 Task: Look for space in Charleroi, Belgium from 12th  August, 2023 to 15th August, 2023 for 3 adults in price range Rs.12000 to Rs.16000. Place can be entire place with 2 bedrooms having 3 beds and 1 bathroom. Property type can be flat. Amenities needed are: heating, . Booking option can be shelf check-in. Required host language is English.
Action: Key pressed <Key.shift>
Screenshot: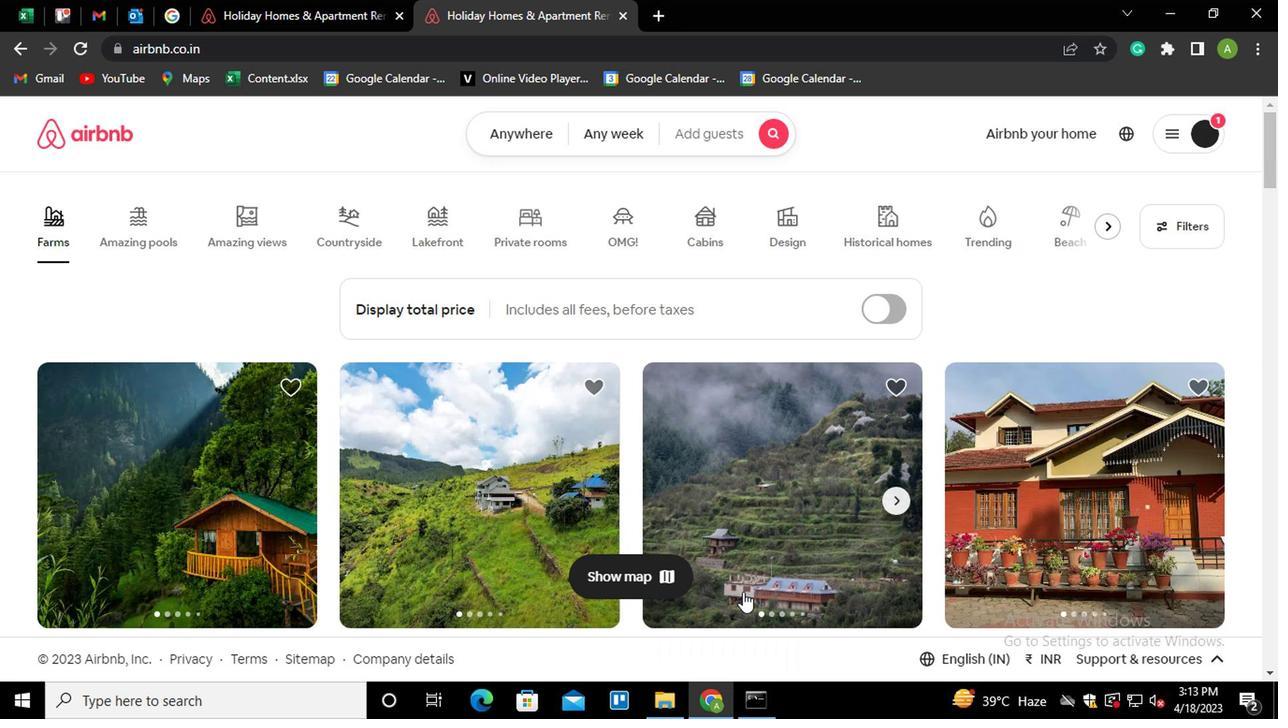 
Action: Mouse moved to (505, 122)
Screenshot: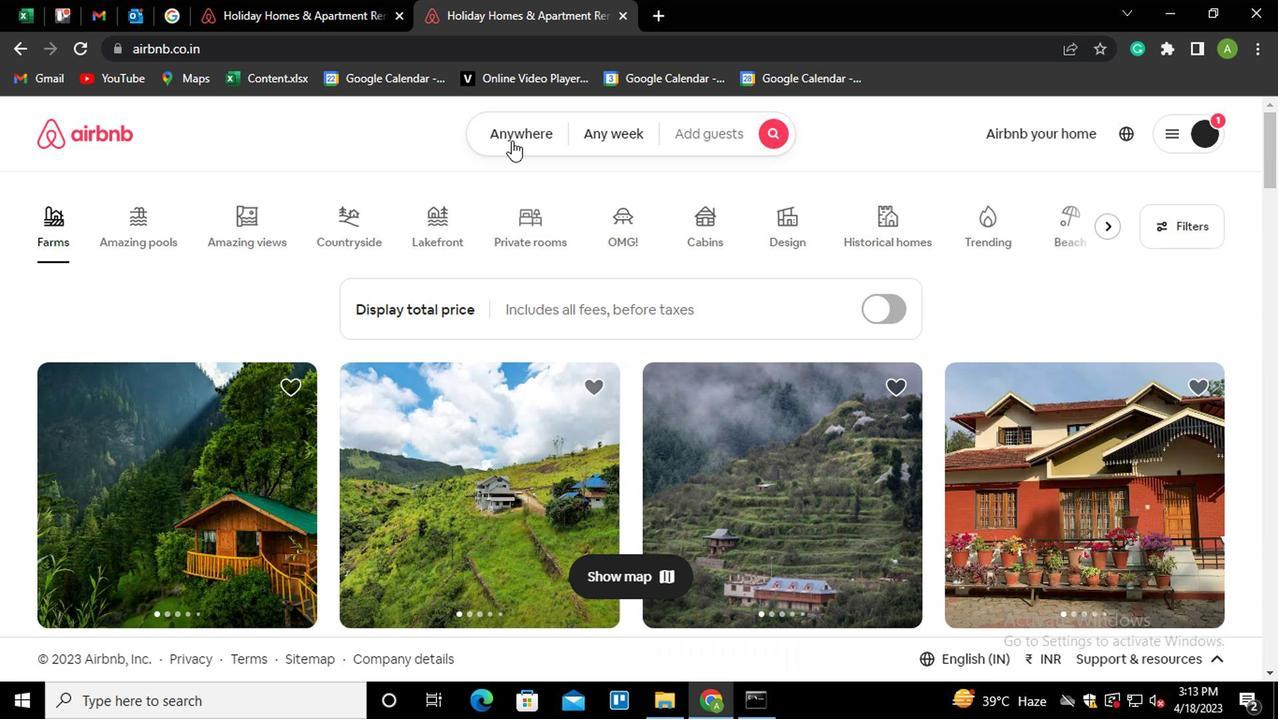 
Action: Mouse pressed left at (505, 122)
Screenshot: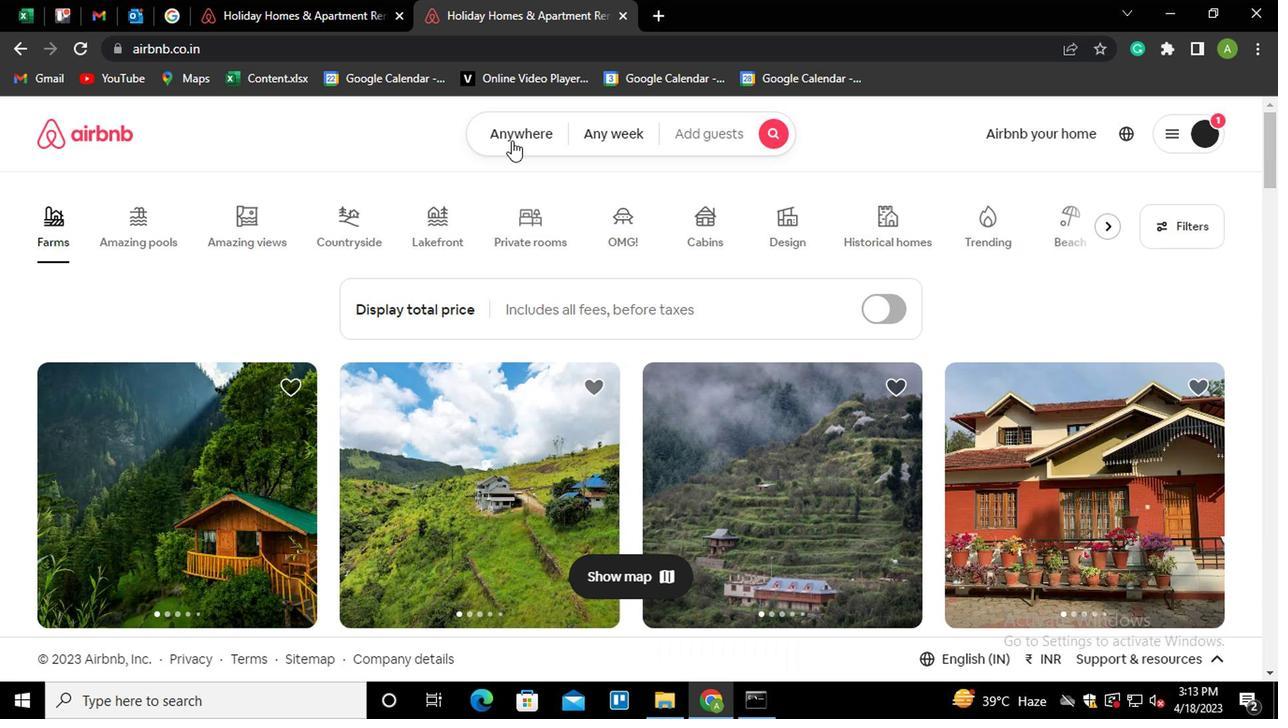 
Action: Mouse moved to (351, 209)
Screenshot: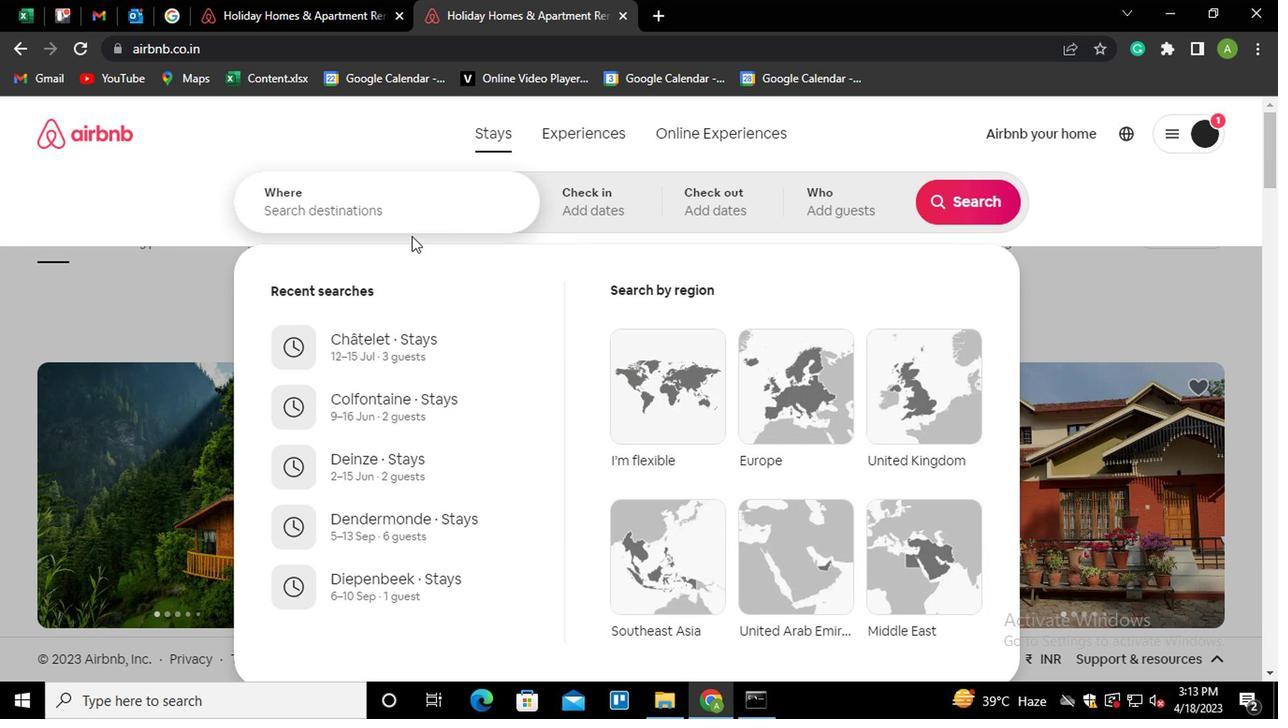 
Action: Mouse pressed left at (351, 209)
Screenshot: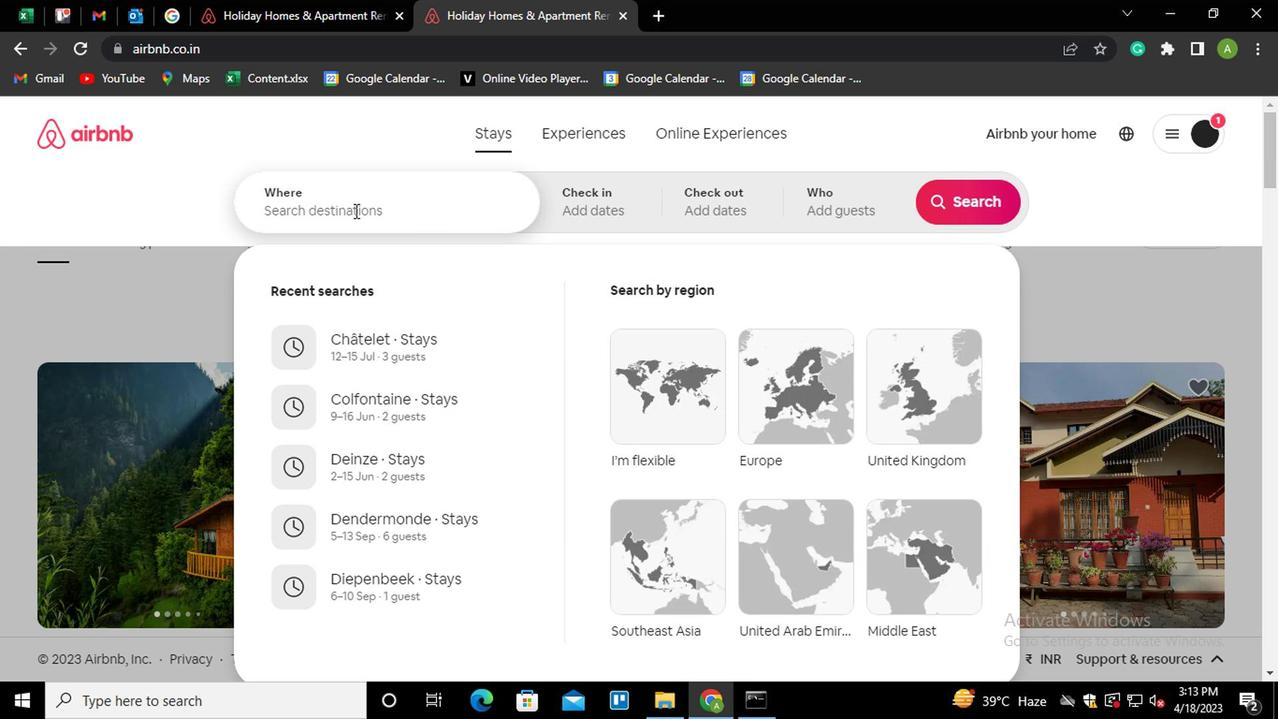 
Action: Key pressed <Key.shift>CH<Key.backspace>HARLEROI,<Key.space><Key.shift_r>BE<Key.down><Key.enter>
Screenshot: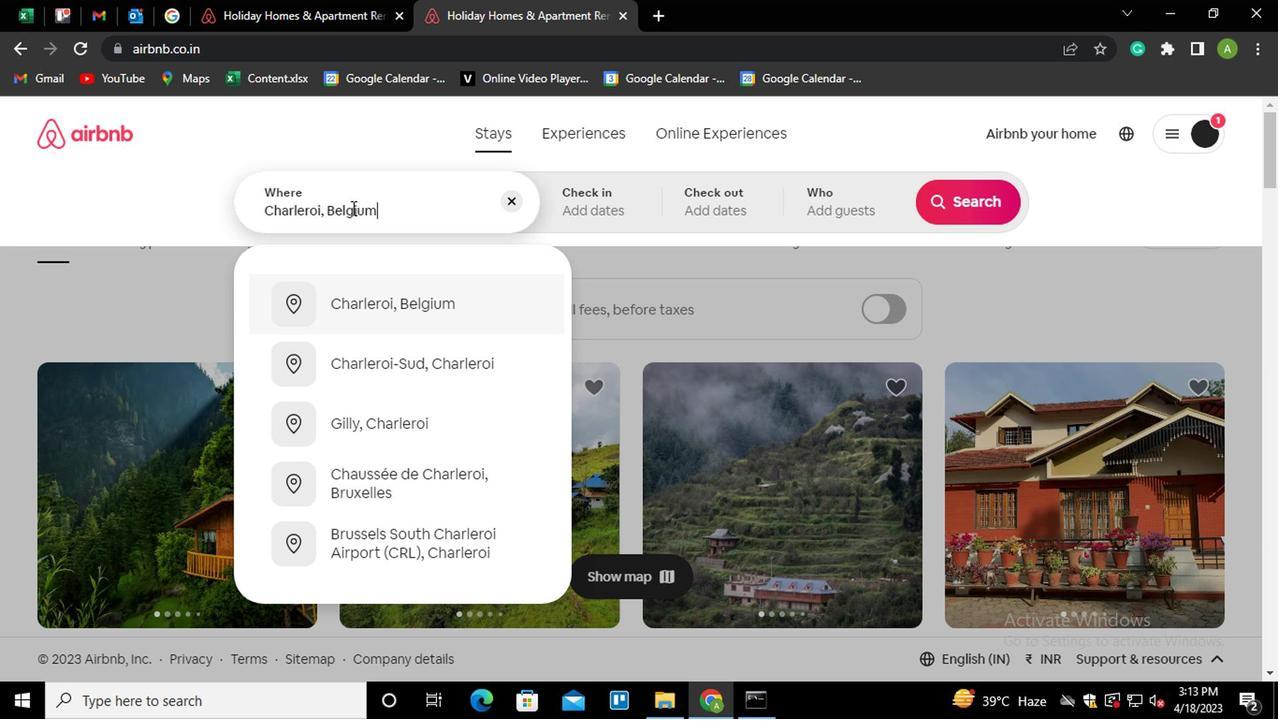 
Action: Mouse moved to (948, 350)
Screenshot: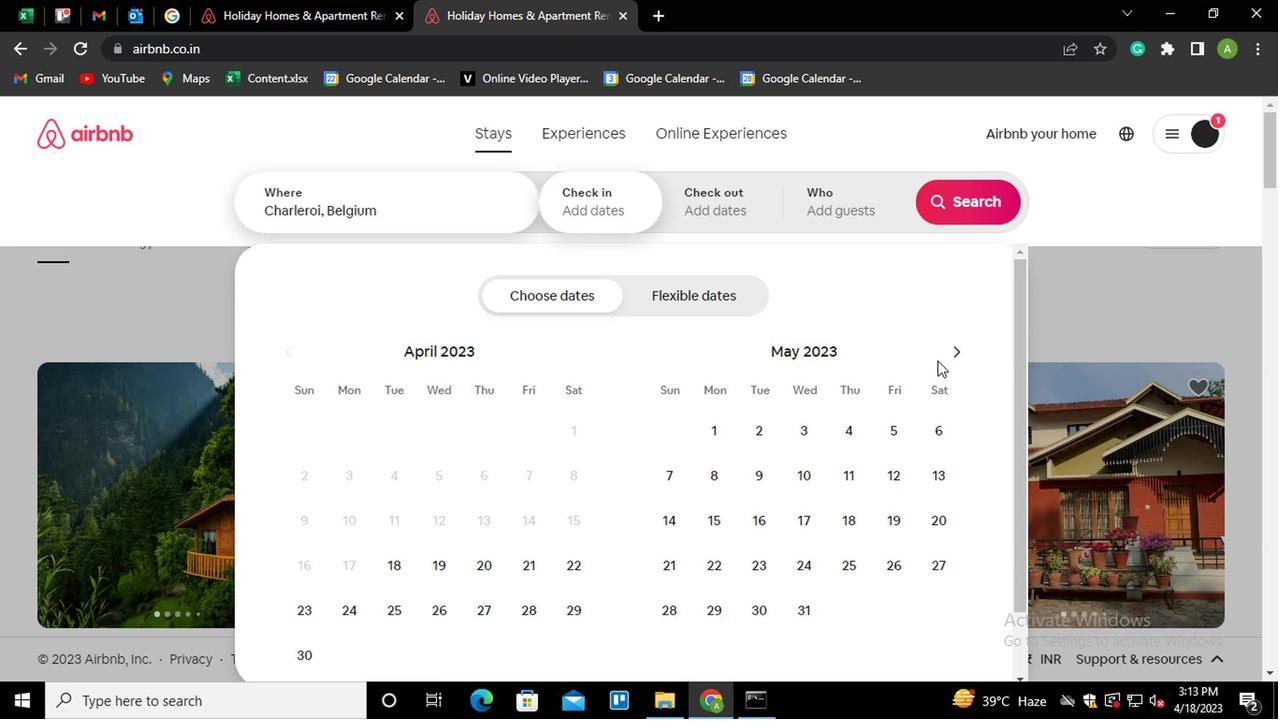 
Action: Mouse pressed left at (948, 350)
Screenshot: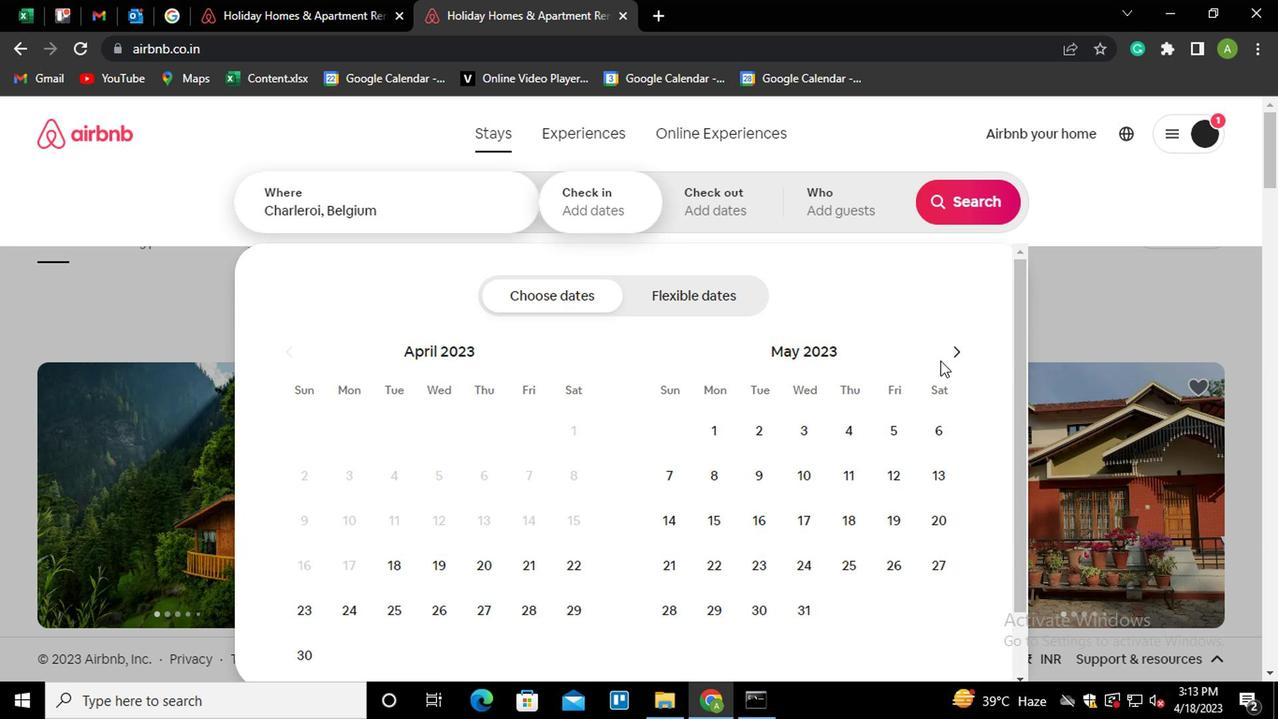 
Action: Mouse pressed left at (948, 350)
Screenshot: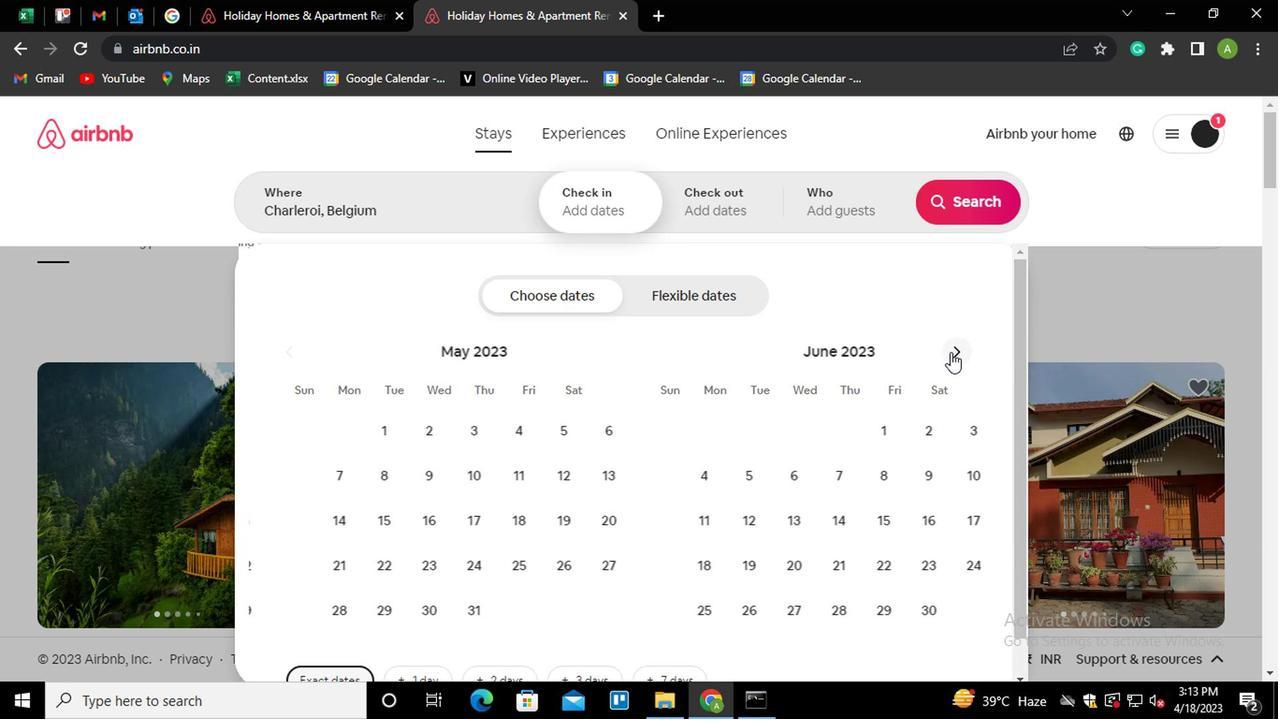 
Action: Mouse pressed left at (948, 350)
Screenshot: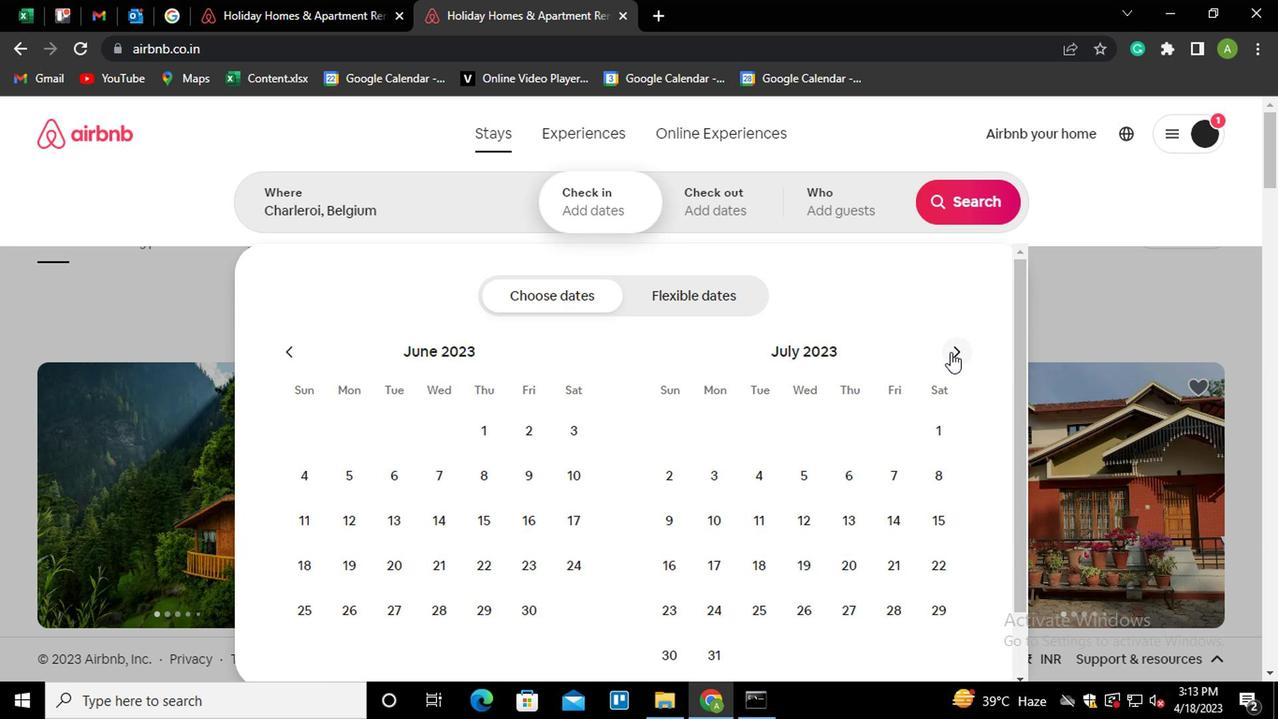 
Action: Mouse moved to (919, 470)
Screenshot: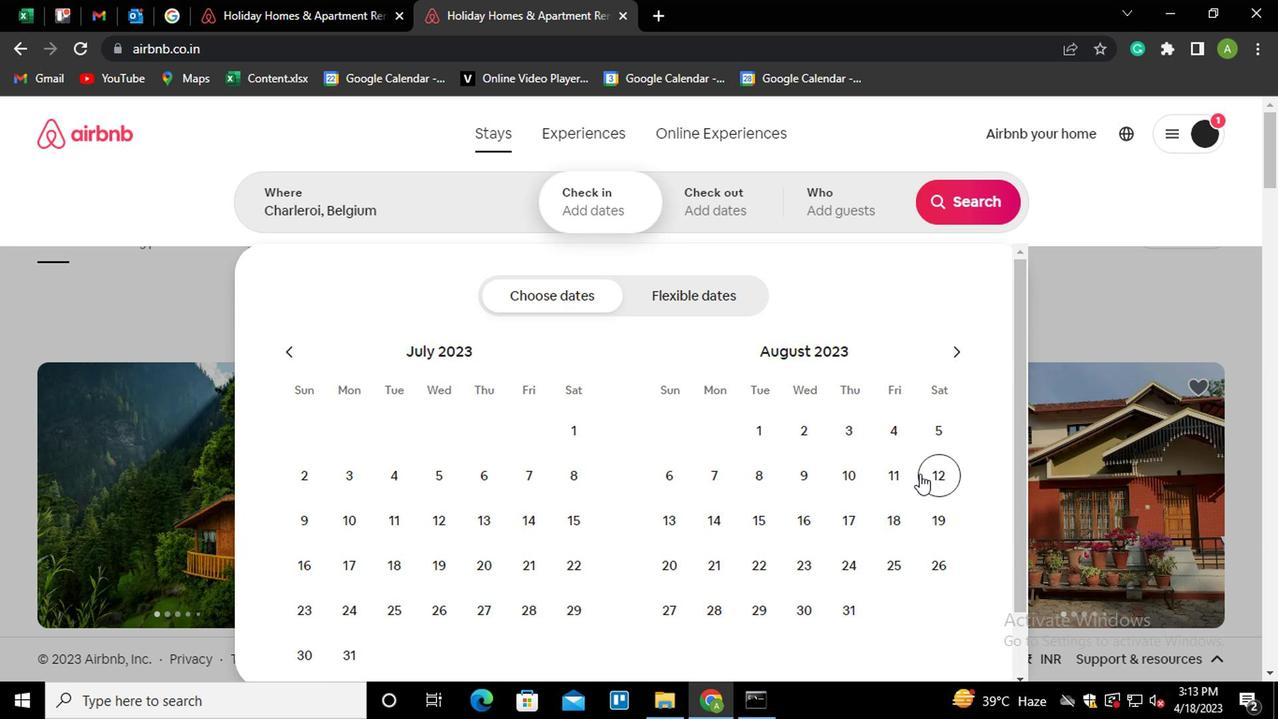 
Action: Mouse pressed left at (919, 470)
Screenshot: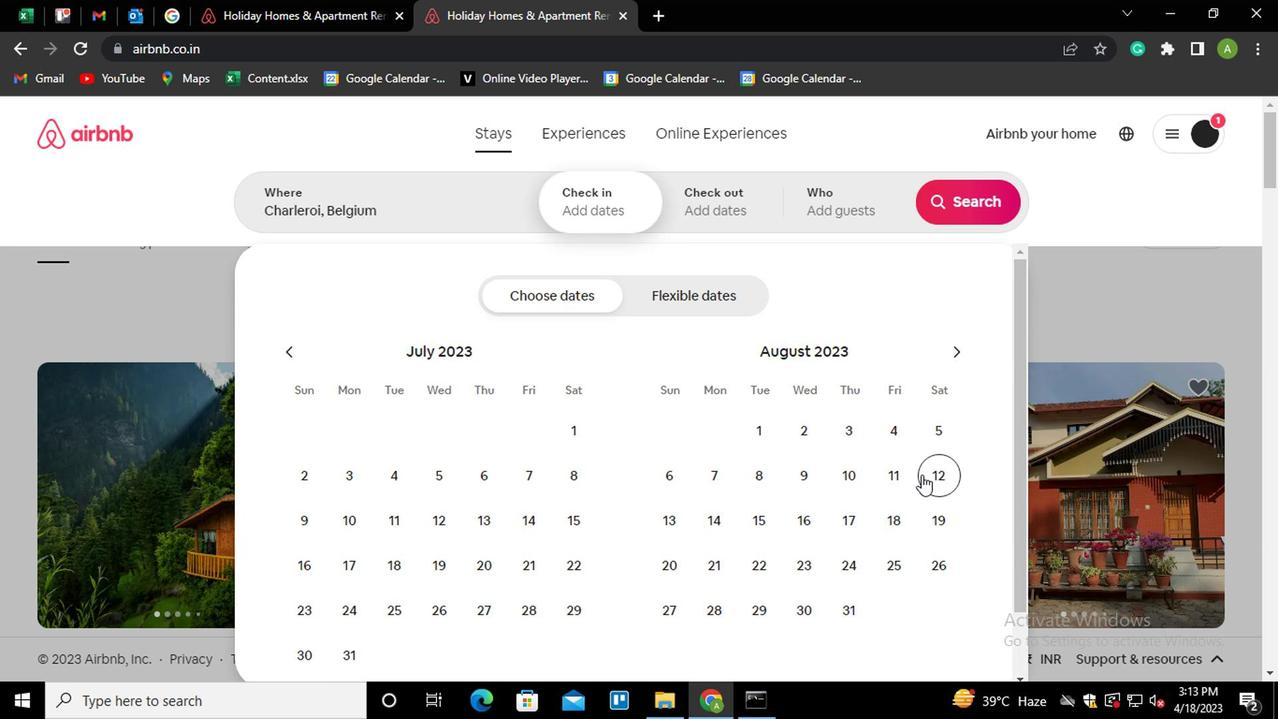 
Action: Mouse moved to (748, 512)
Screenshot: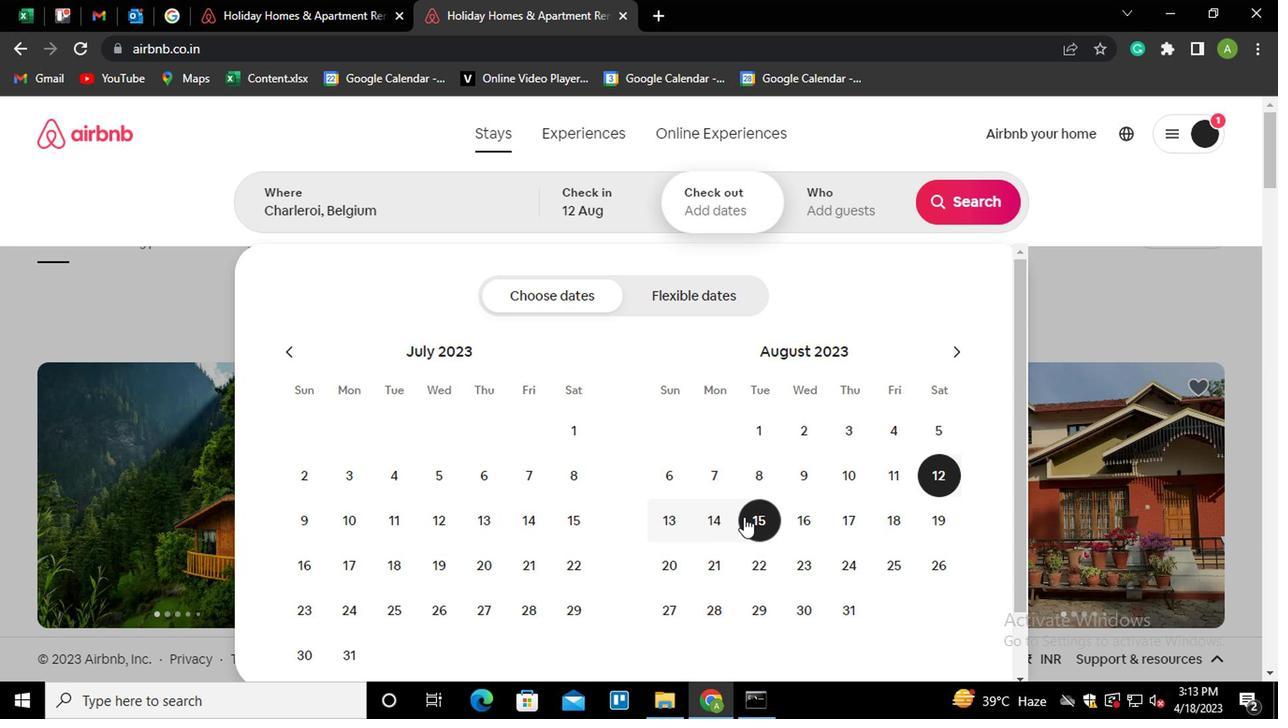 
Action: Mouse pressed left at (748, 512)
Screenshot: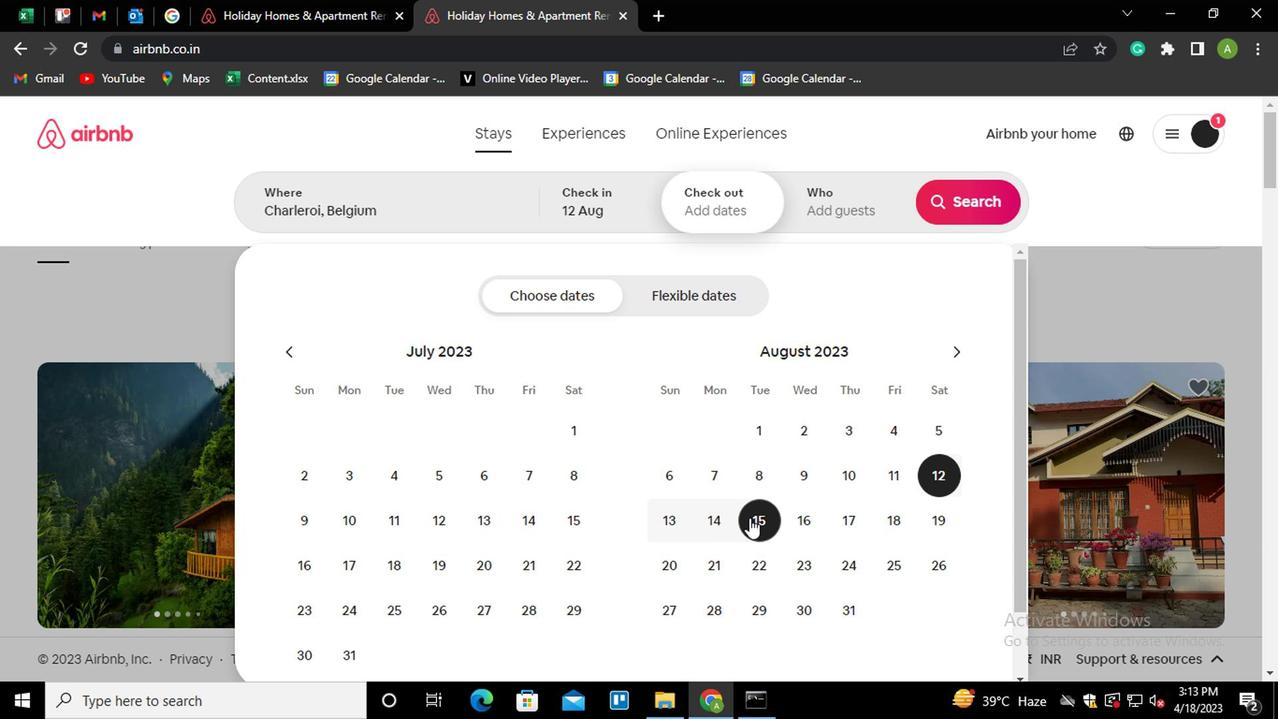 
Action: Mouse moved to (814, 209)
Screenshot: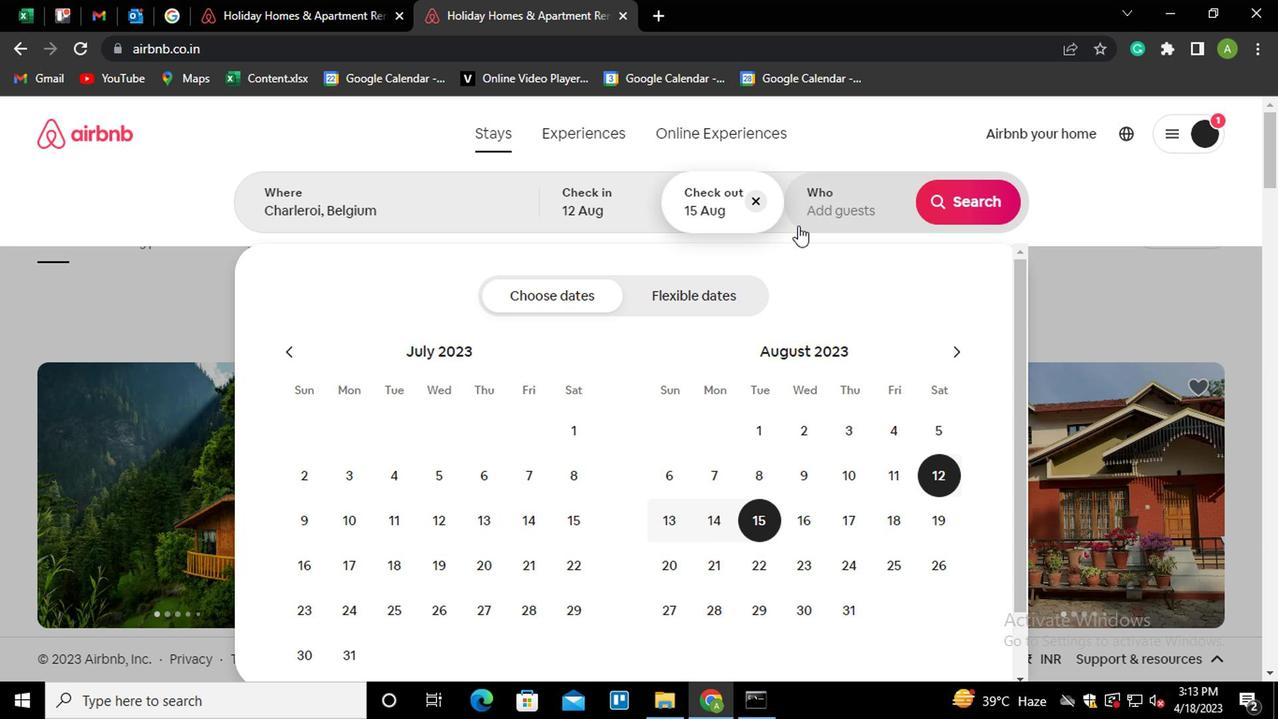 
Action: Mouse pressed left at (814, 209)
Screenshot: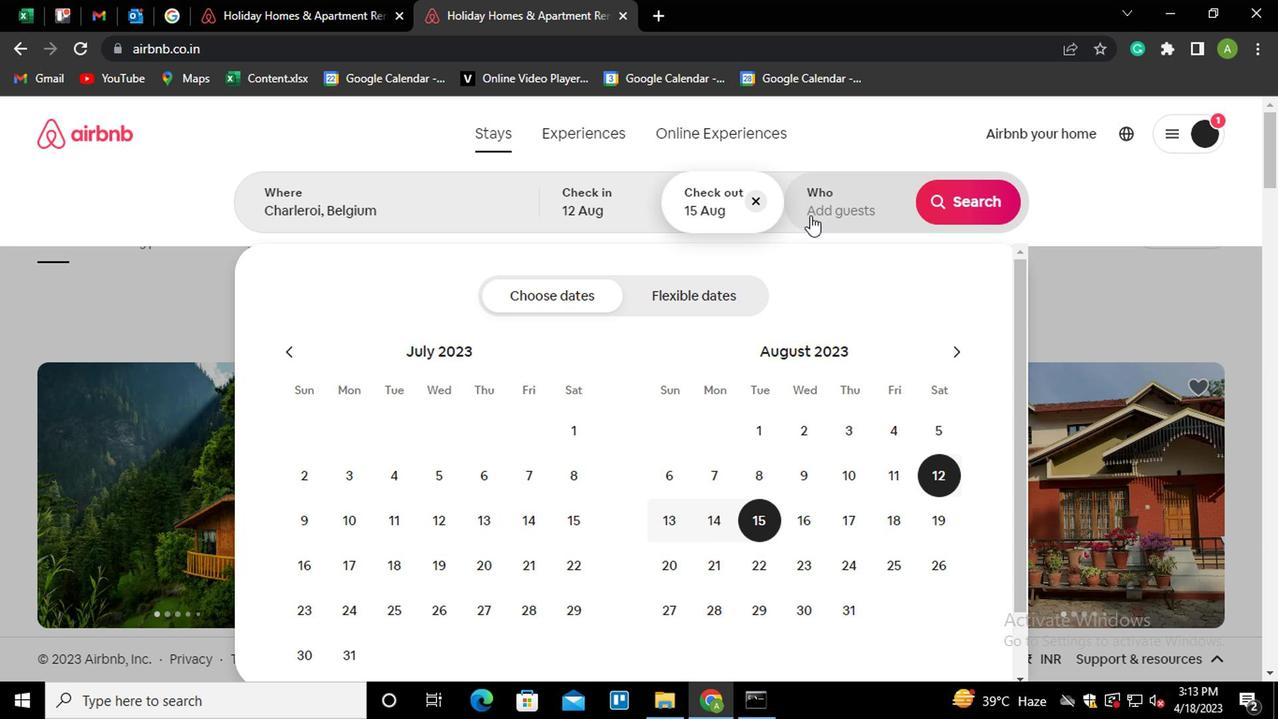 
Action: Mouse moved to (954, 304)
Screenshot: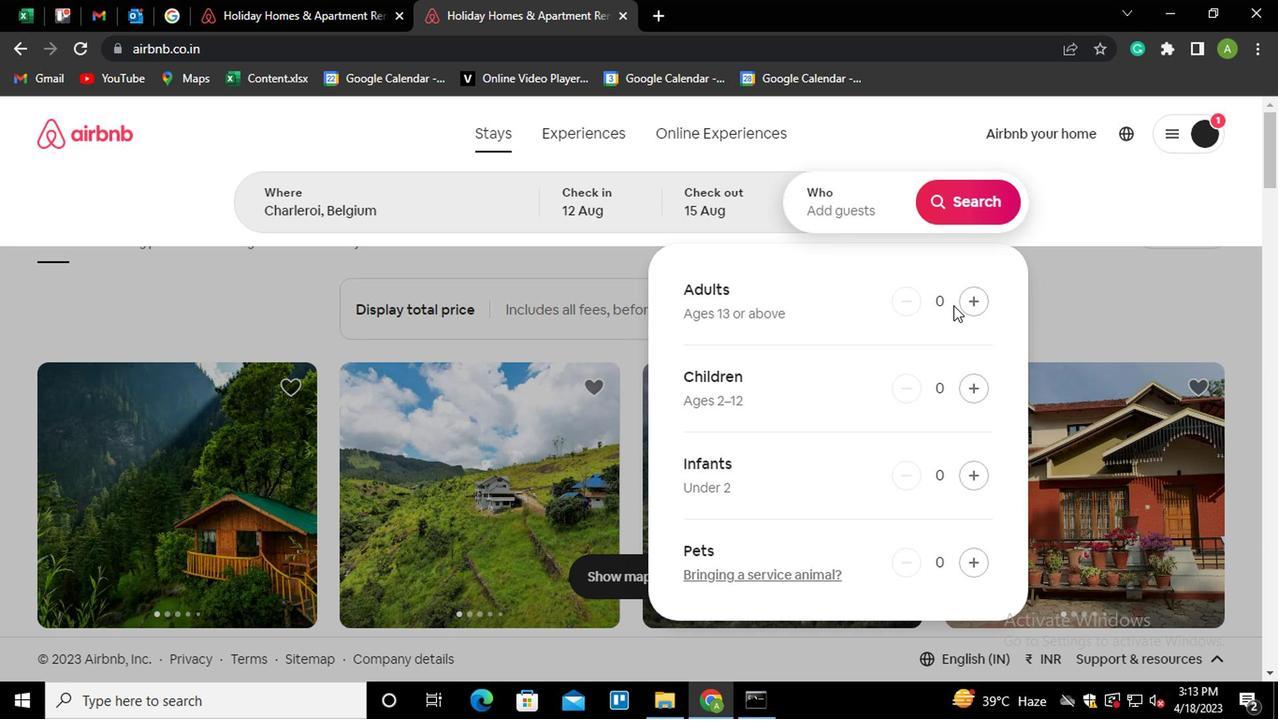 
Action: Mouse pressed left at (954, 304)
Screenshot: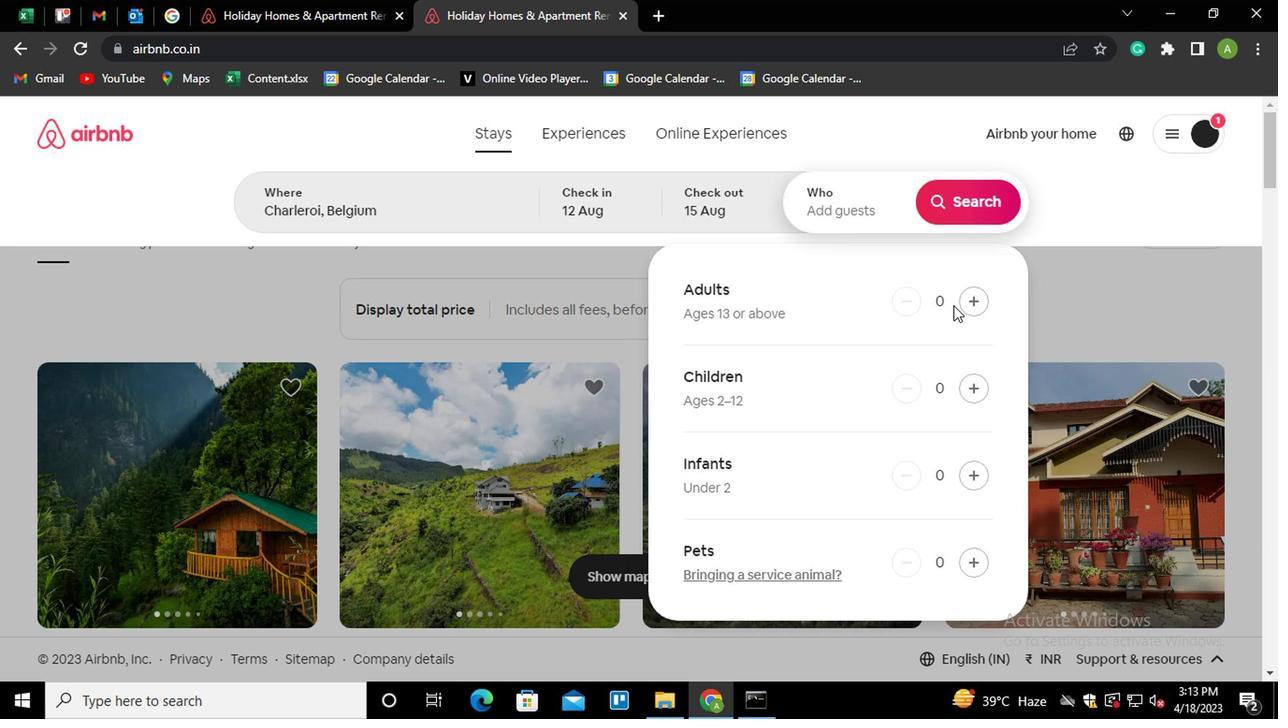 
Action: Mouse moved to (960, 304)
Screenshot: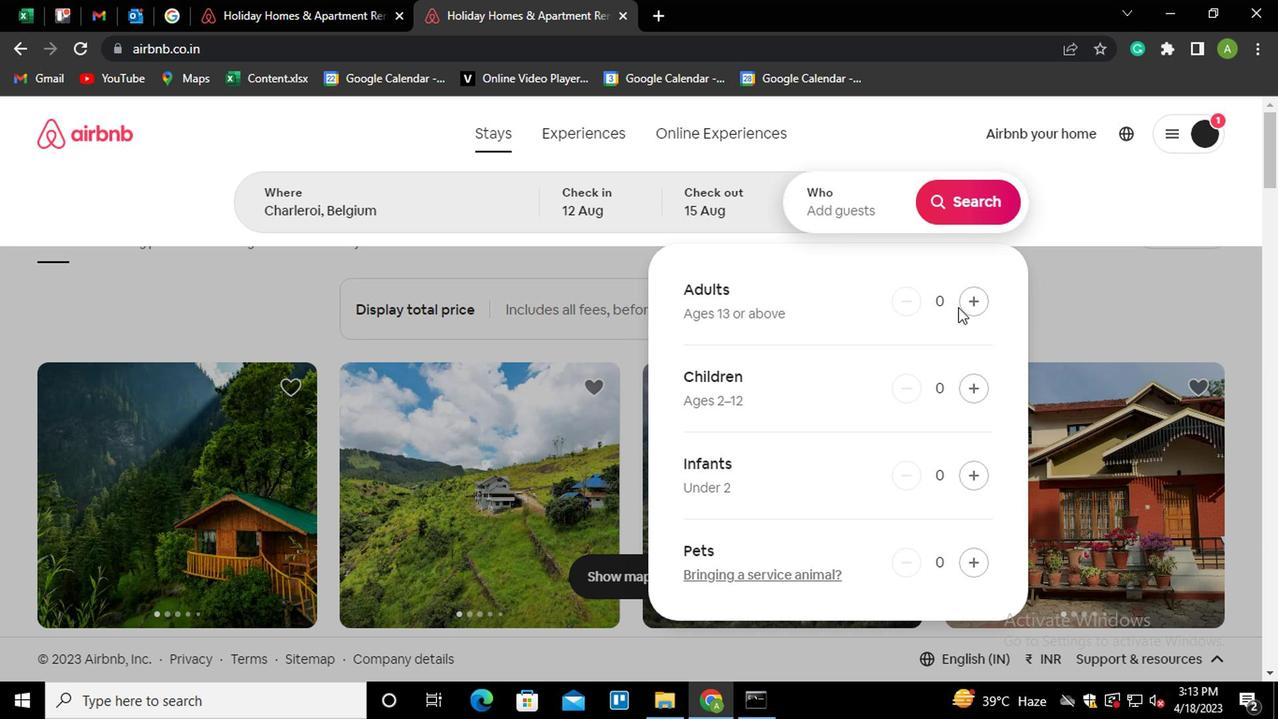 
Action: Mouse pressed left at (960, 304)
Screenshot: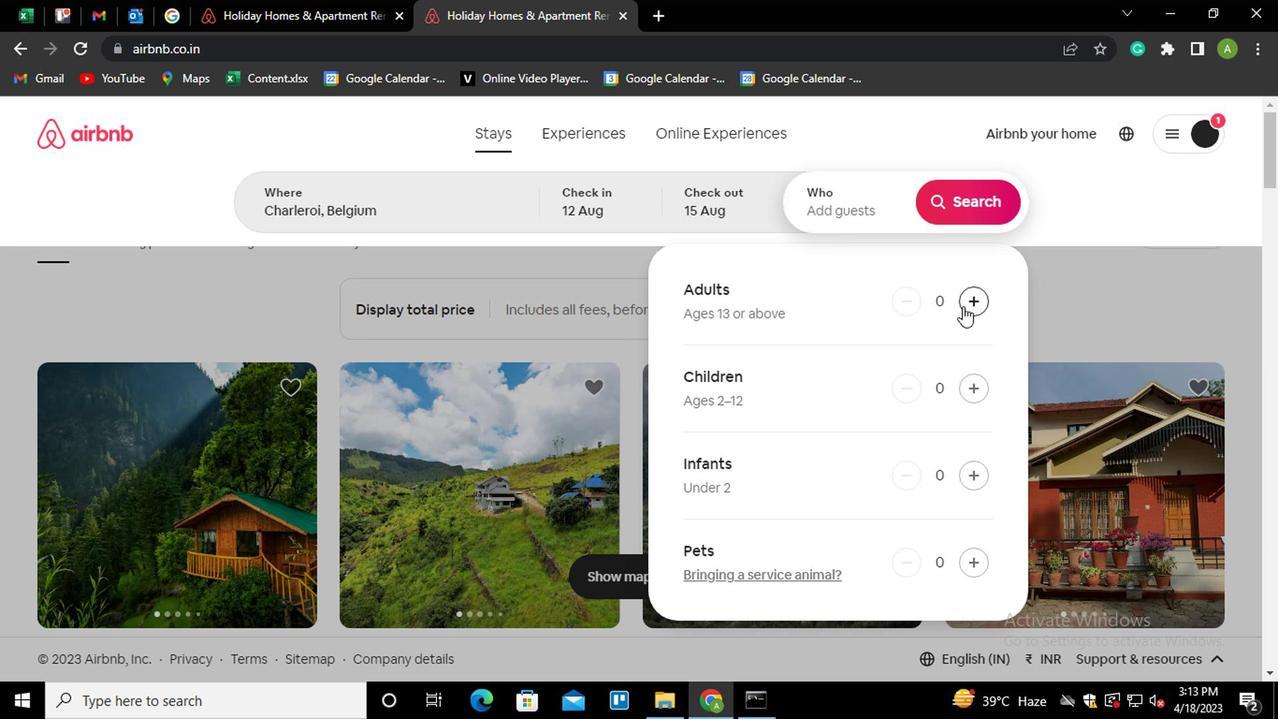 
Action: Mouse pressed left at (960, 304)
Screenshot: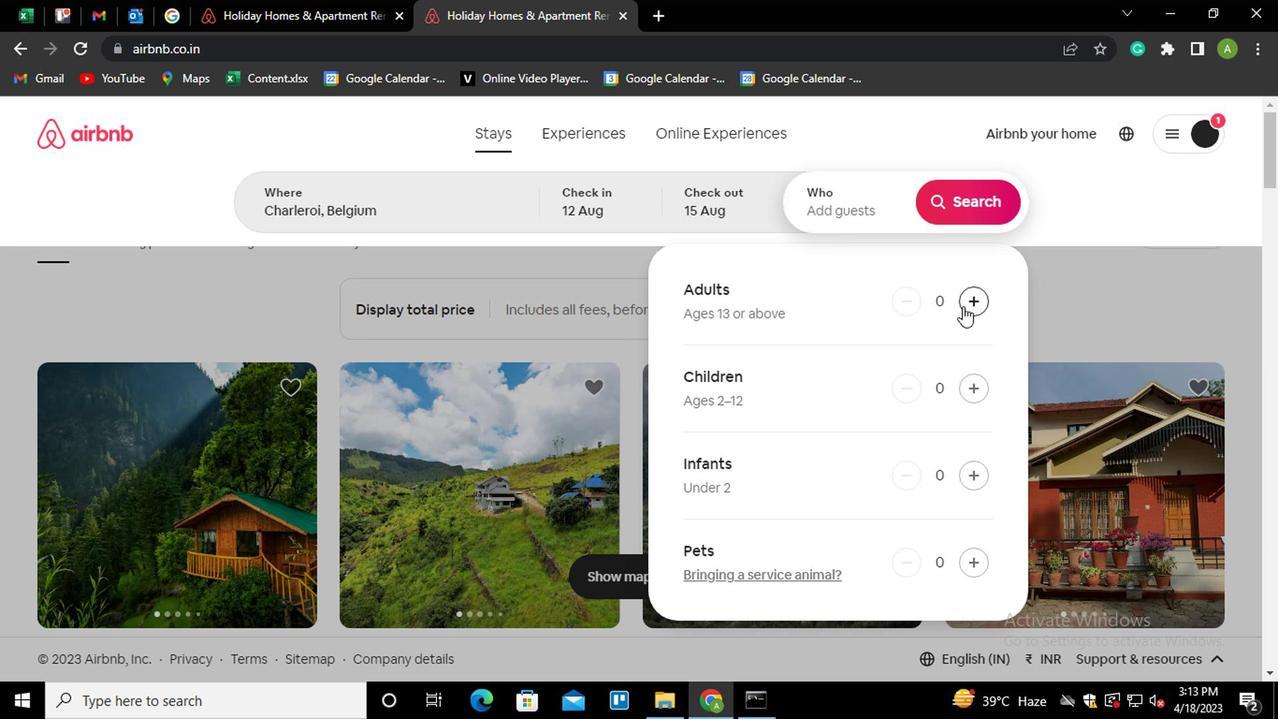 
Action: Mouse pressed left at (960, 304)
Screenshot: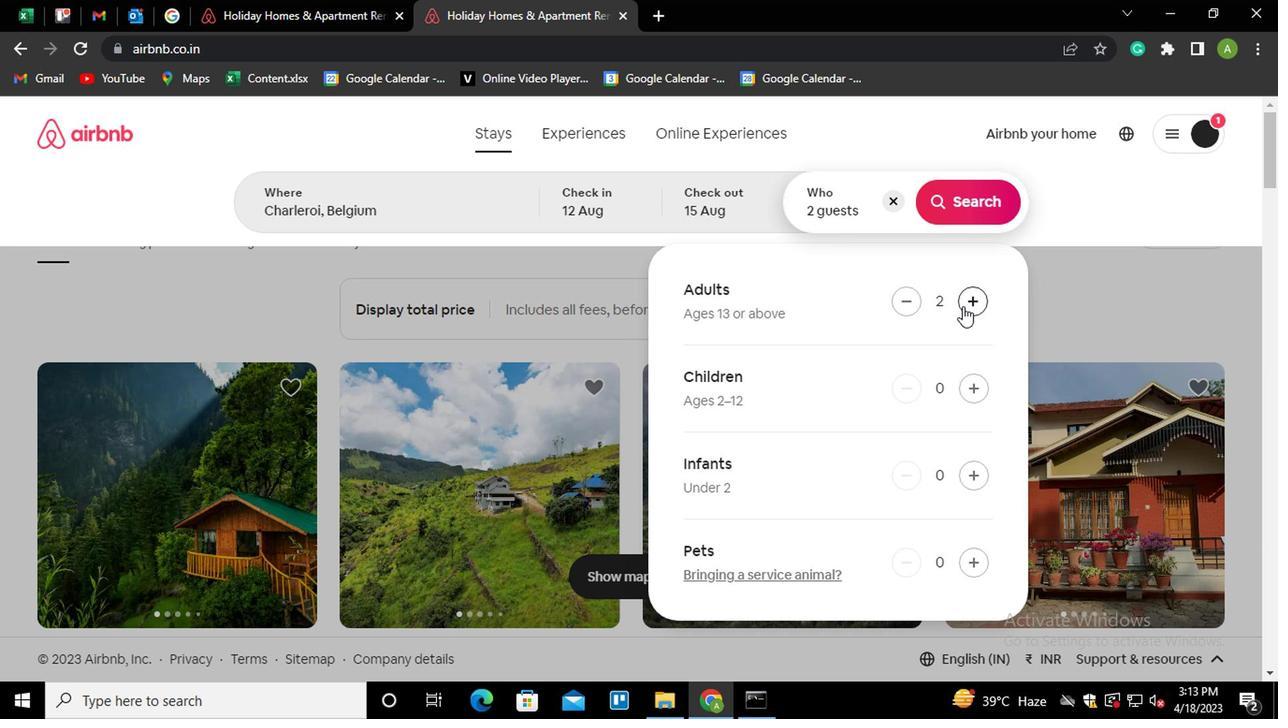 
Action: Mouse moved to (960, 191)
Screenshot: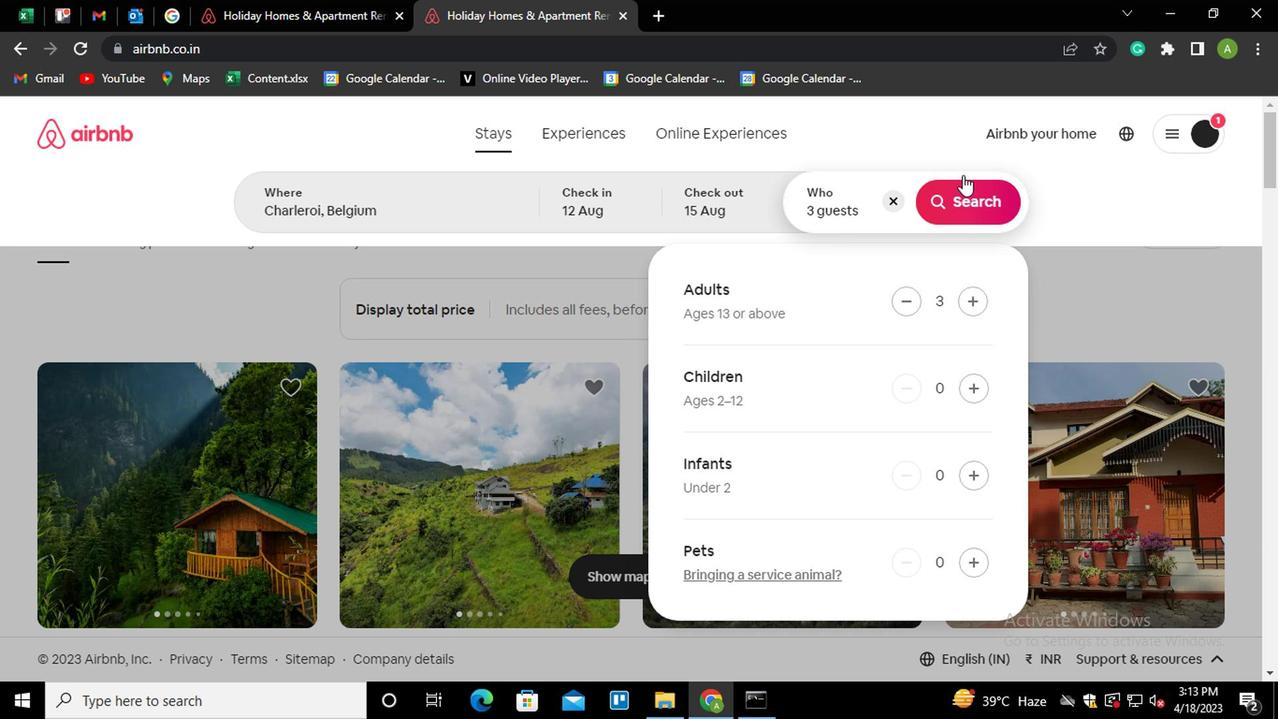 
Action: Mouse pressed left at (960, 191)
Screenshot: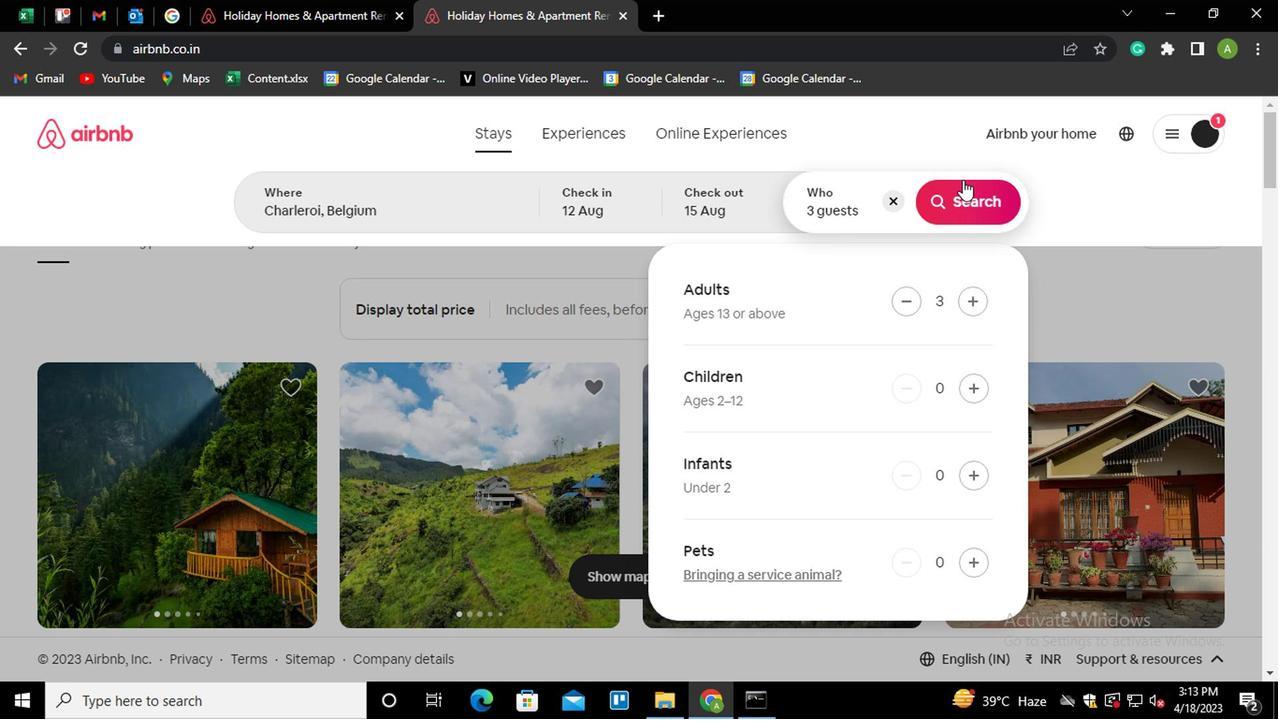 
Action: Mouse moved to (1195, 212)
Screenshot: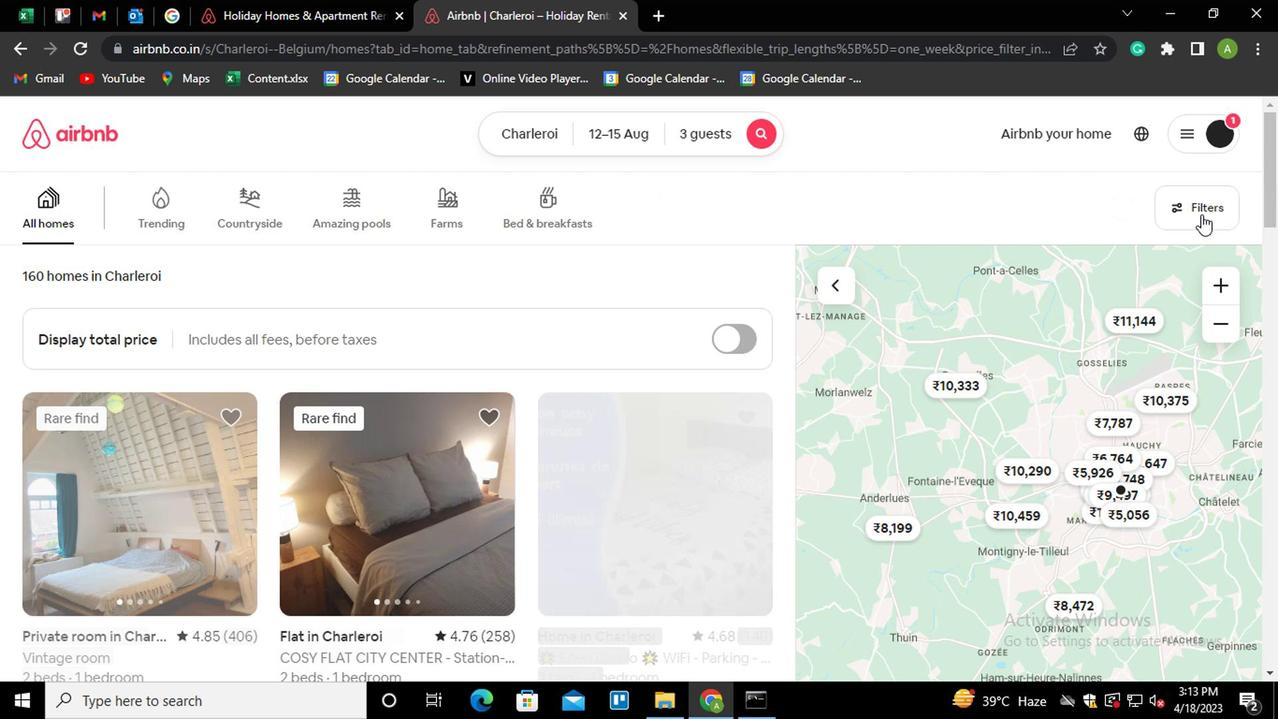 
Action: Mouse pressed left at (1195, 212)
Screenshot: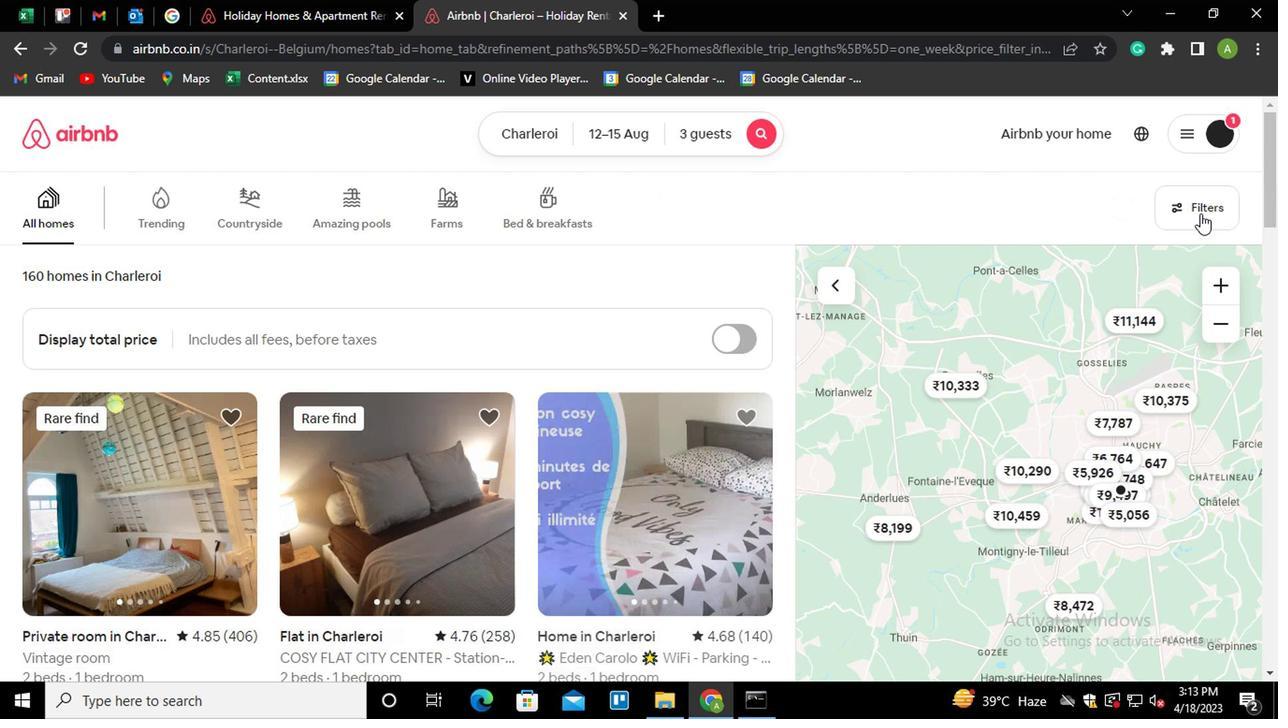
Action: Mouse moved to (465, 452)
Screenshot: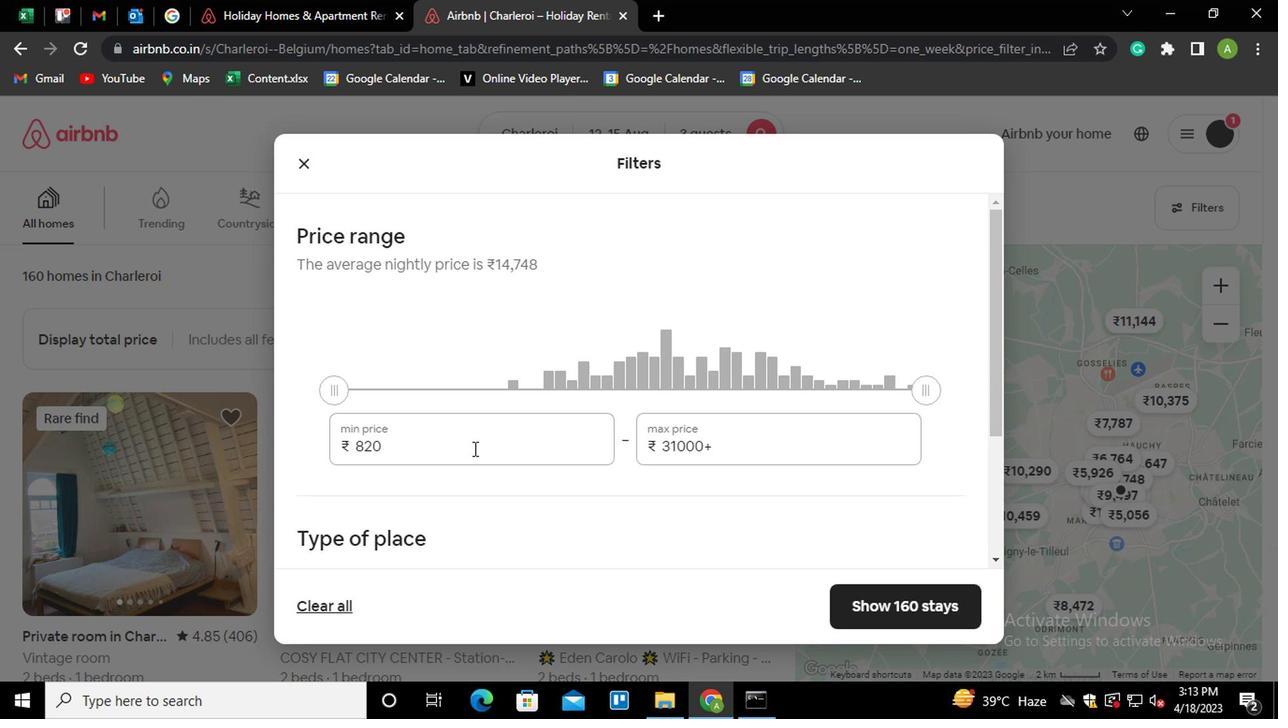 
Action: Mouse pressed left at (465, 452)
Screenshot: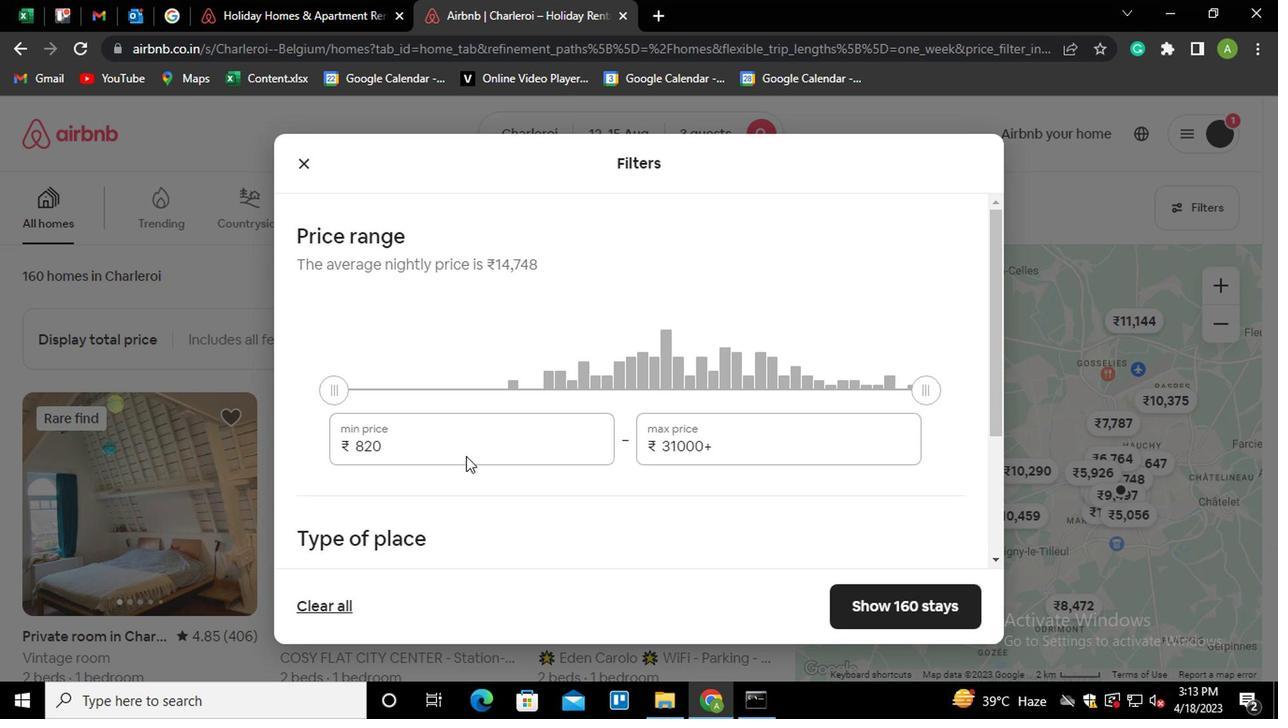 
Action: Mouse moved to (482, 440)
Screenshot: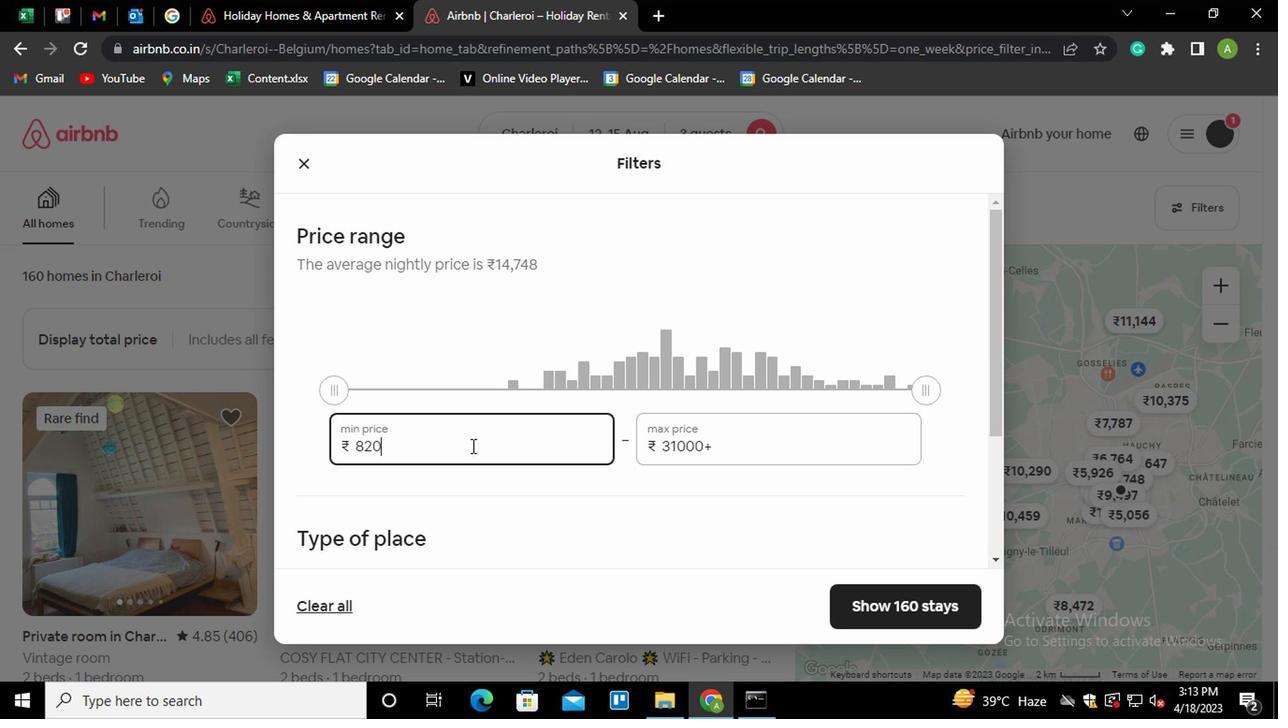 
Action: Key pressed <Key.shift_r><Key.home>12000
Screenshot: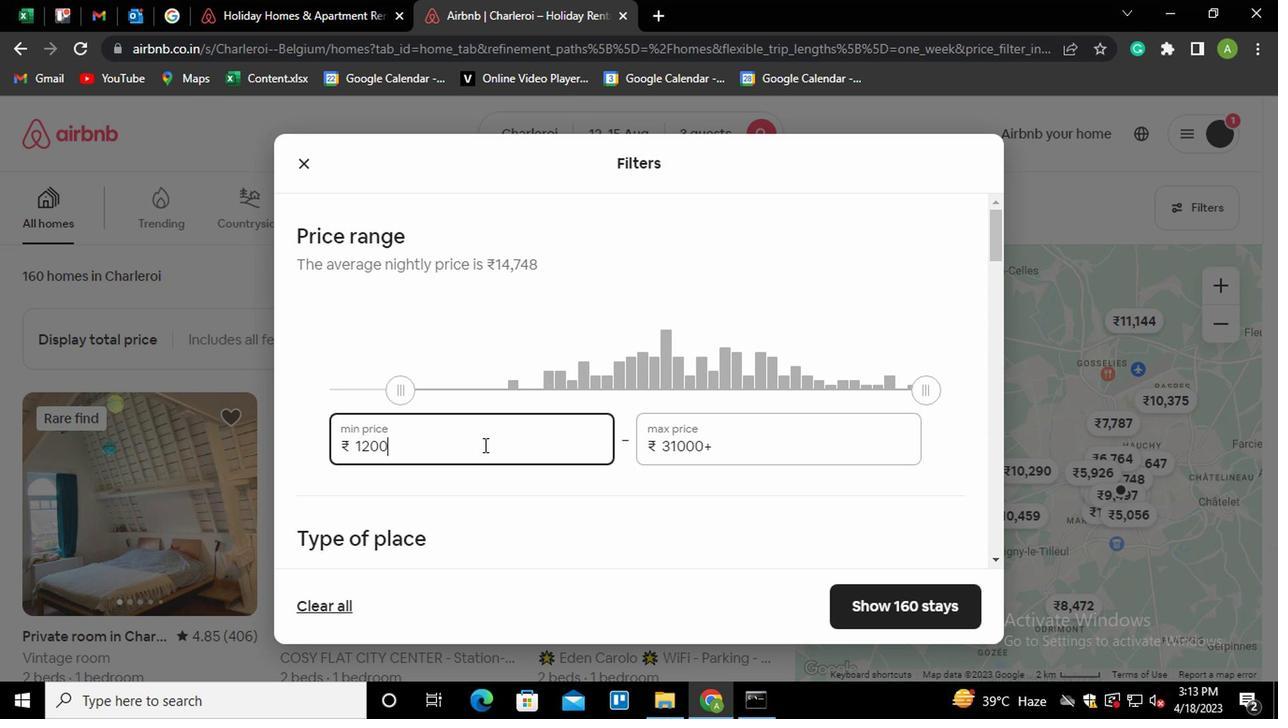 
Action: Mouse moved to (767, 437)
Screenshot: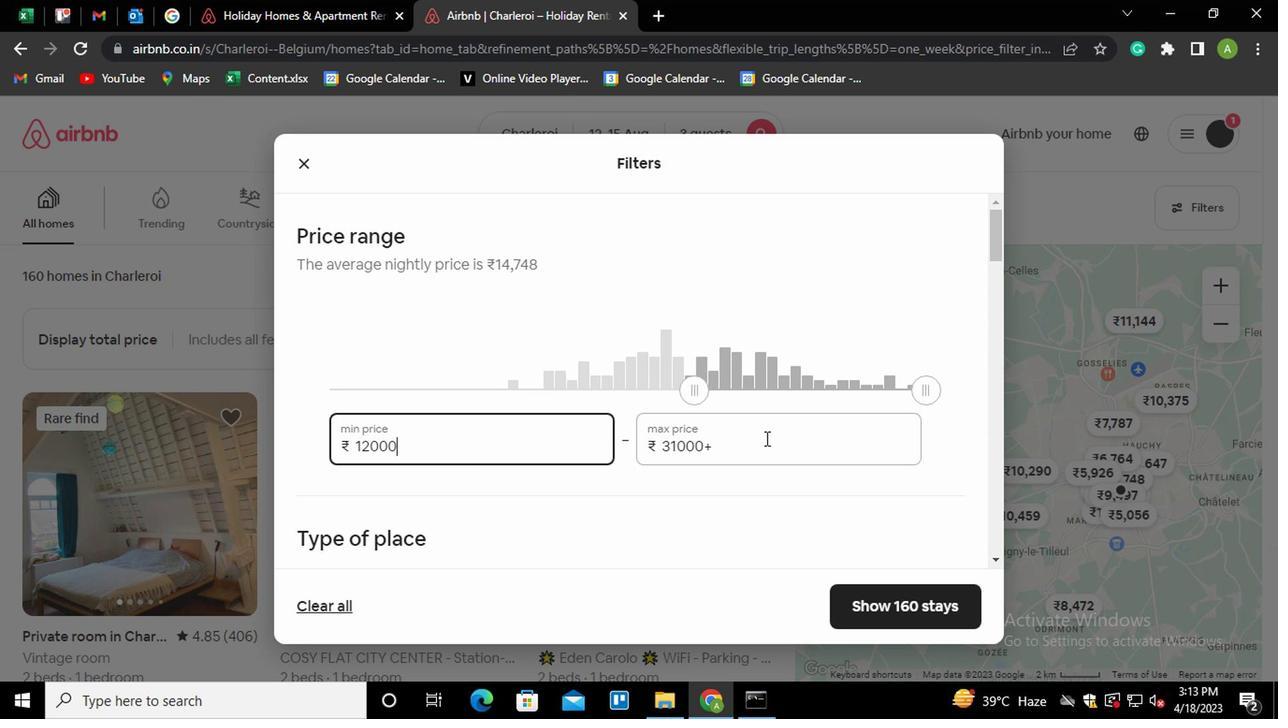 
Action: Mouse pressed left at (767, 437)
Screenshot: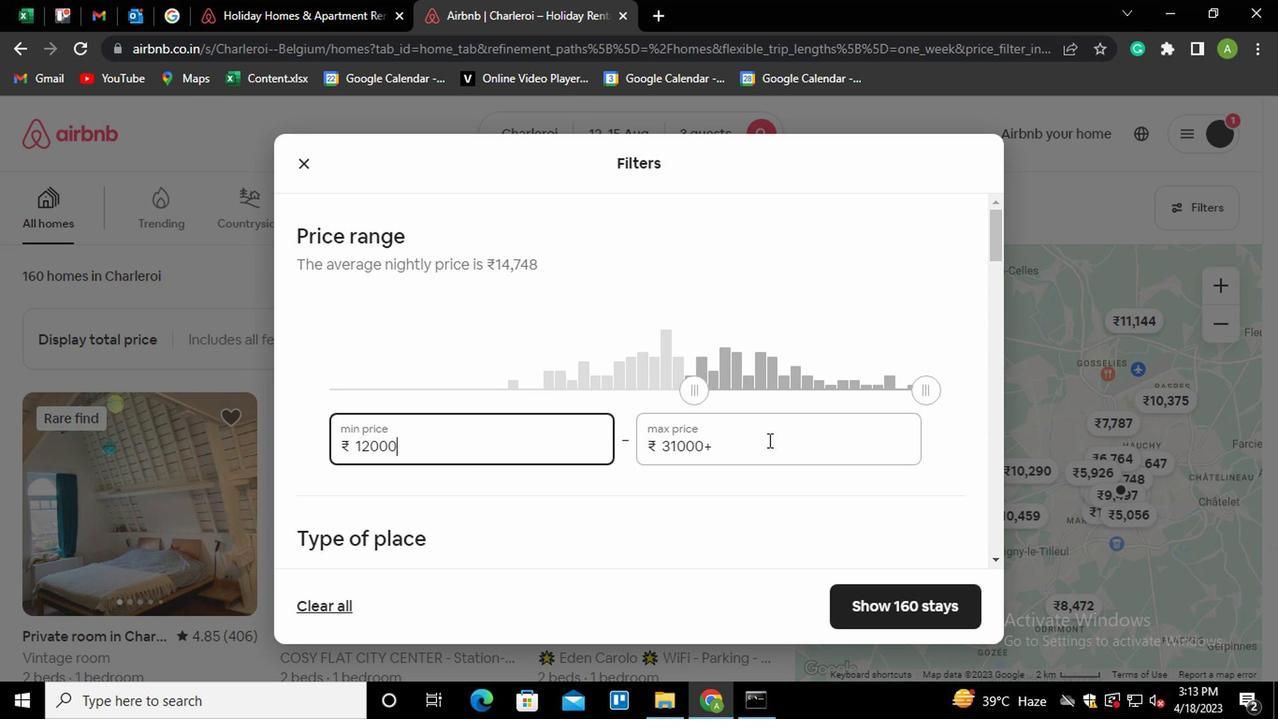 
Action: Key pressed <Key.shift_r><Key.home>16000
Screenshot: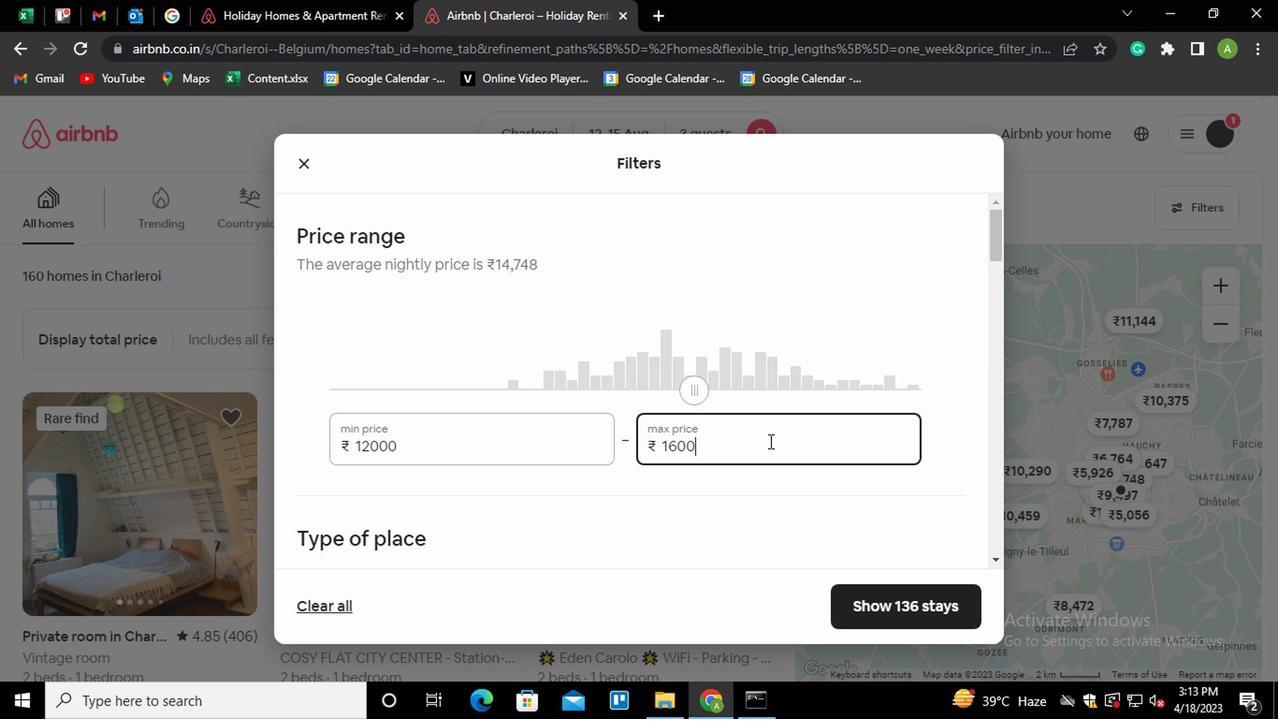 
Action: Mouse moved to (795, 438)
Screenshot: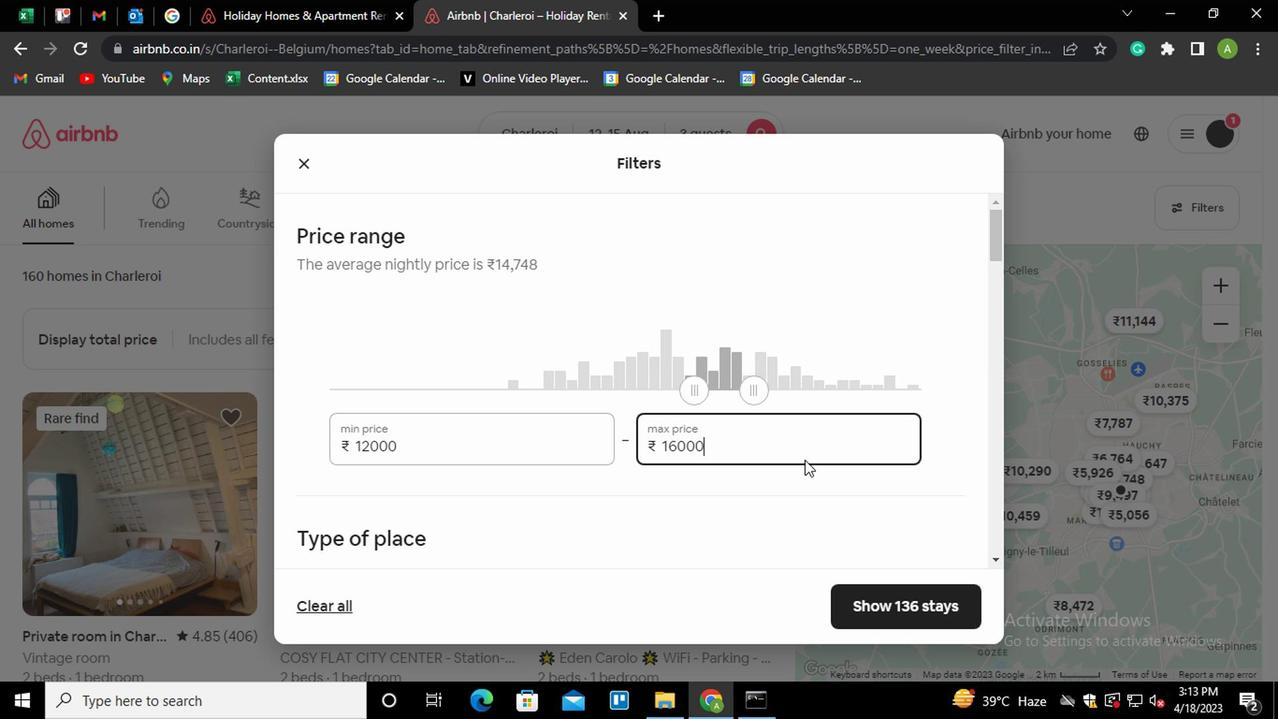 
Action: Mouse scrolled (795, 438) with delta (0, 0)
Screenshot: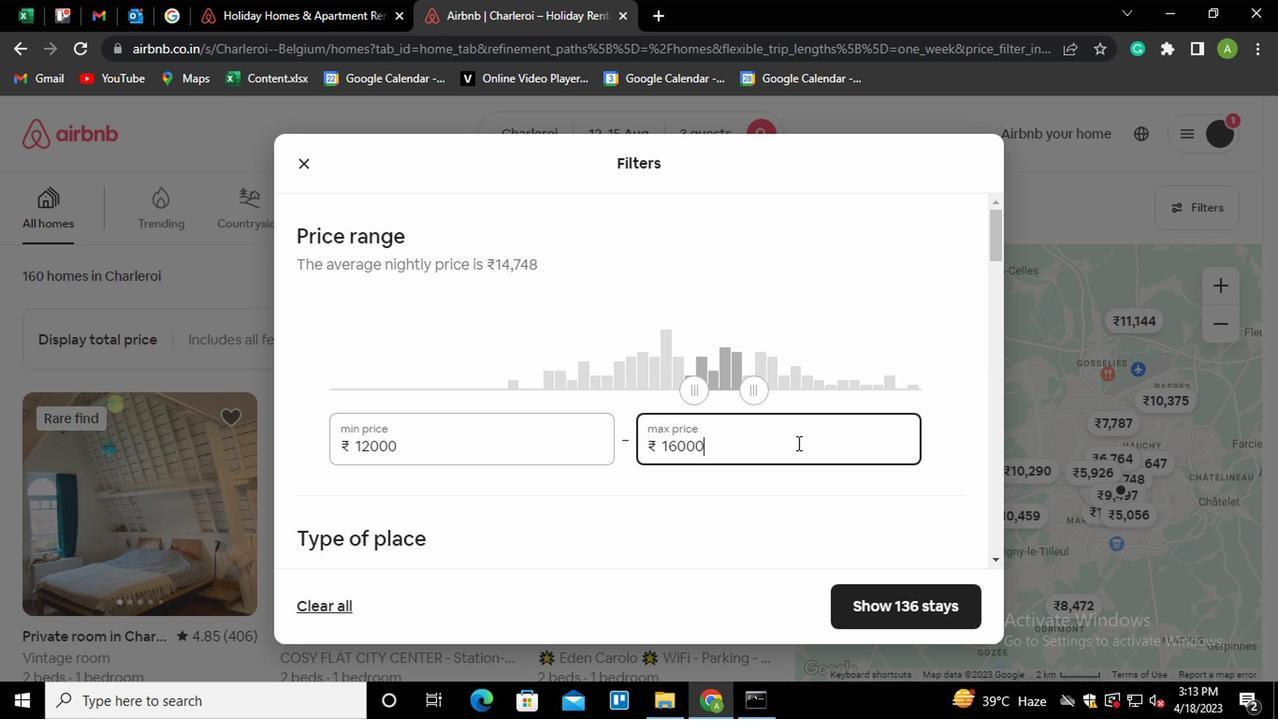 
Action: Mouse scrolled (795, 438) with delta (0, 0)
Screenshot: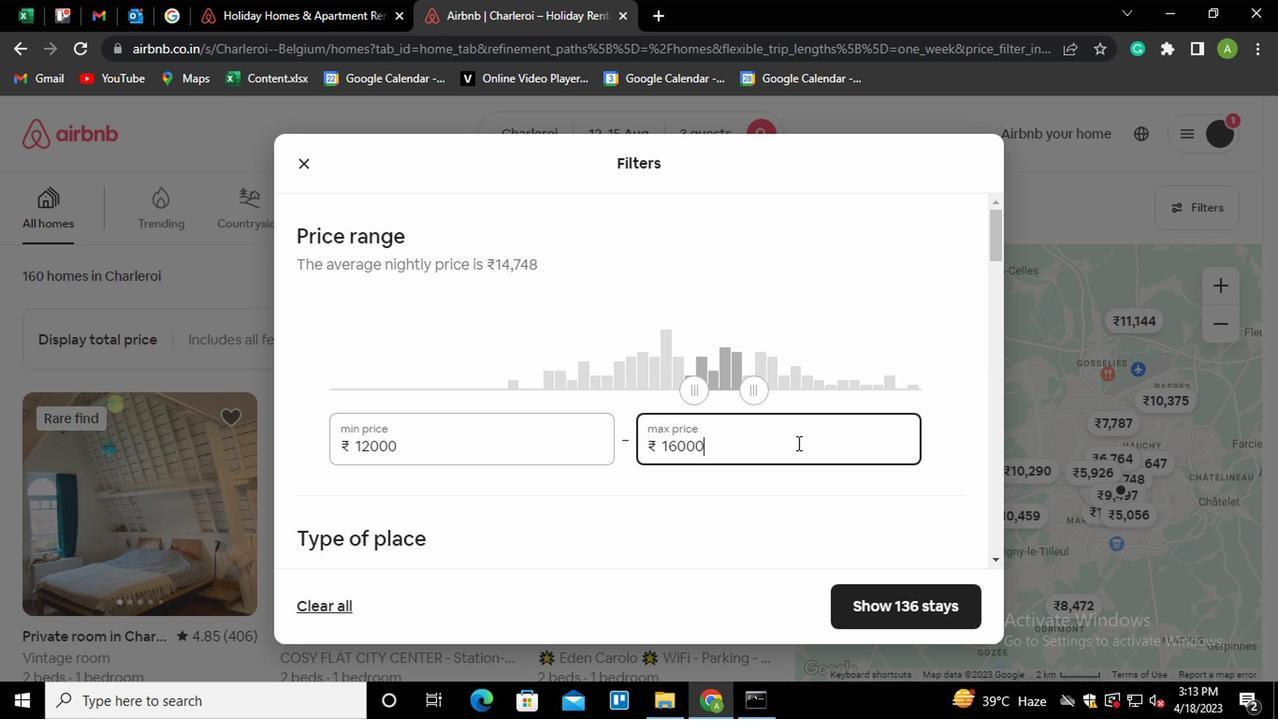
Action: Mouse moved to (312, 408)
Screenshot: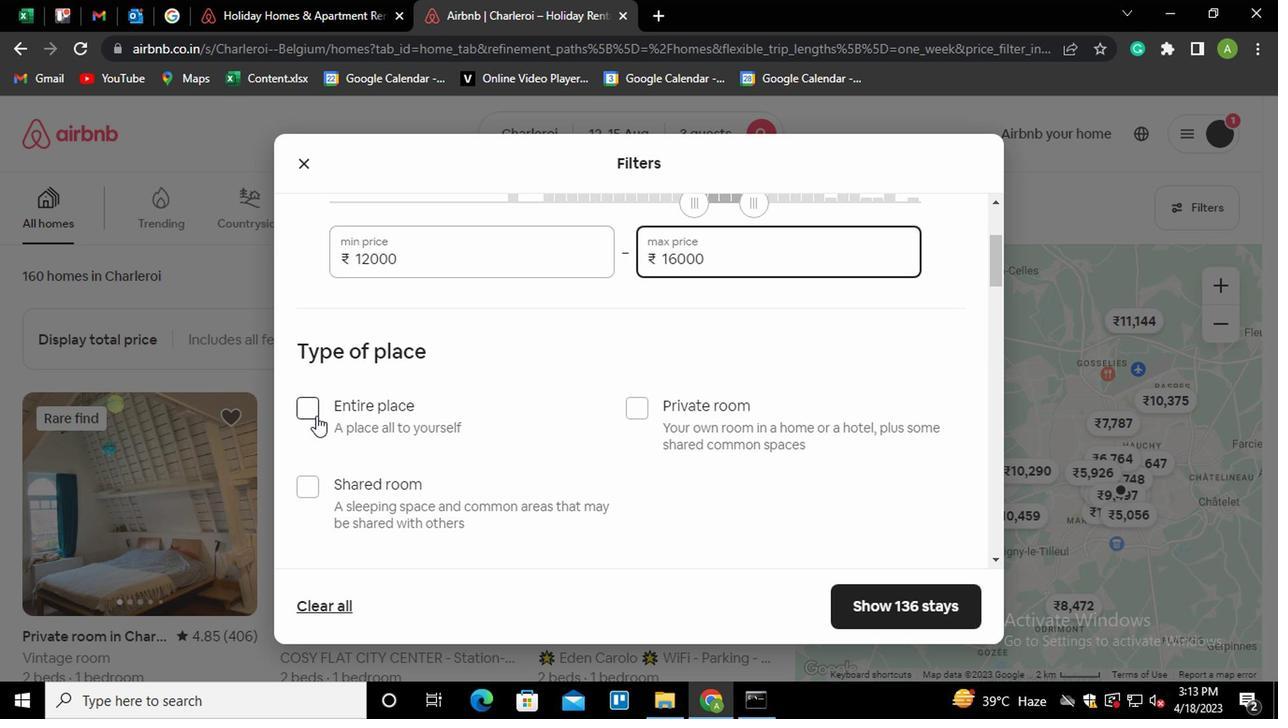 
Action: Mouse pressed left at (312, 408)
Screenshot: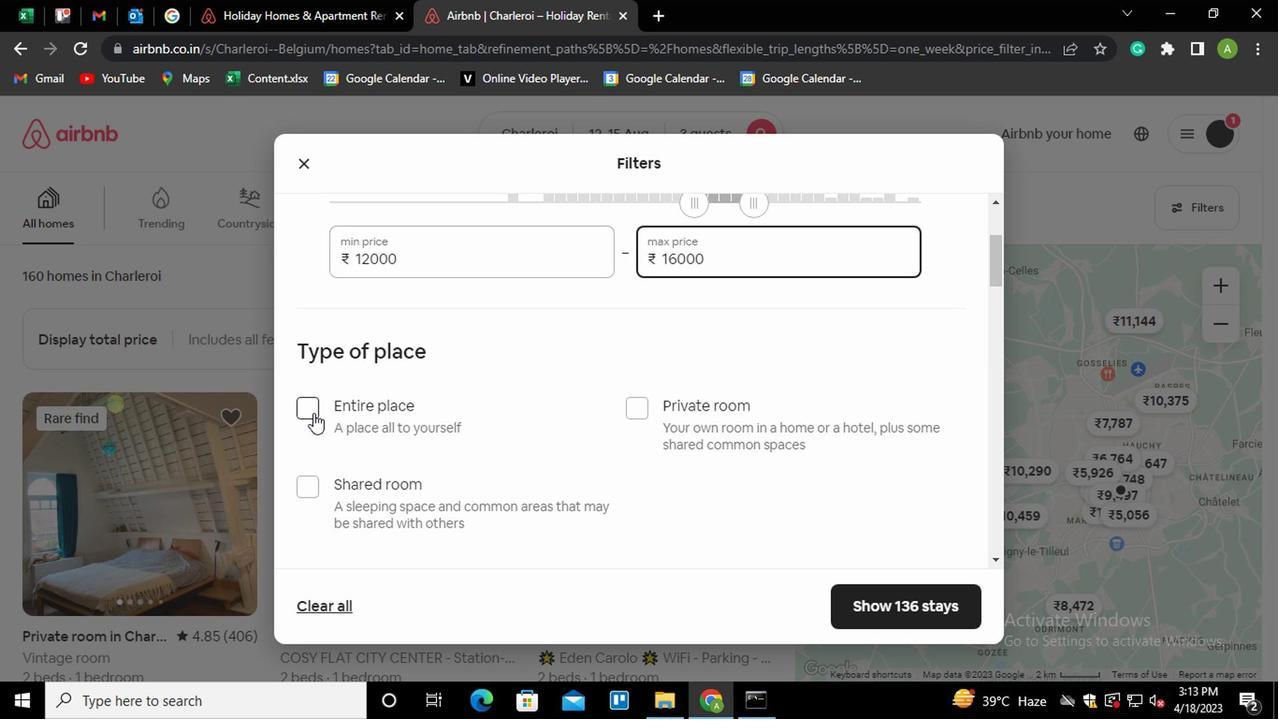 
Action: Mouse moved to (444, 394)
Screenshot: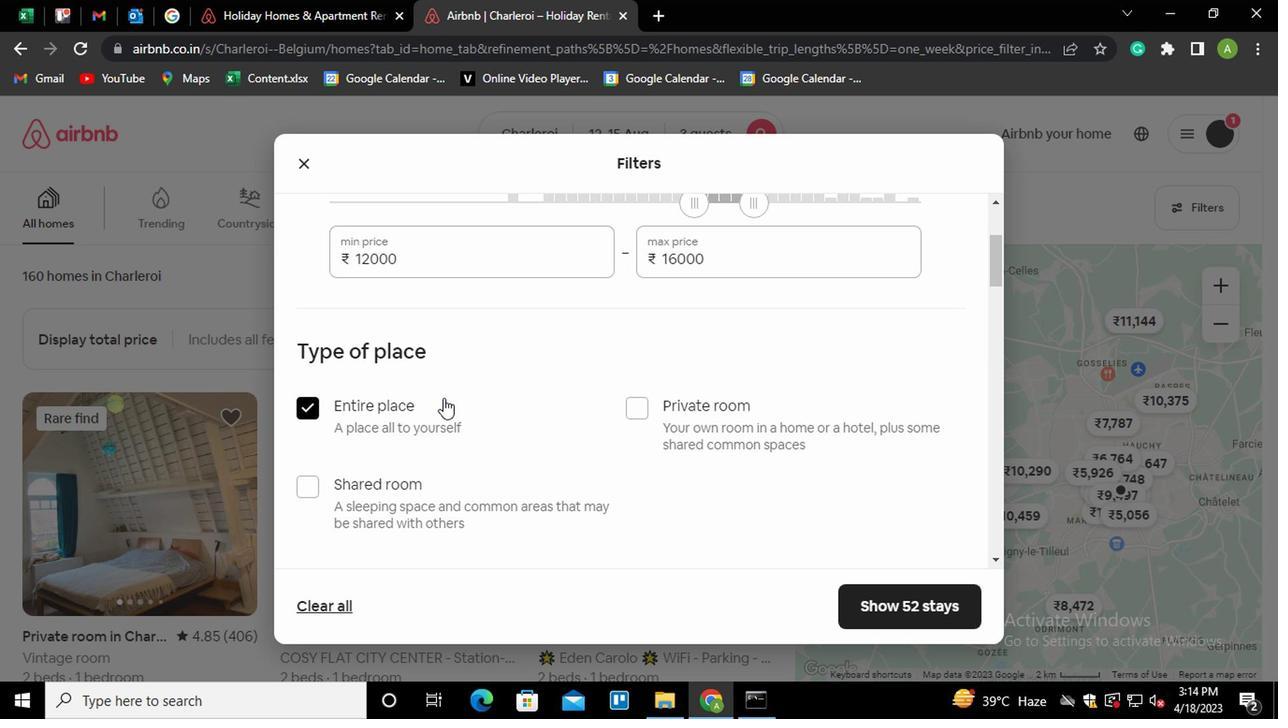 
Action: Mouse scrolled (444, 394) with delta (0, 0)
Screenshot: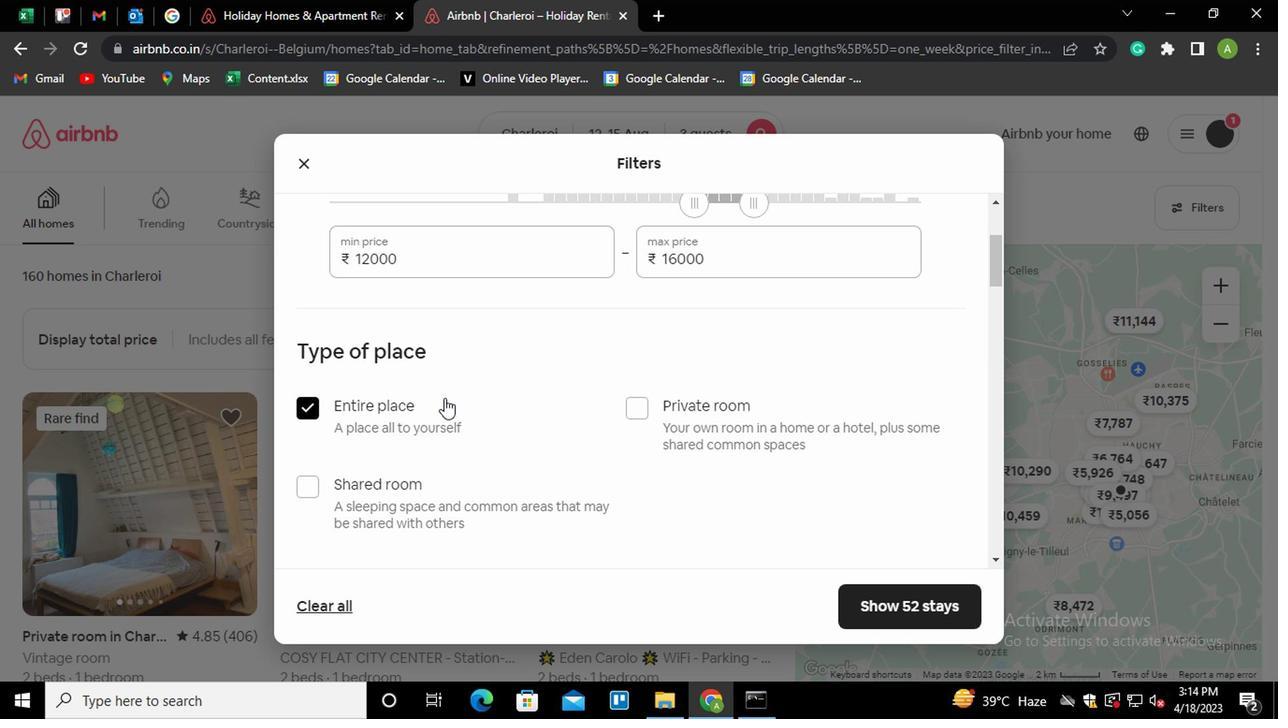 
Action: Mouse scrolled (444, 394) with delta (0, 0)
Screenshot: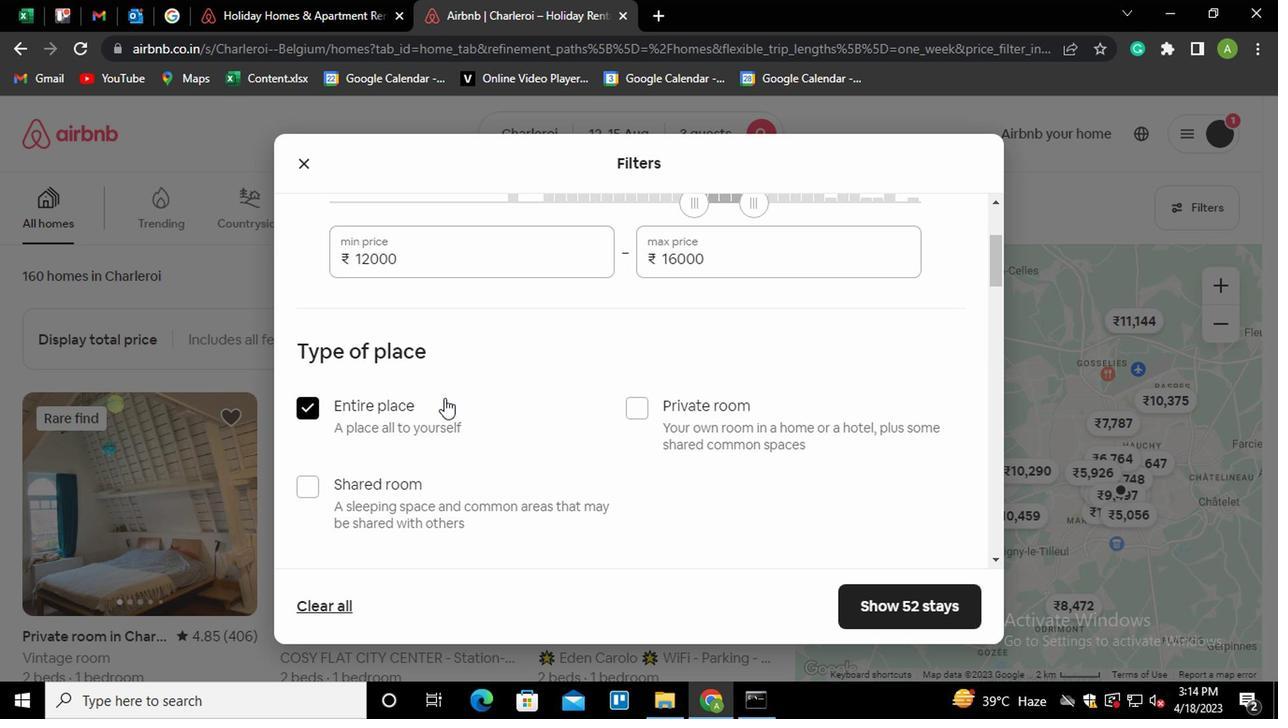 
Action: Mouse moved to (444, 394)
Screenshot: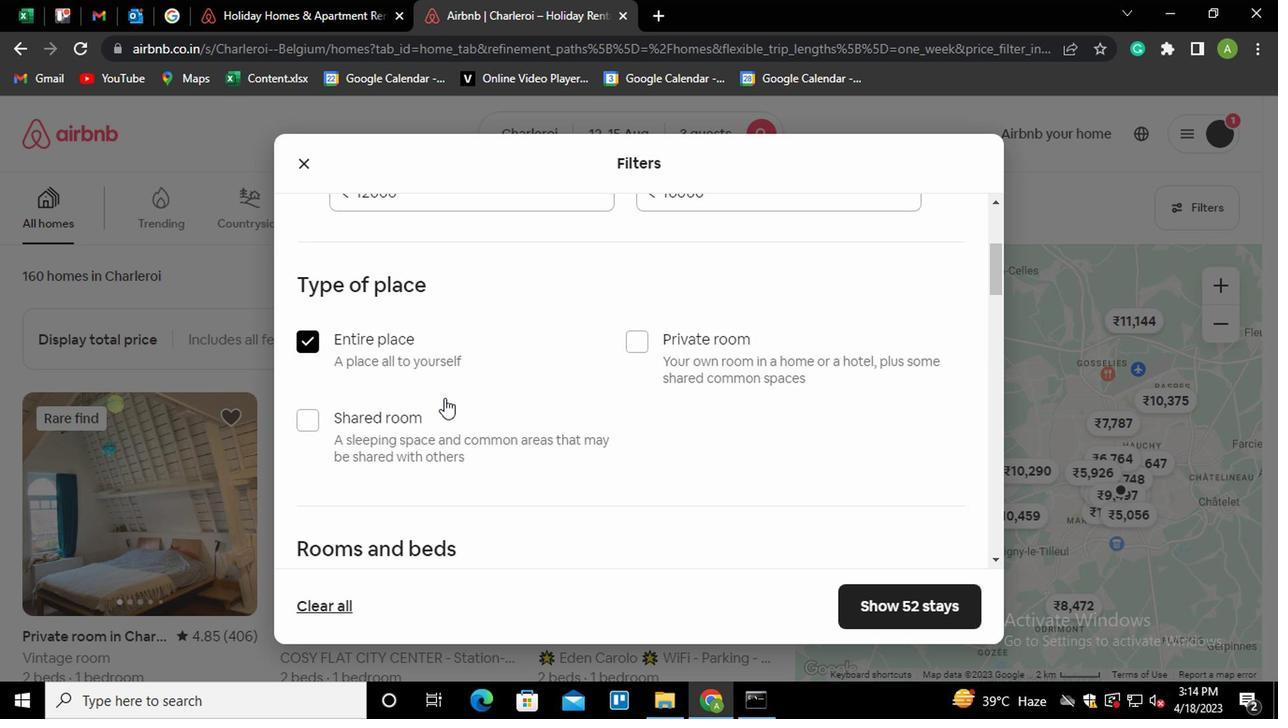 
Action: Mouse scrolled (444, 394) with delta (0, 0)
Screenshot: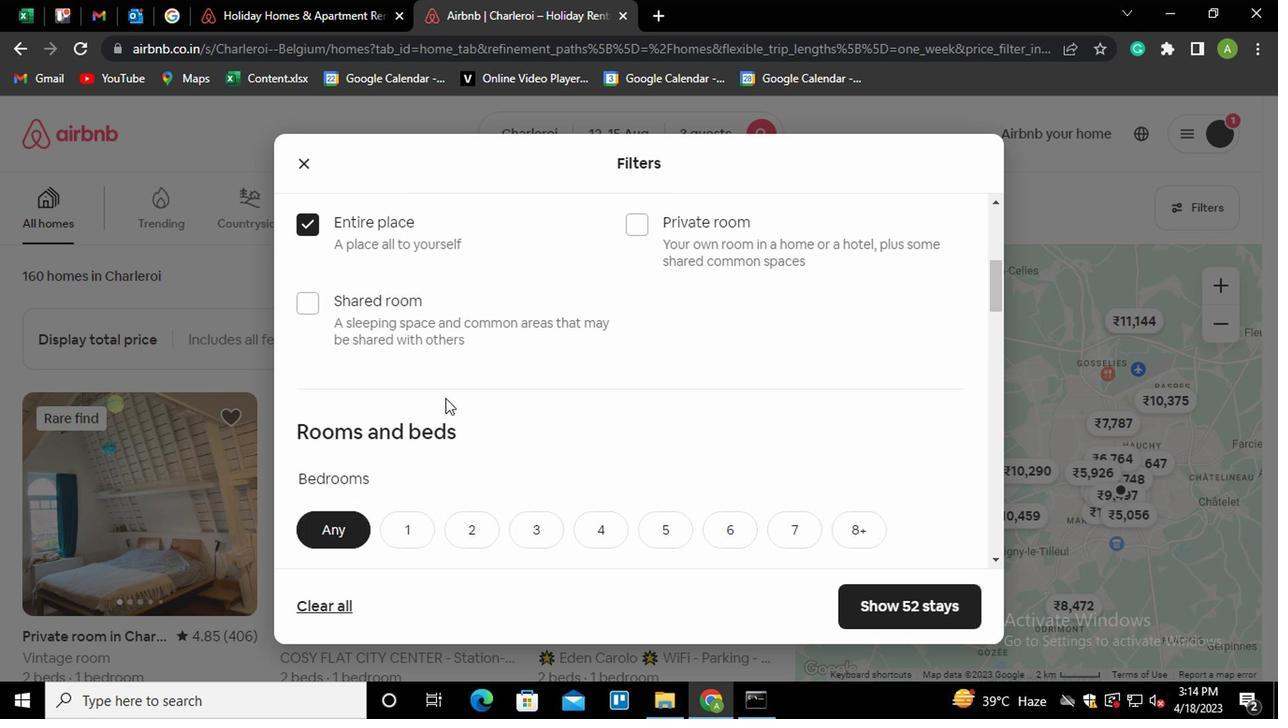 
Action: Mouse moved to (463, 414)
Screenshot: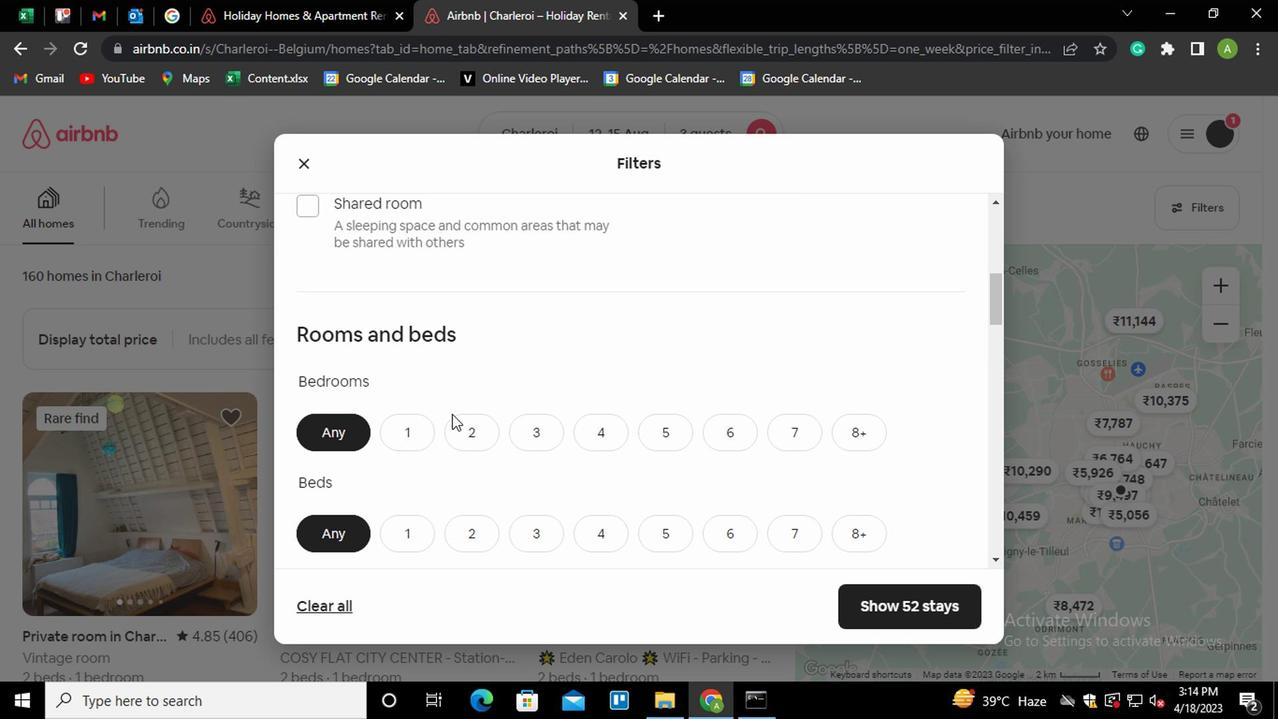 
Action: Mouse pressed left at (463, 414)
Screenshot: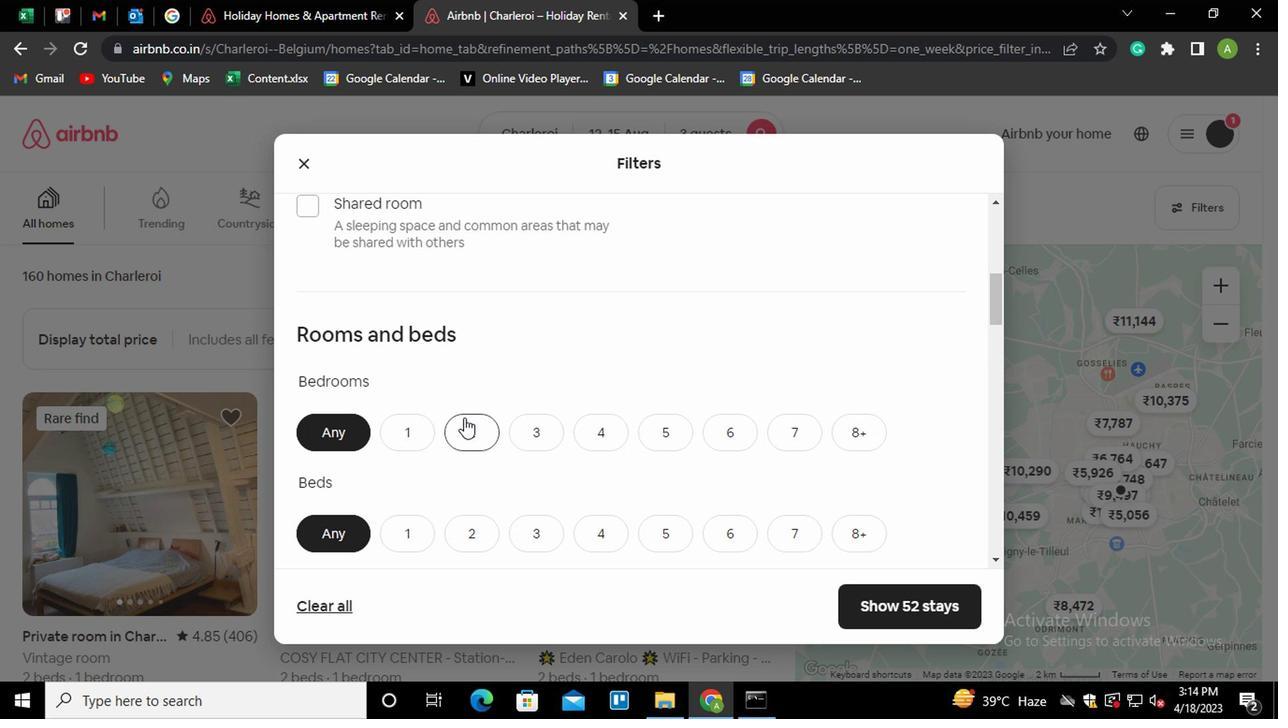
Action: Mouse moved to (549, 325)
Screenshot: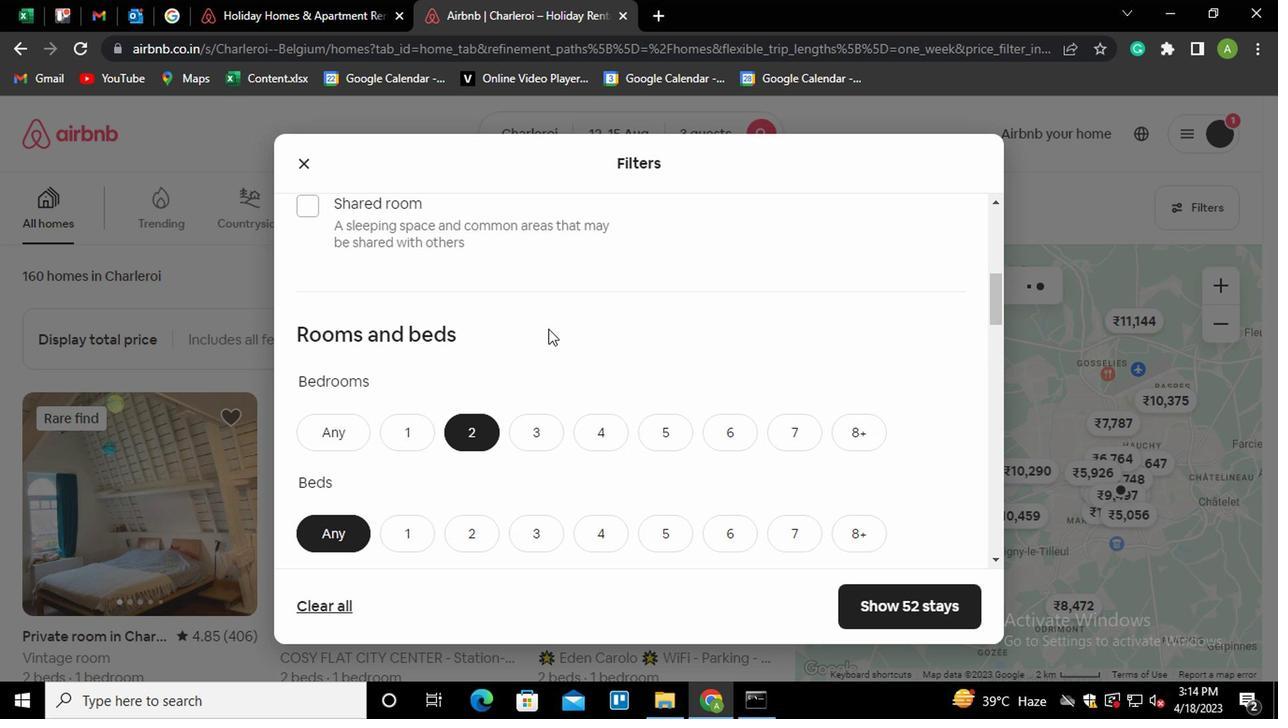 
Action: Mouse scrolled (549, 324) with delta (0, -1)
Screenshot: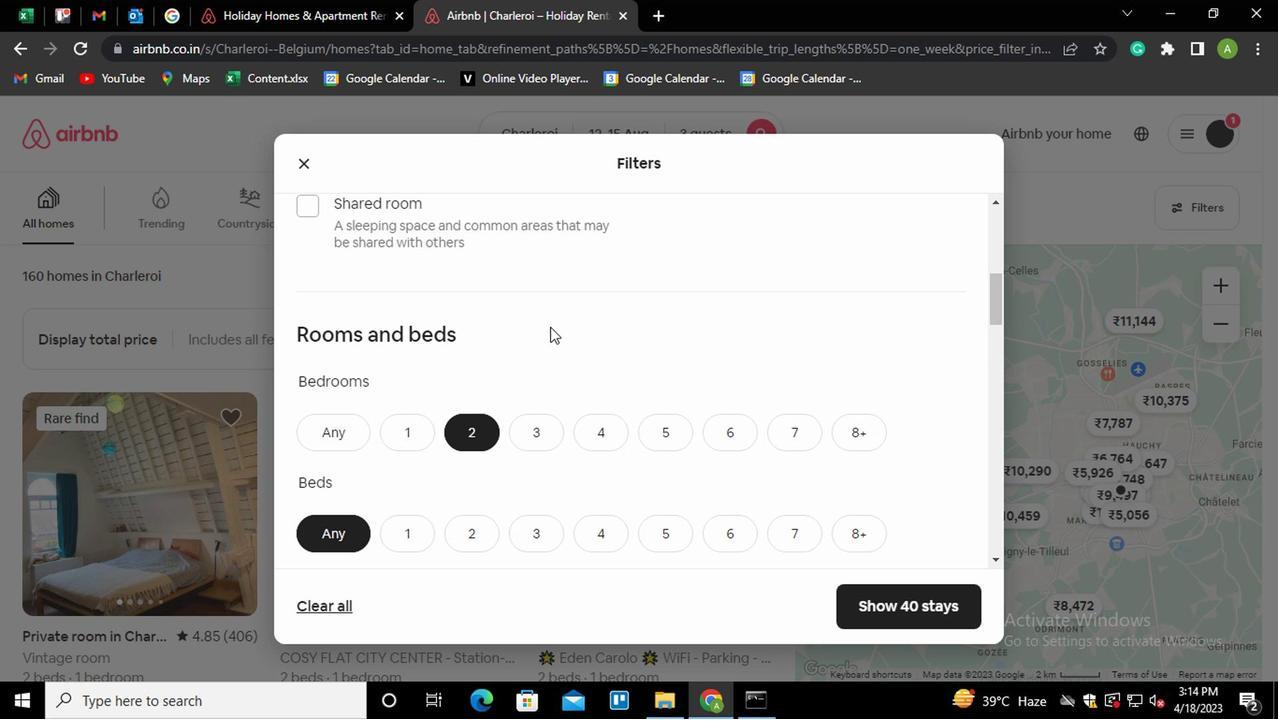 
Action: Mouse moved to (541, 420)
Screenshot: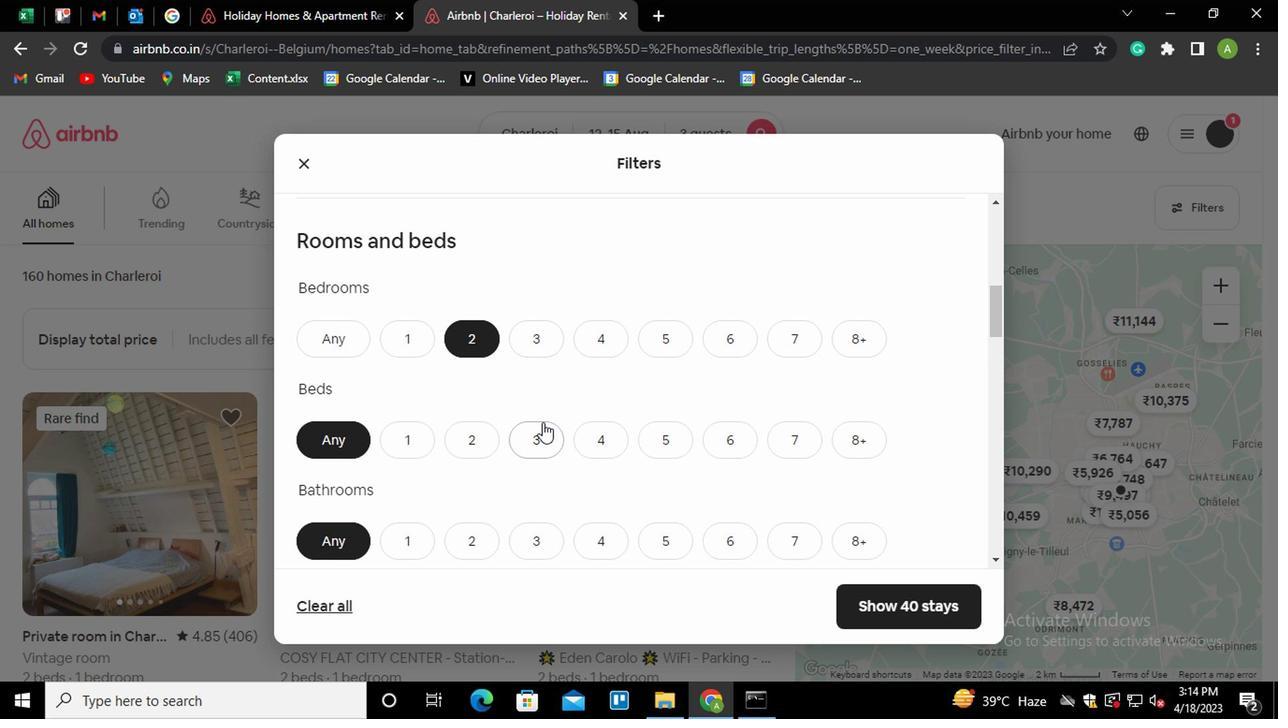 
Action: Mouse pressed left at (541, 420)
Screenshot: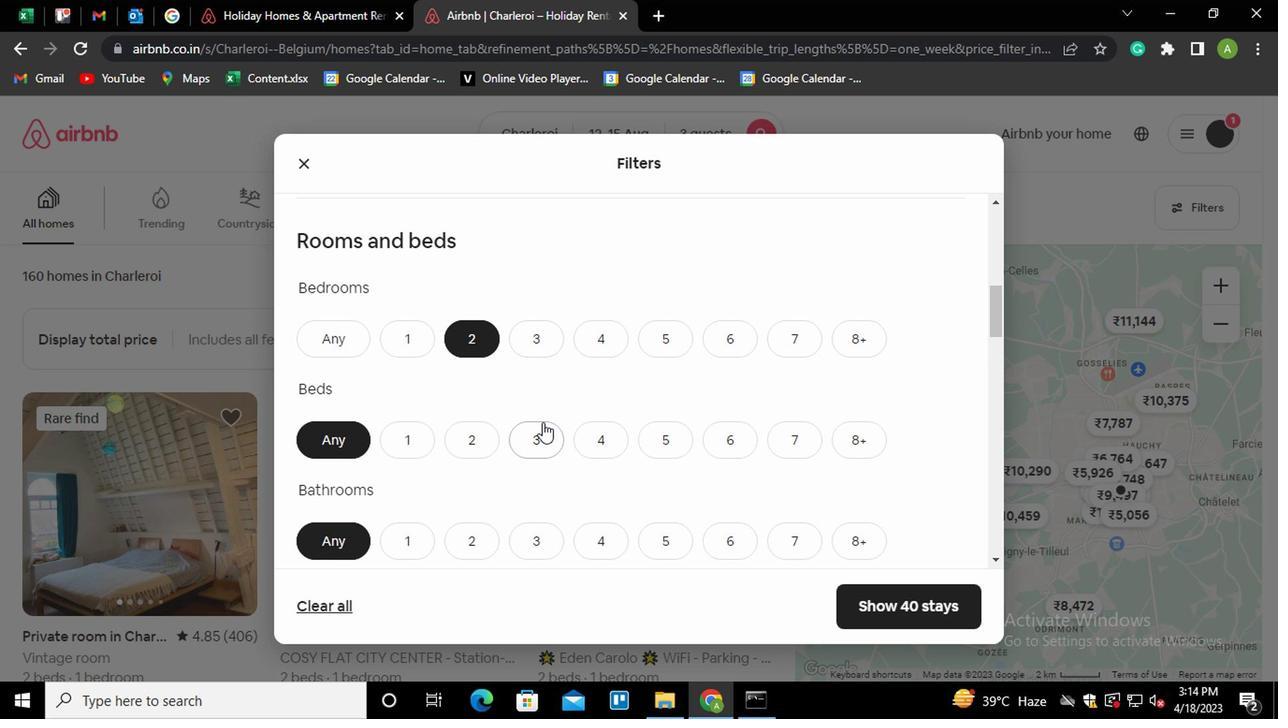 
Action: Mouse moved to (574, 365)
Screenshot: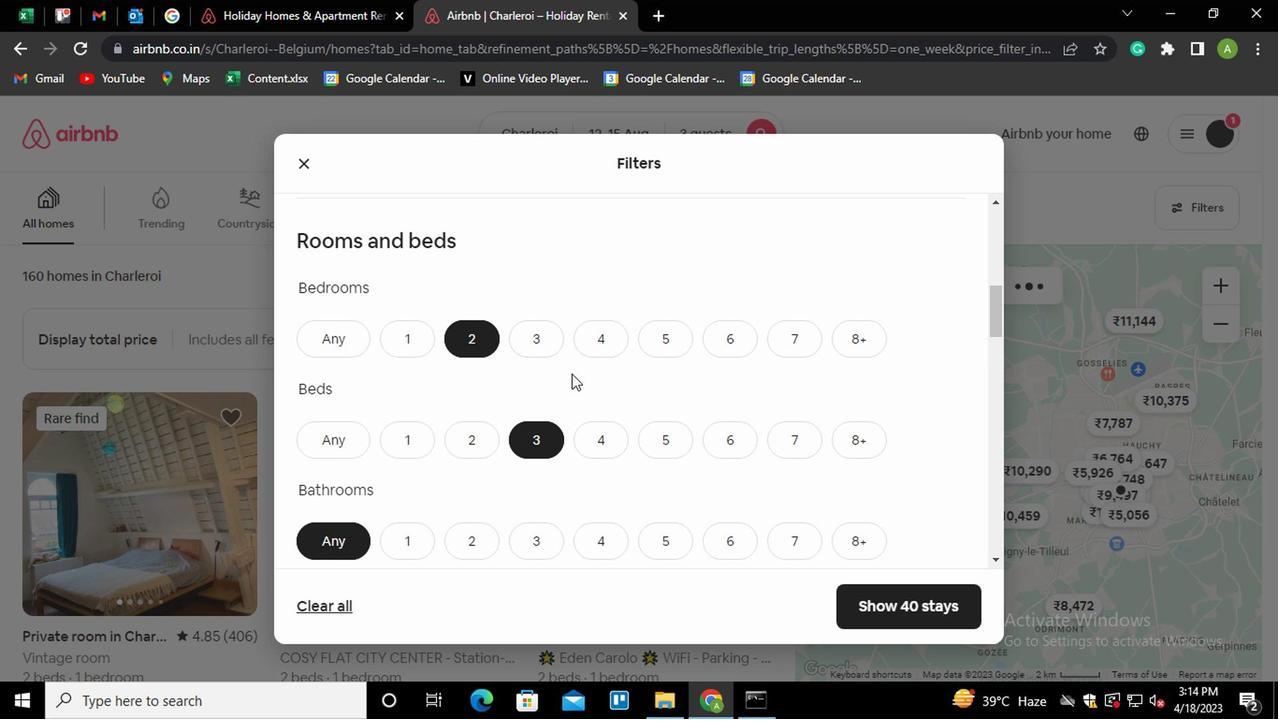 
Action: Mouse scrolled (574, 364) with delta (0, 0)
Screenshot: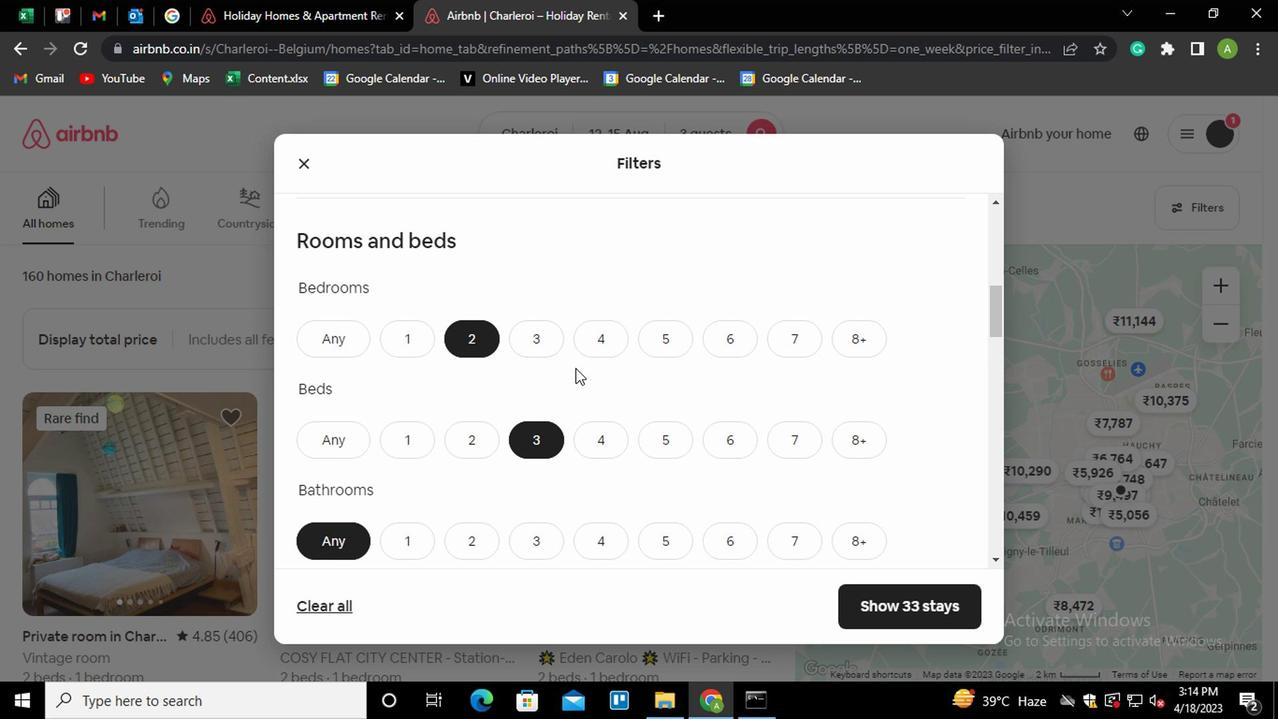
Action: Mouse scrolled (574, 364) with delta (0, 0)
Screenshot: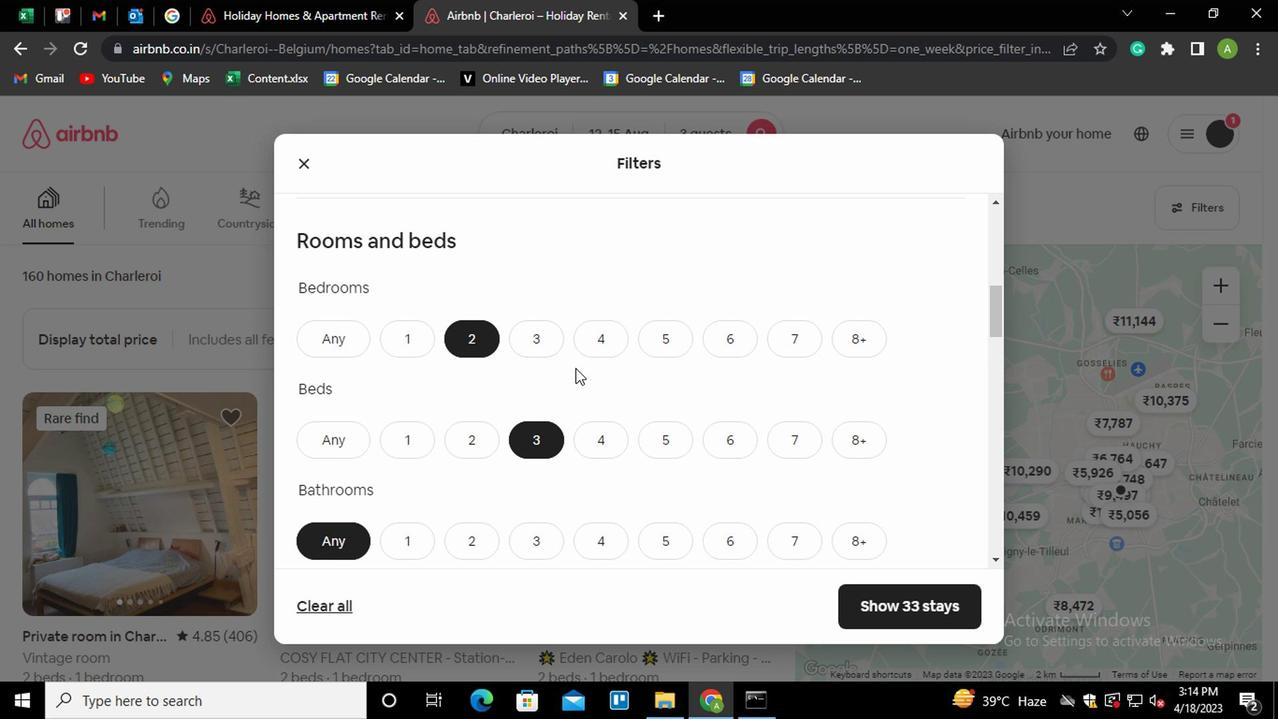
Action: Mouse scrolled (574, 364) with delta (0, 0)
Screenshot: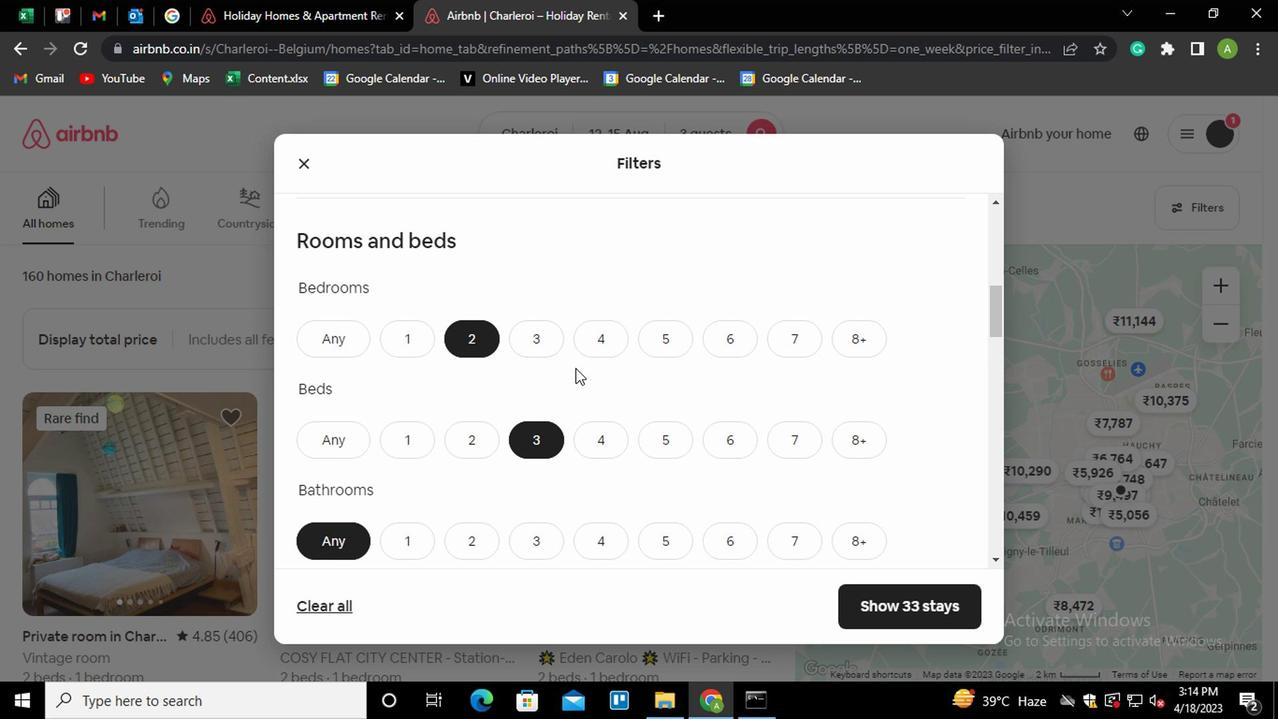 
Action: Mouse moved to (423, 265)
Screenshot: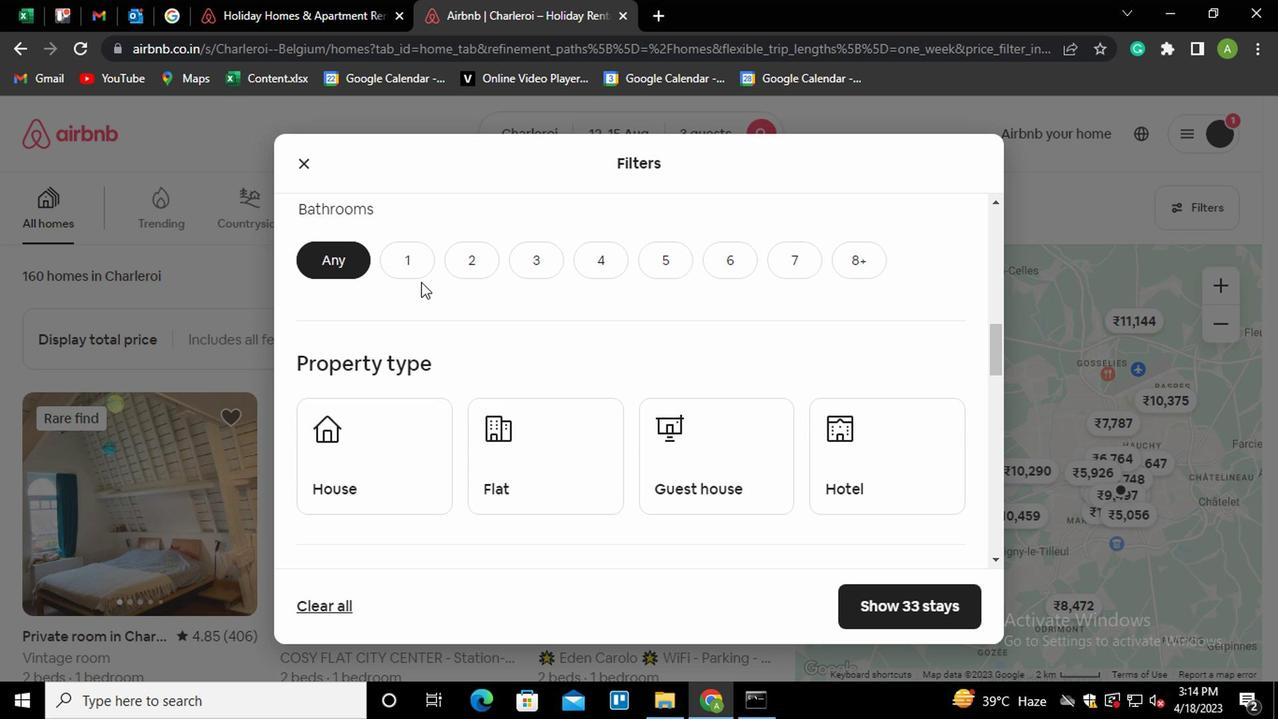 
Action: Mouse pressed left at (423, 265)
Screenshot: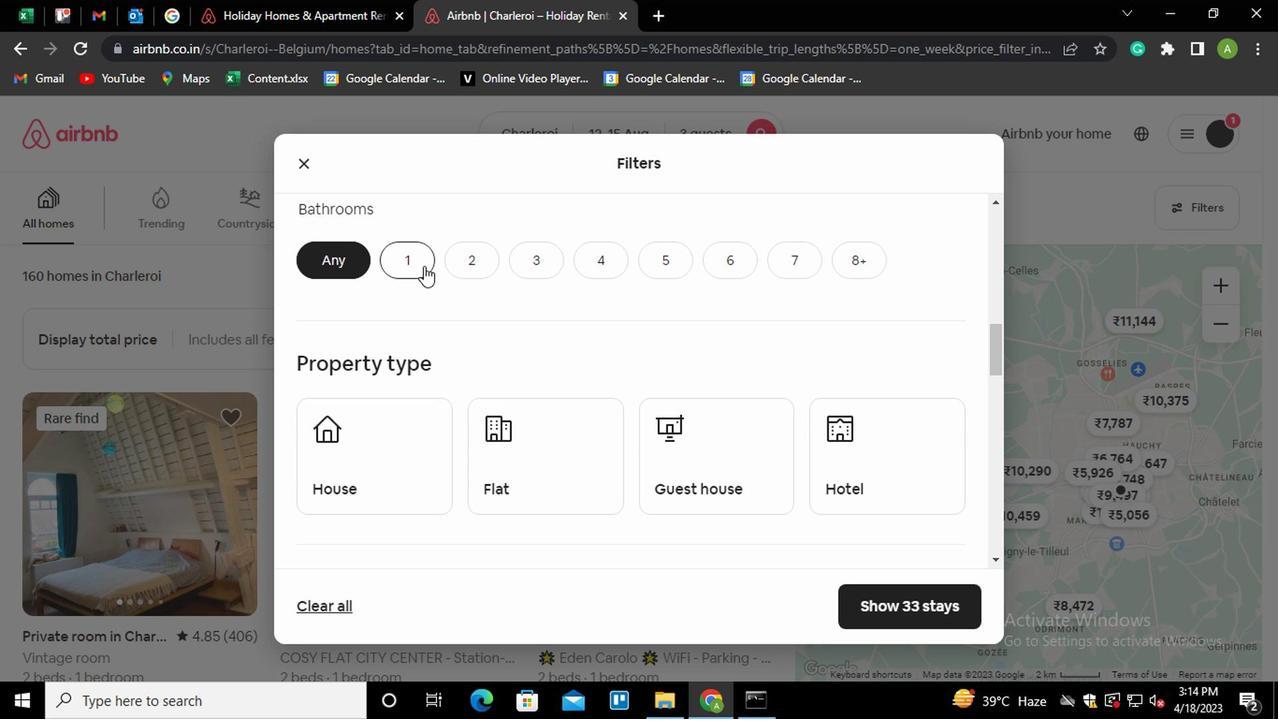 
Action: Mouse moved to (537, 465)
Screenshot: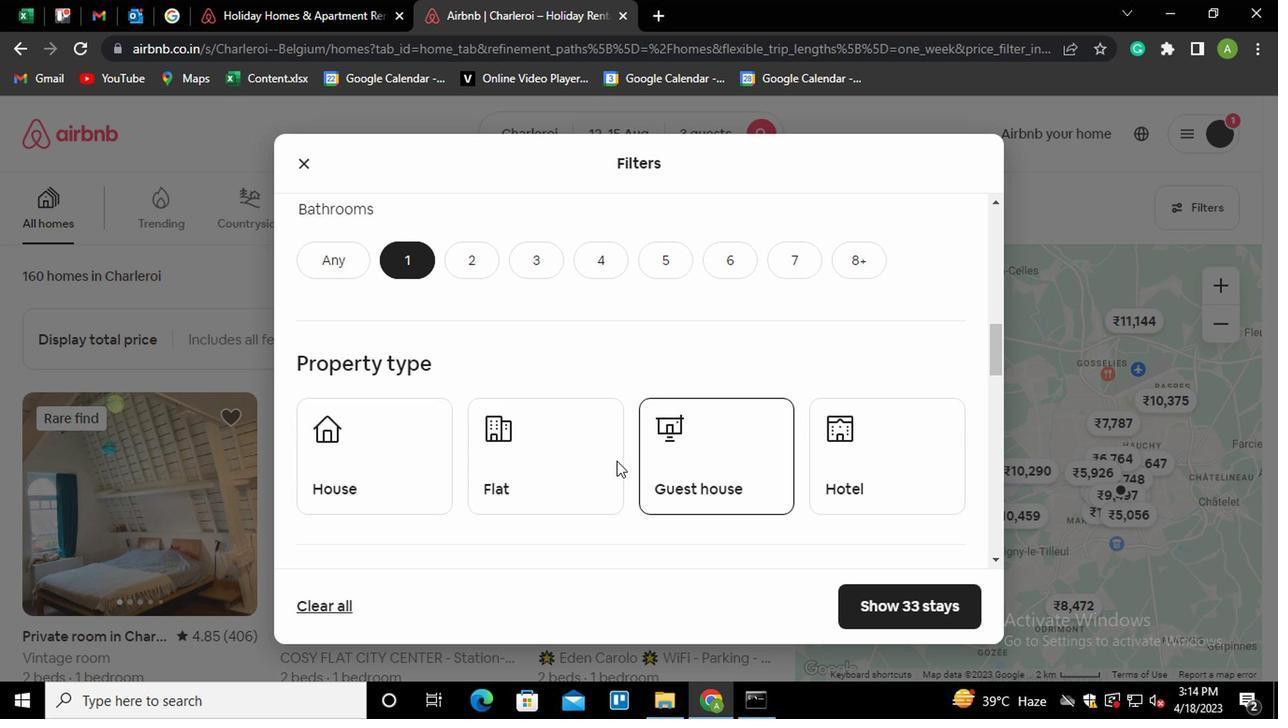 
Action: Mouse pressed left at (537, 465)
Screenshot: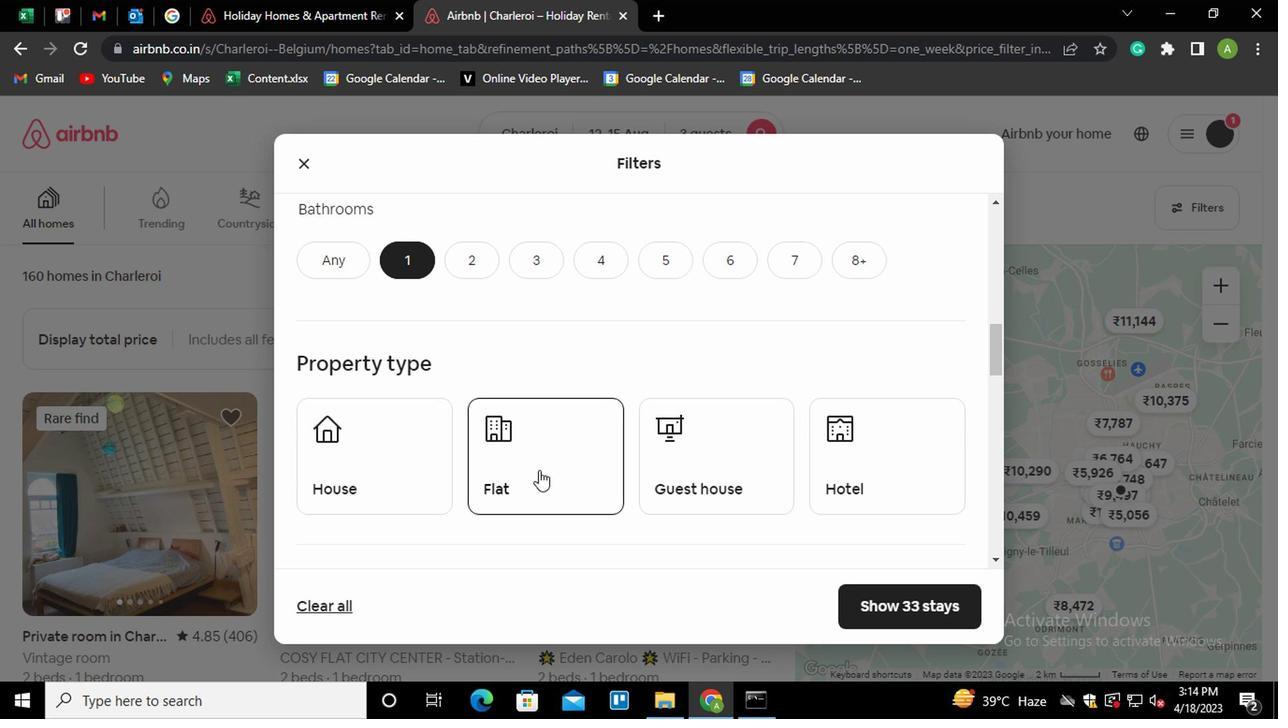 
Action: Mouse moved to (662, 356)
Screenshot: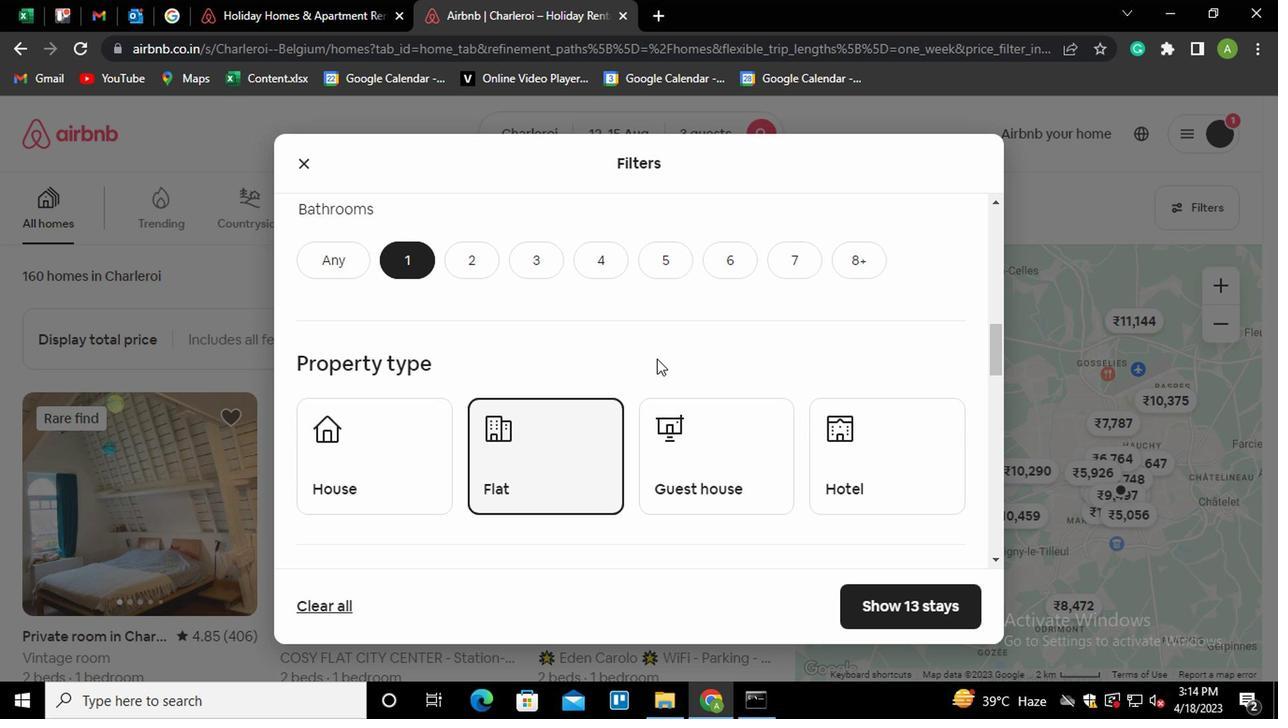 
Action: Mouse scrolled (662, 355) with delta (0, 0)
Screenshot: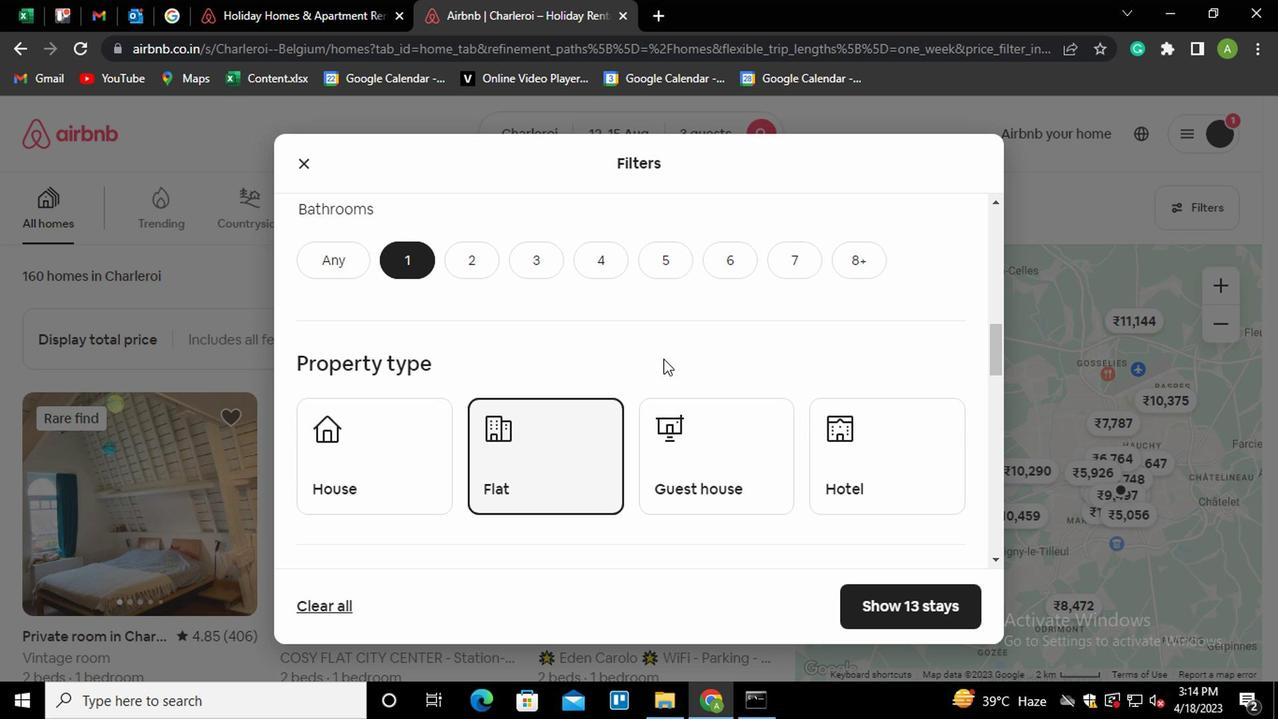 
Action: Mouse scrolled (662, 355) with delta (0, 0)
Screenshot: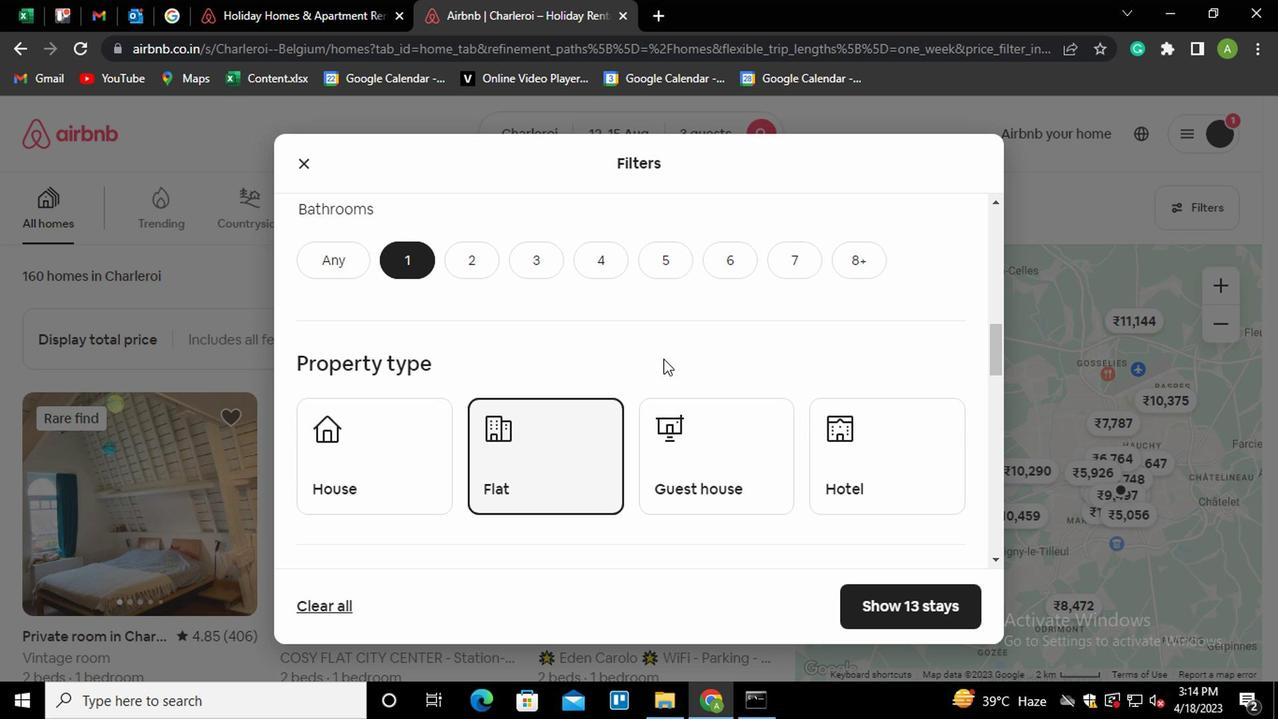 
Action: Mouse scrolled (662, 355) with delta (0, 0)
Screenshot: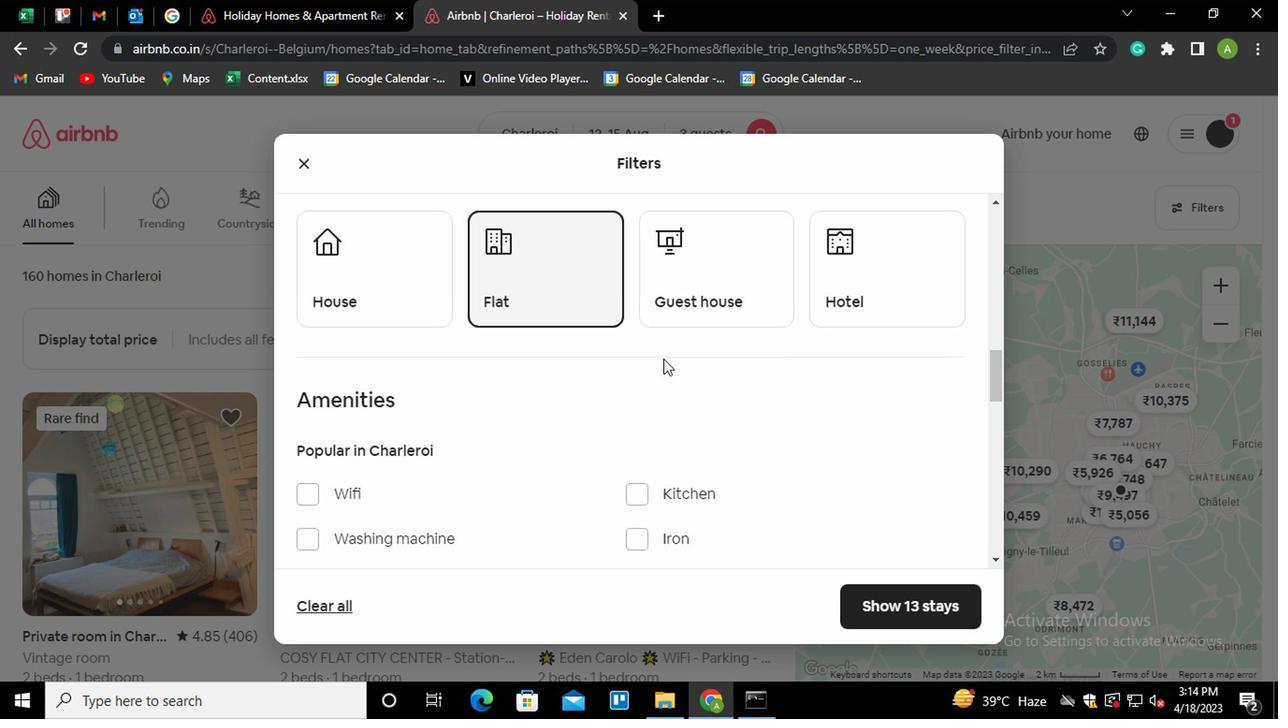
Action: Mouse scrolled (662, 355) with delta (0, 0)
Screenshot: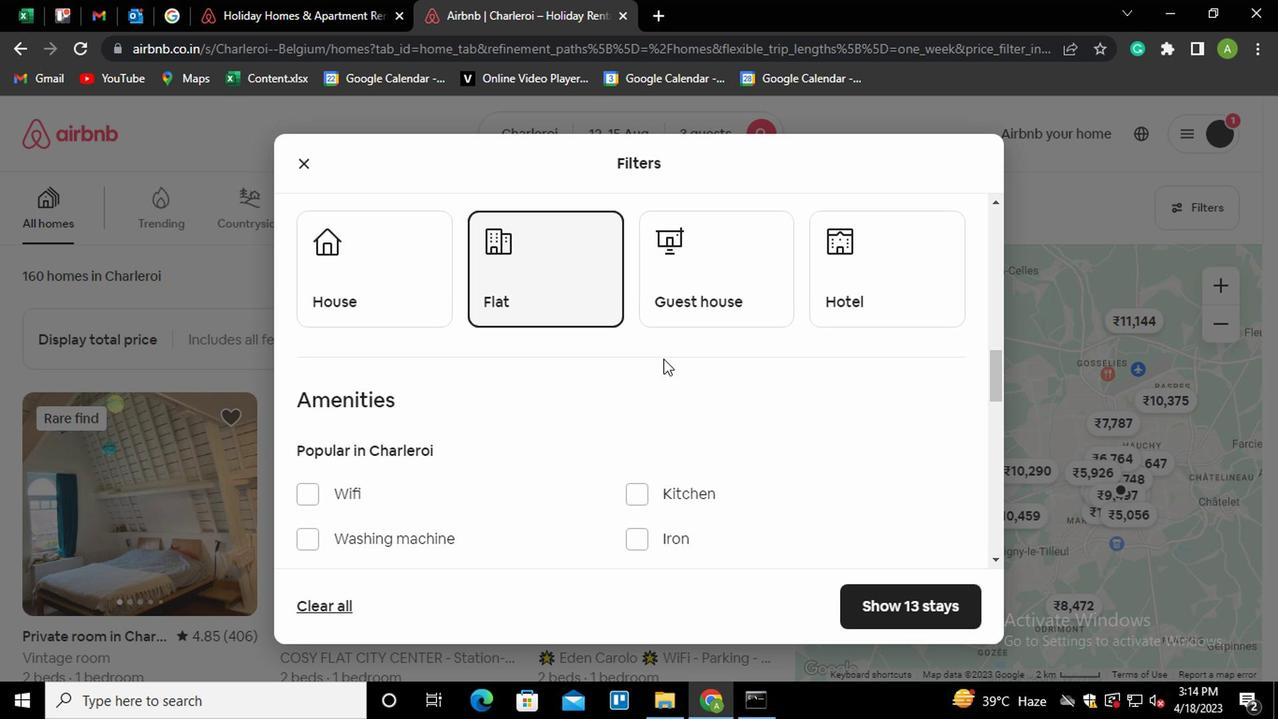 
Action: Mouse scrolled (662, 355) with delta (0, 0)
Screenshot: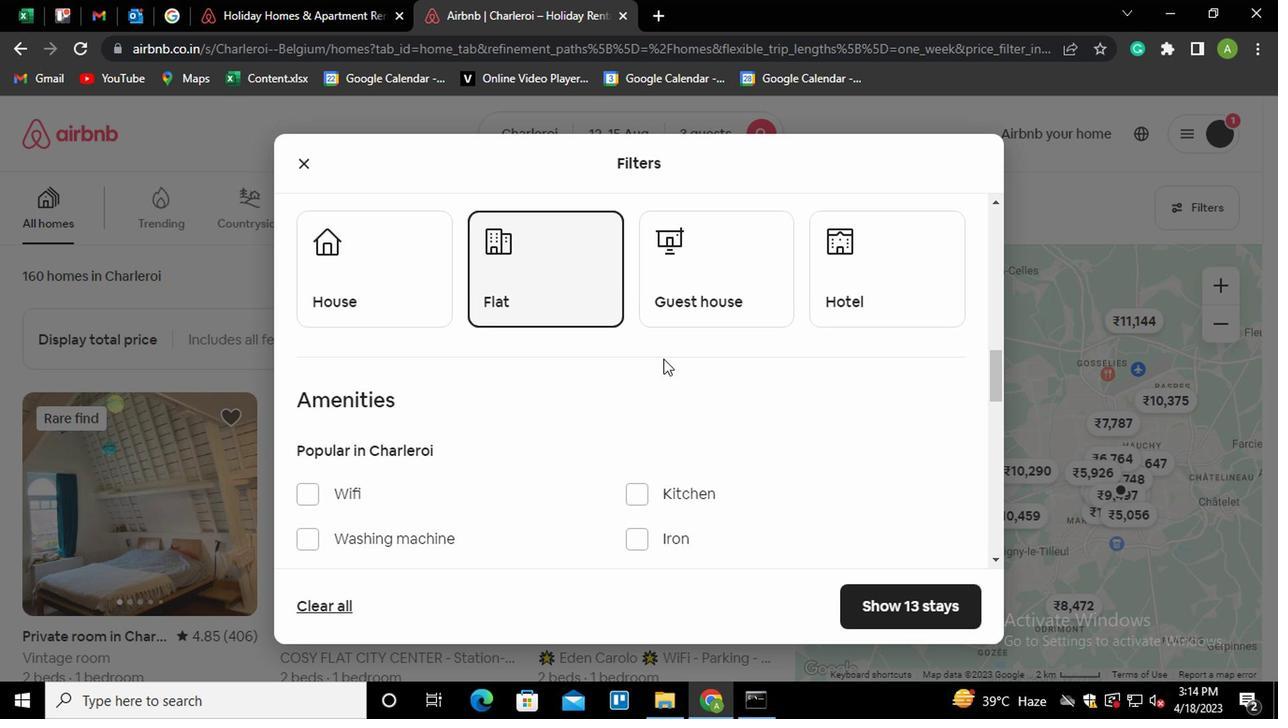 
Action: Mouse moved to (322, 341)
Screenshot: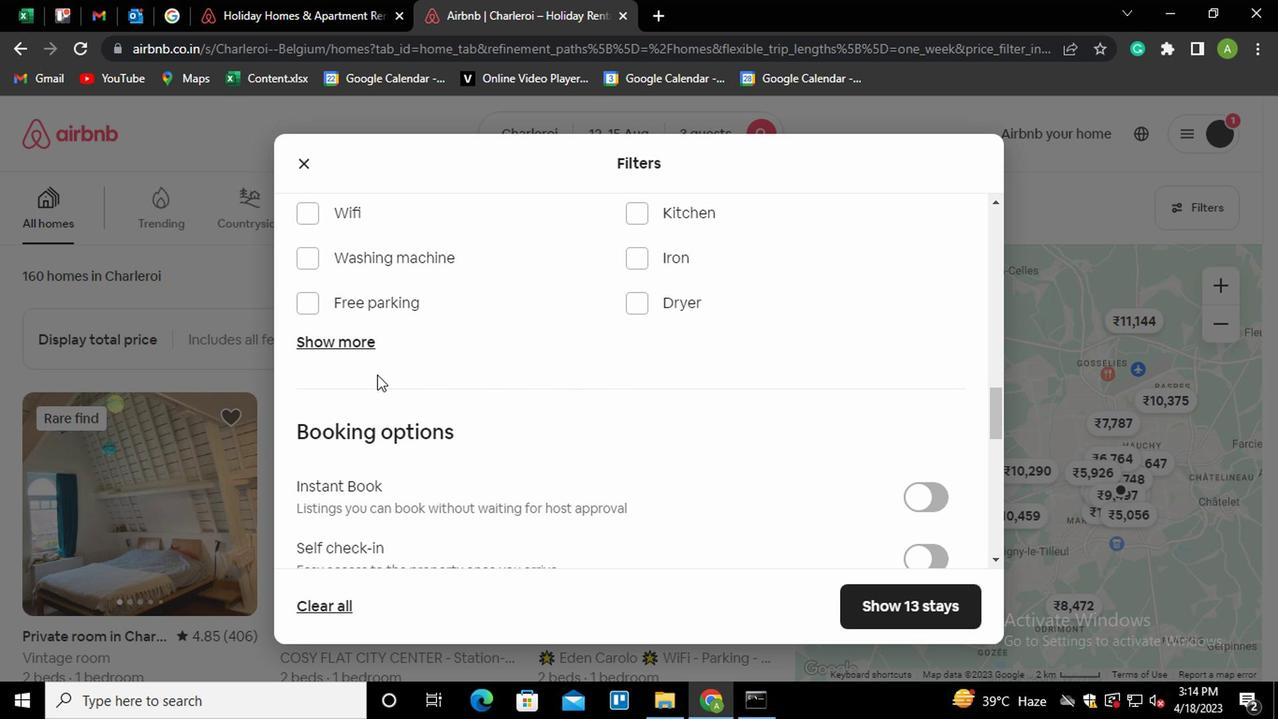 
Action: Mouse pressed left at (322, 341)
Screenshot: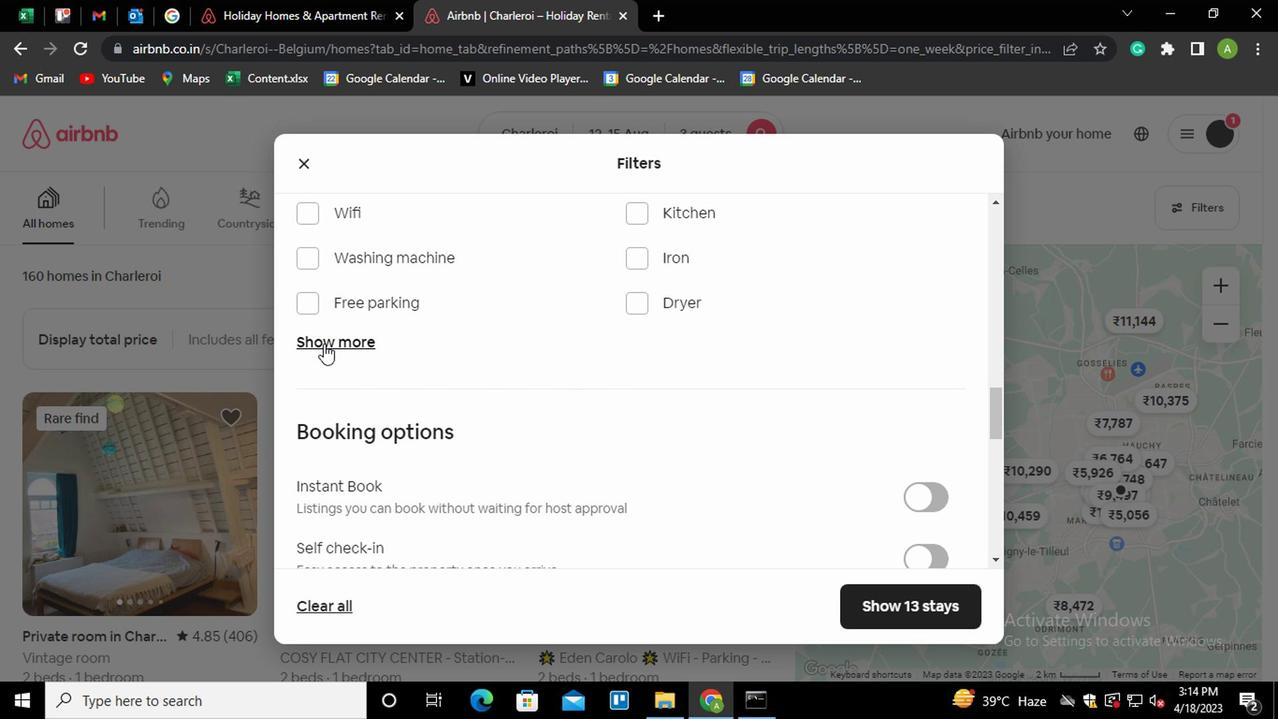
Action: Mouse moved to (648, 404)
Screenshot: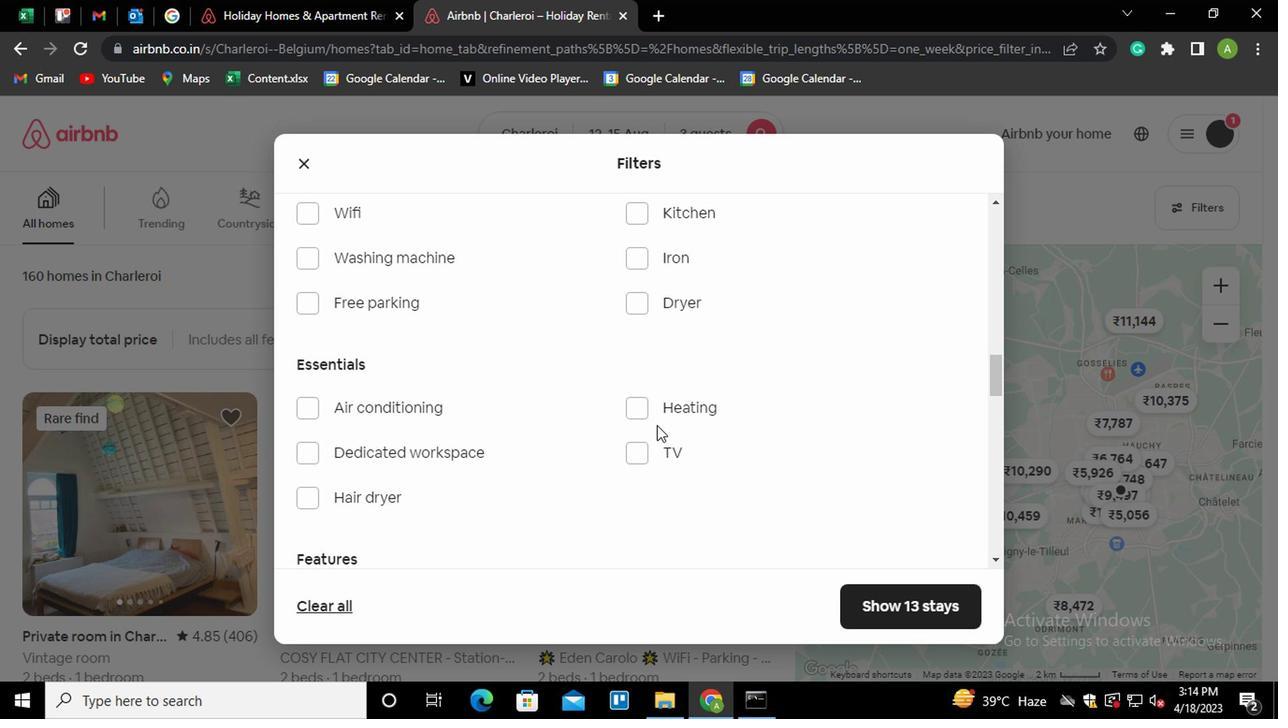 
Action: Mouse pressed left at (648, 404)
Screenshot: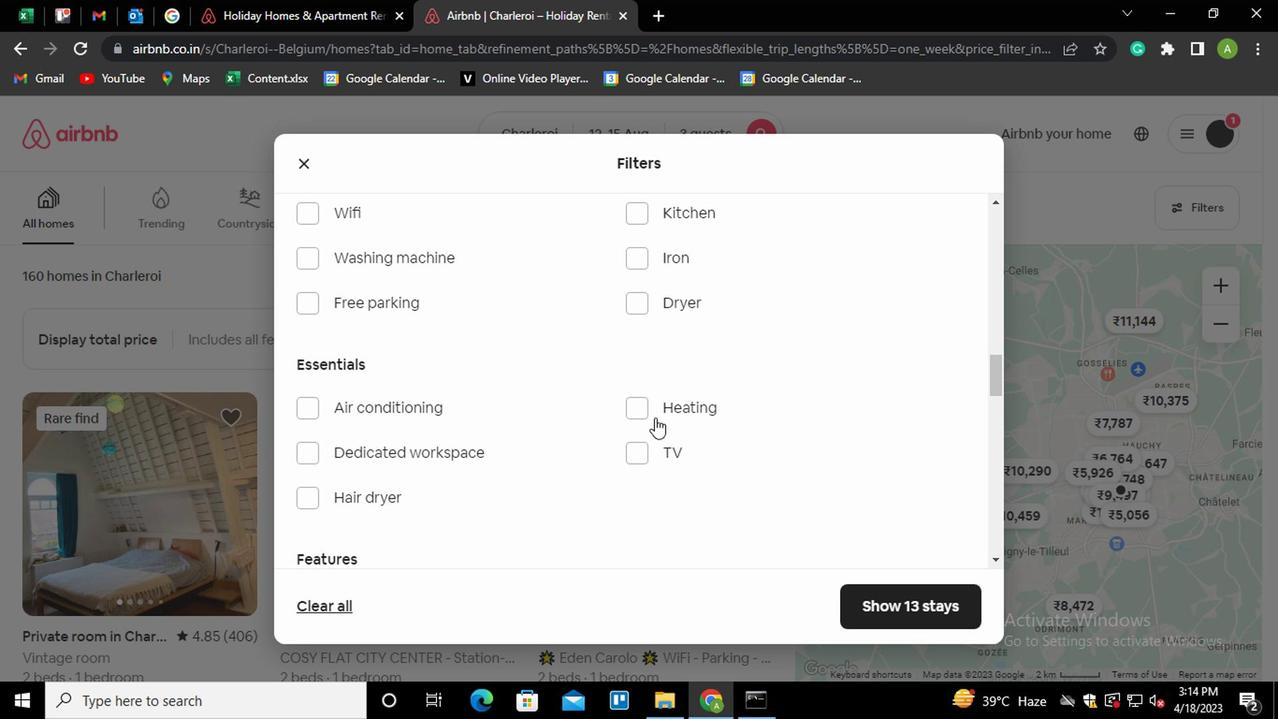 
Action: Mouse moved to (690, 367)
Screenshot: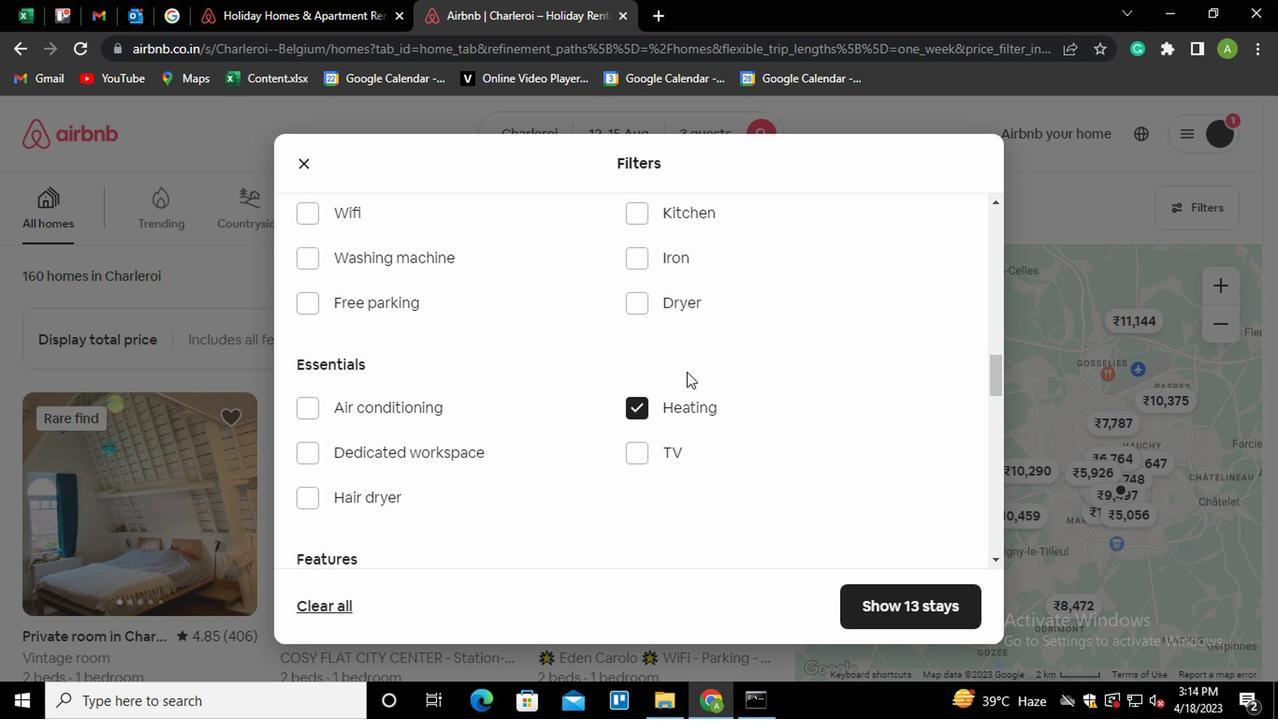 
Action: Mouse scrolled (690, 366) with delta (0, 0)
Screenshot: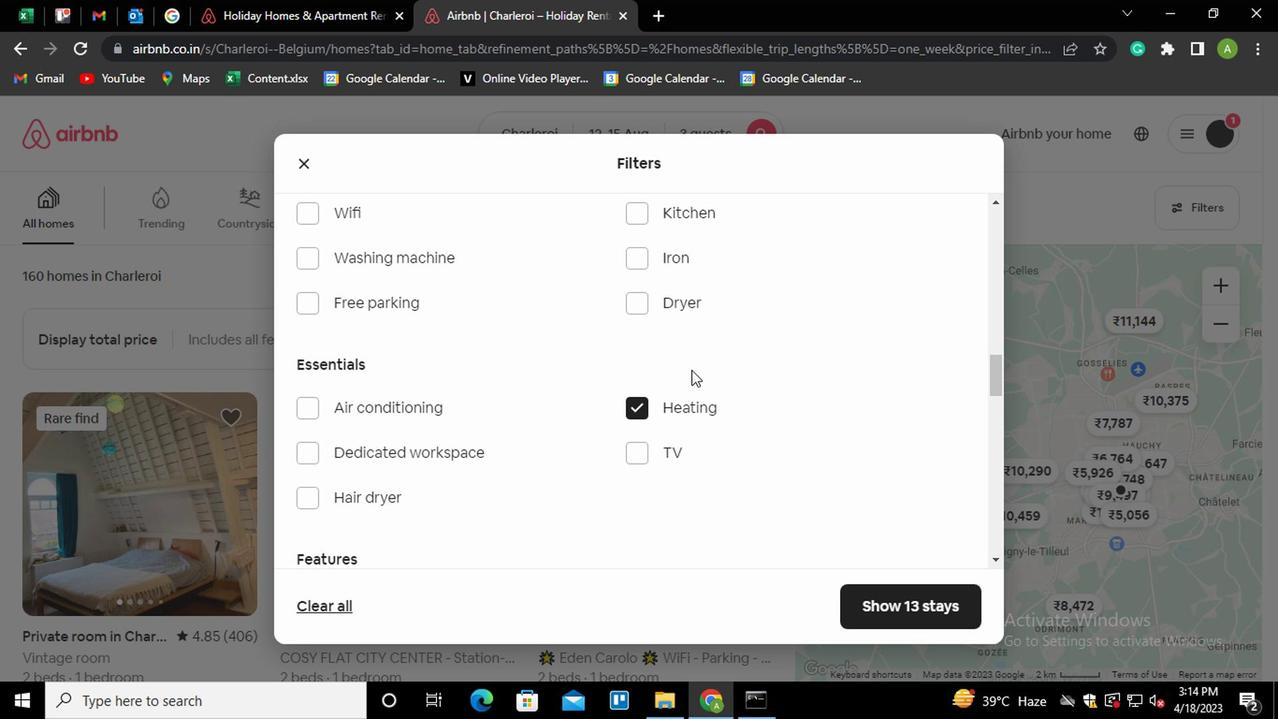 
Action: Mouse moved to (690, 365)
Screenshot: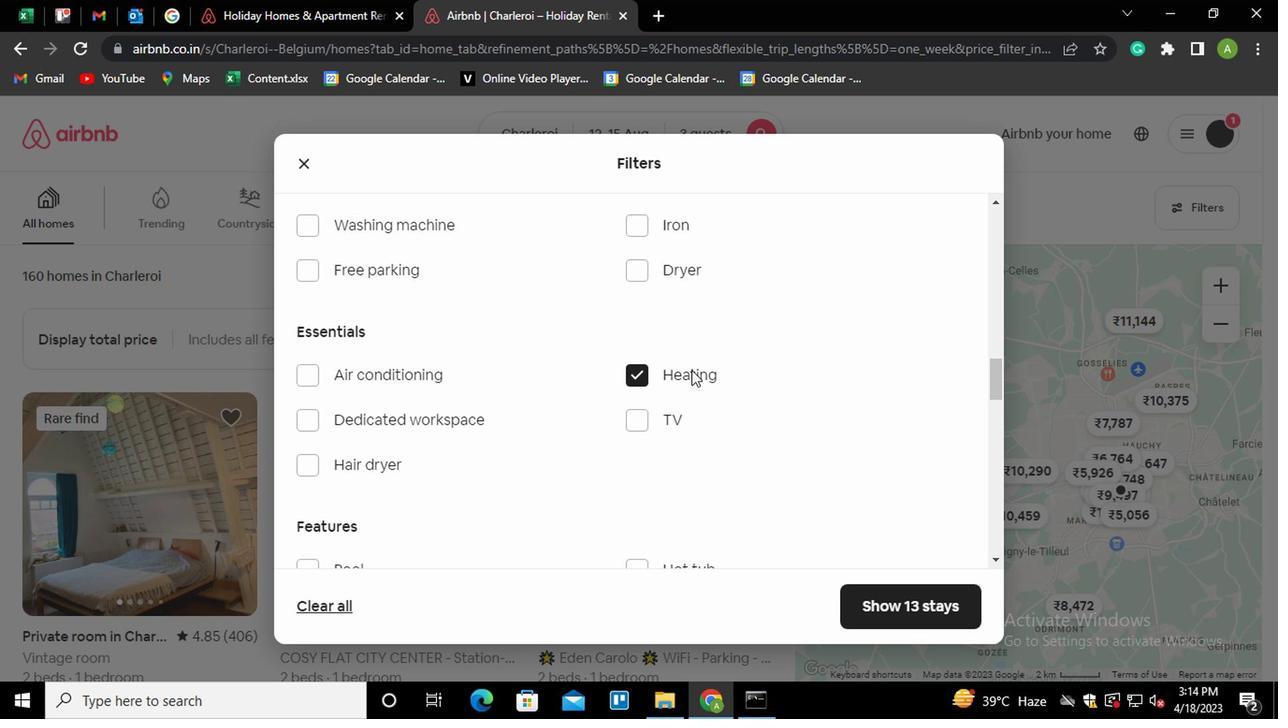 
Action: Mouse scrolled (690, 364) with delta (0, 0)
Screenshot: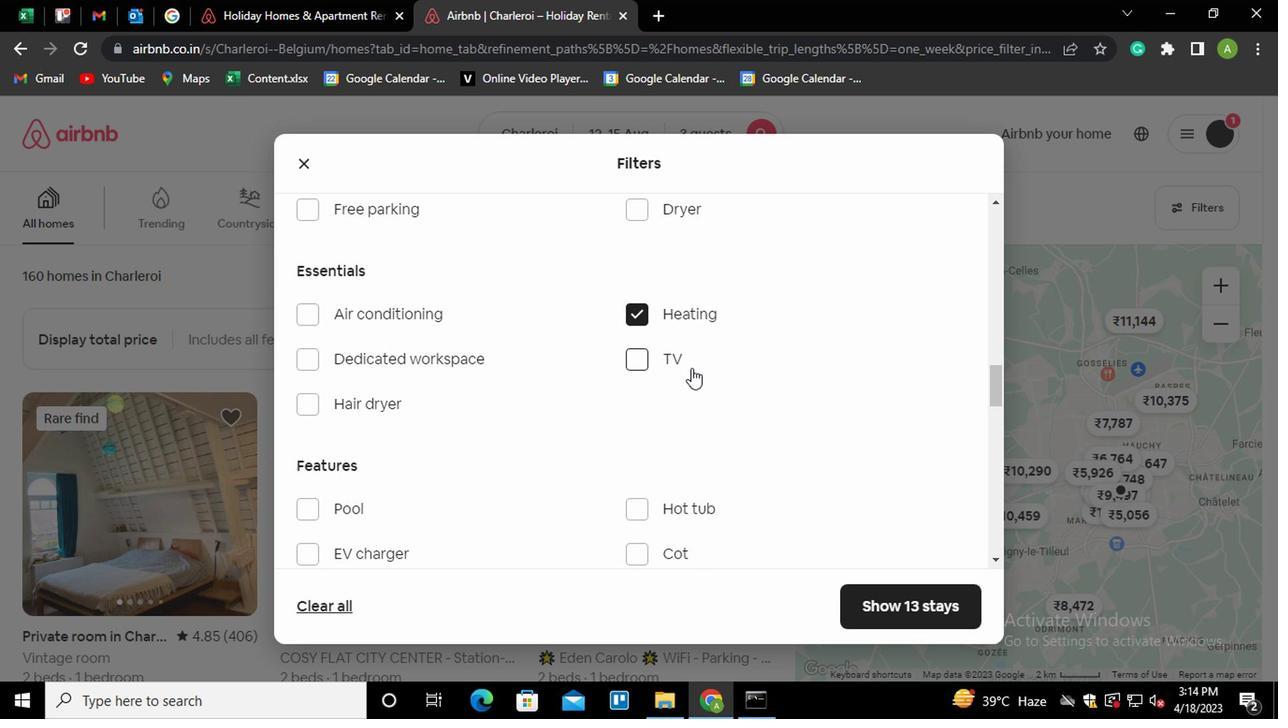 
Action: Mouse scrolled (690, 364) with delta (0, 0)
Screenshot: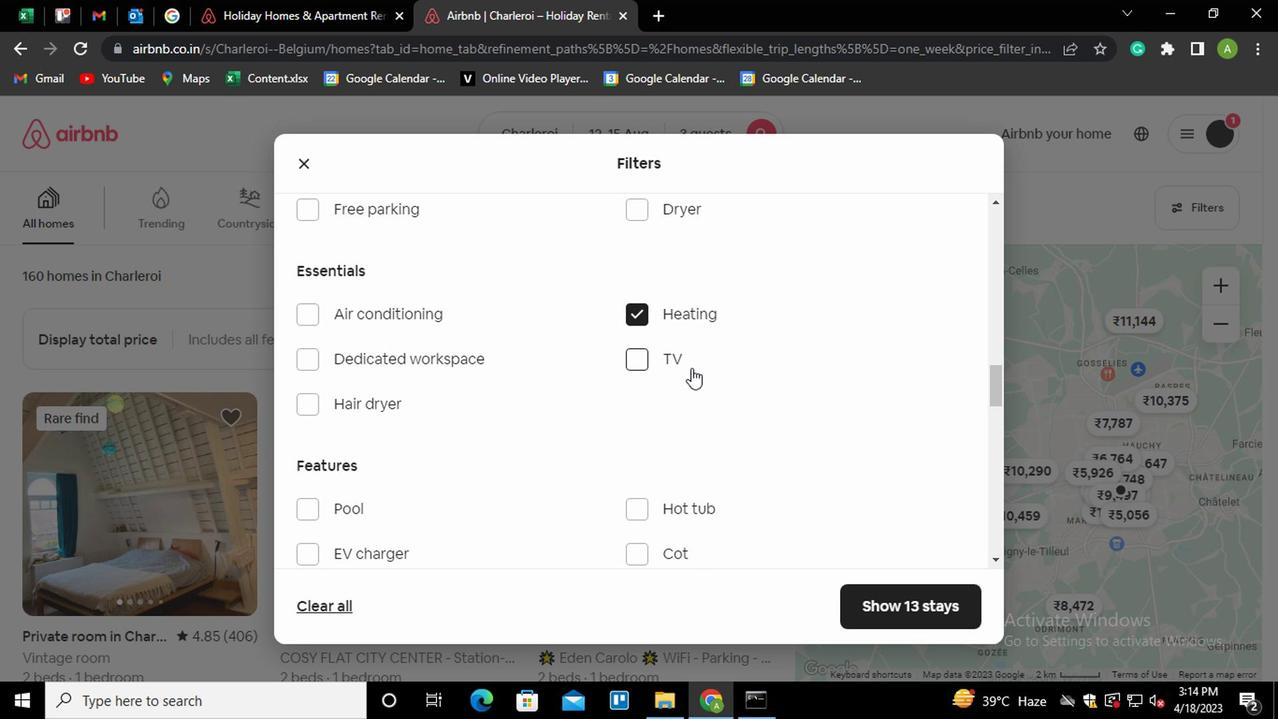 
Action: Mouse scrolled (690, 364) with delta (0, 0)
Screenshot: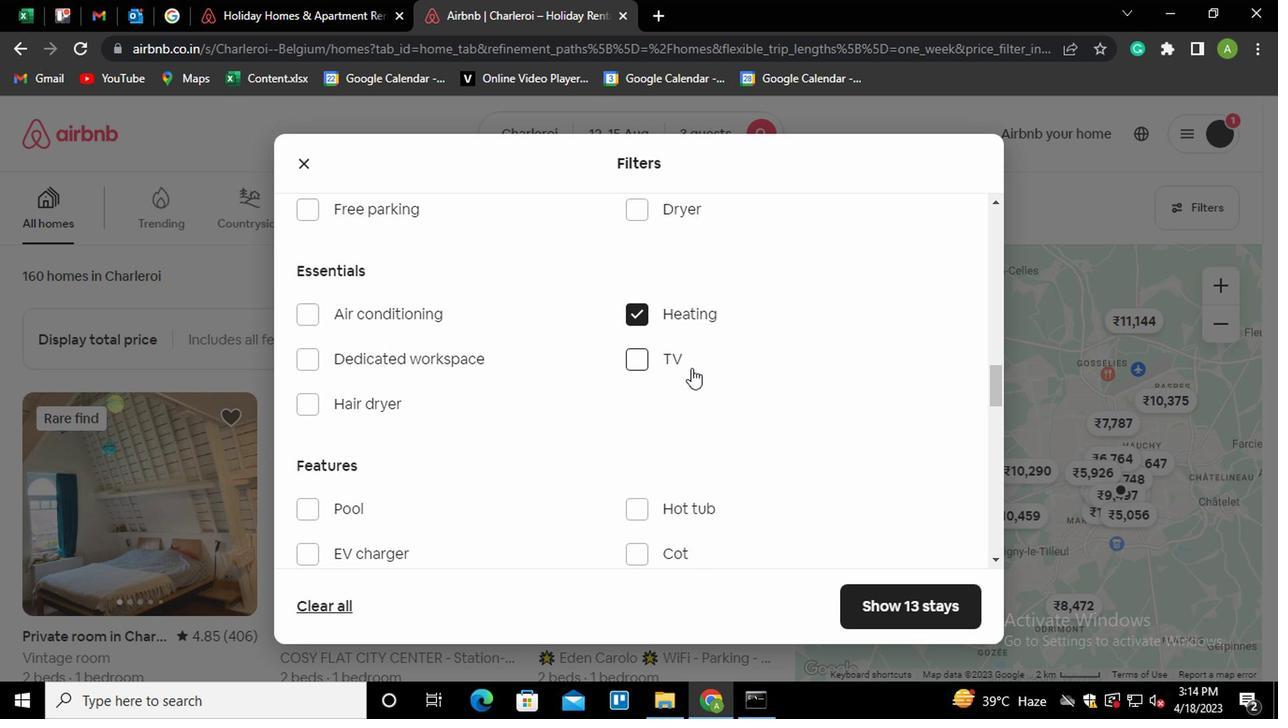 
Action: Mouse scrolled (690, 364) with delta (0, 0)
Screenshot: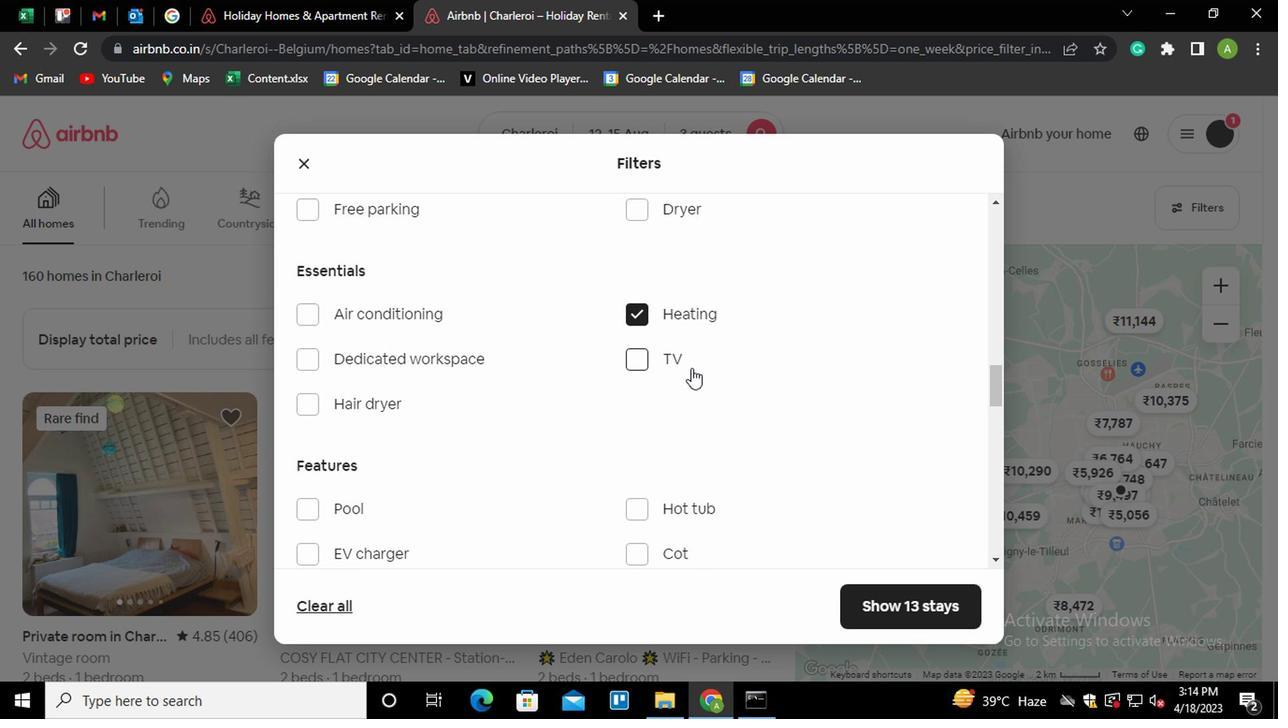 
Action: Mouse moved to (690, 364)
Screenshot: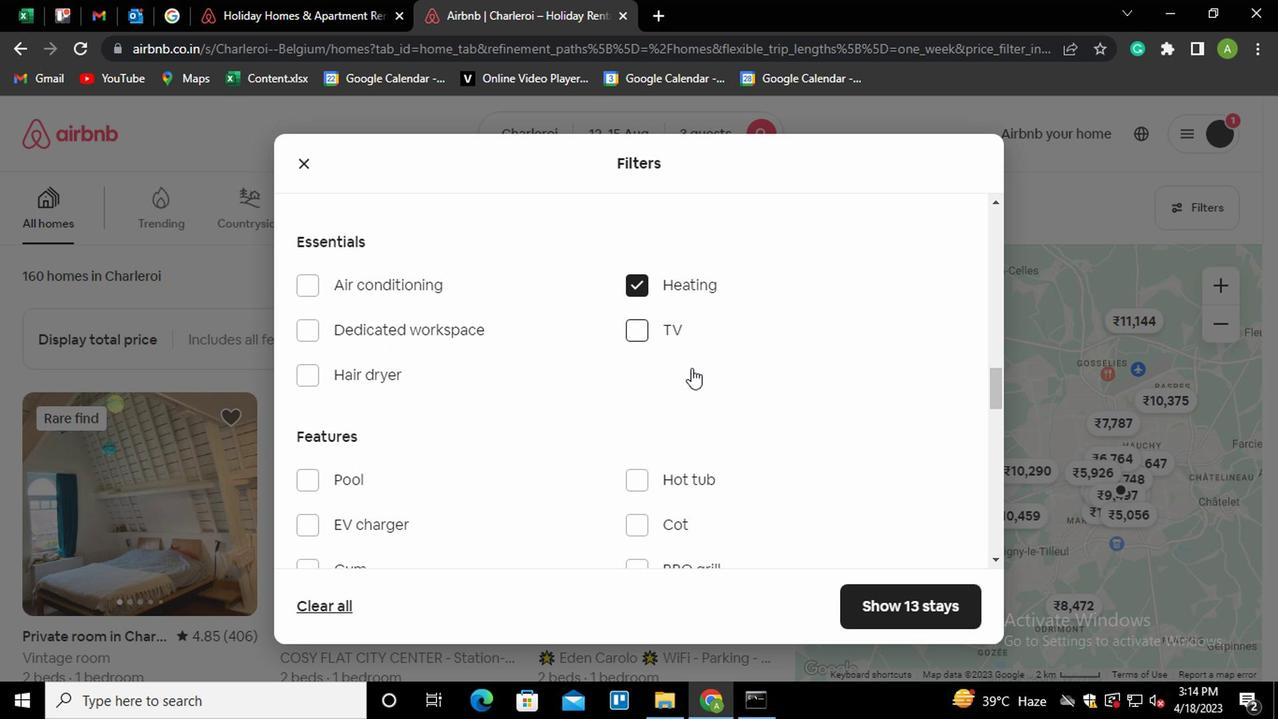 
Action: Mouse scrolled (690, 363) with delta (0, -1)
Screenshot: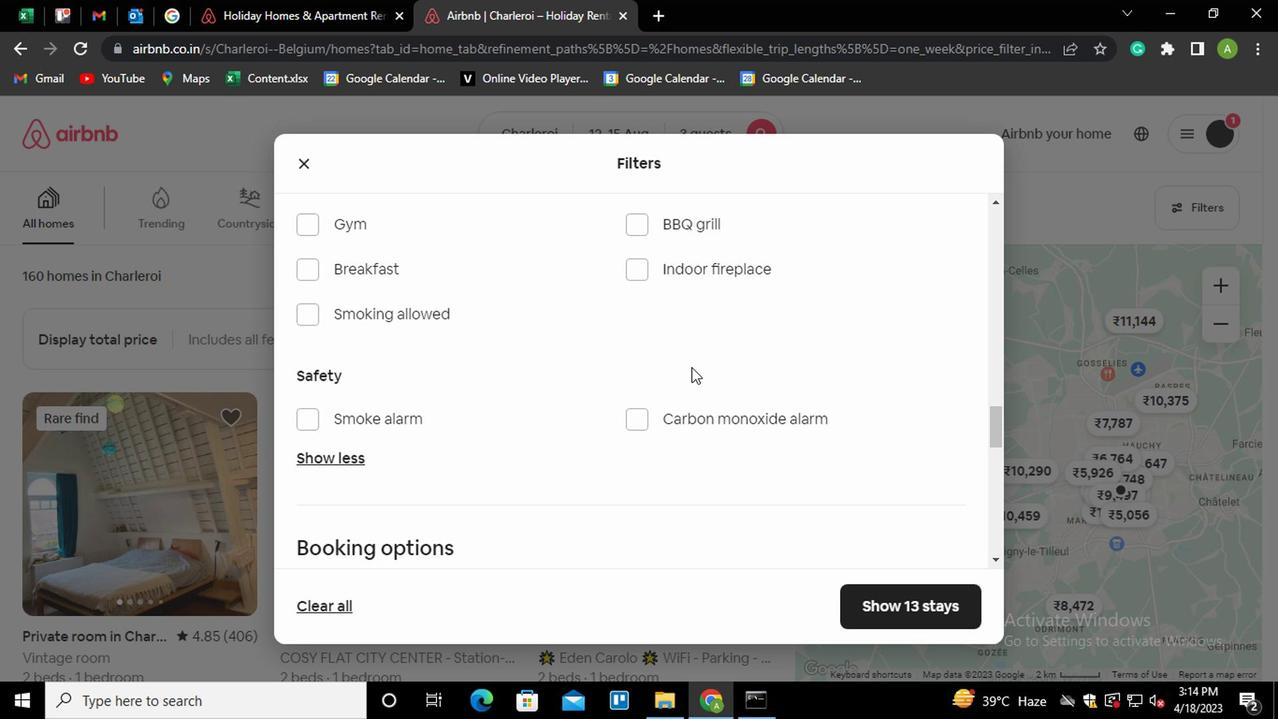 
Action: Mouse scrolled (690, 363) with delta (0, -1)
Screenshot: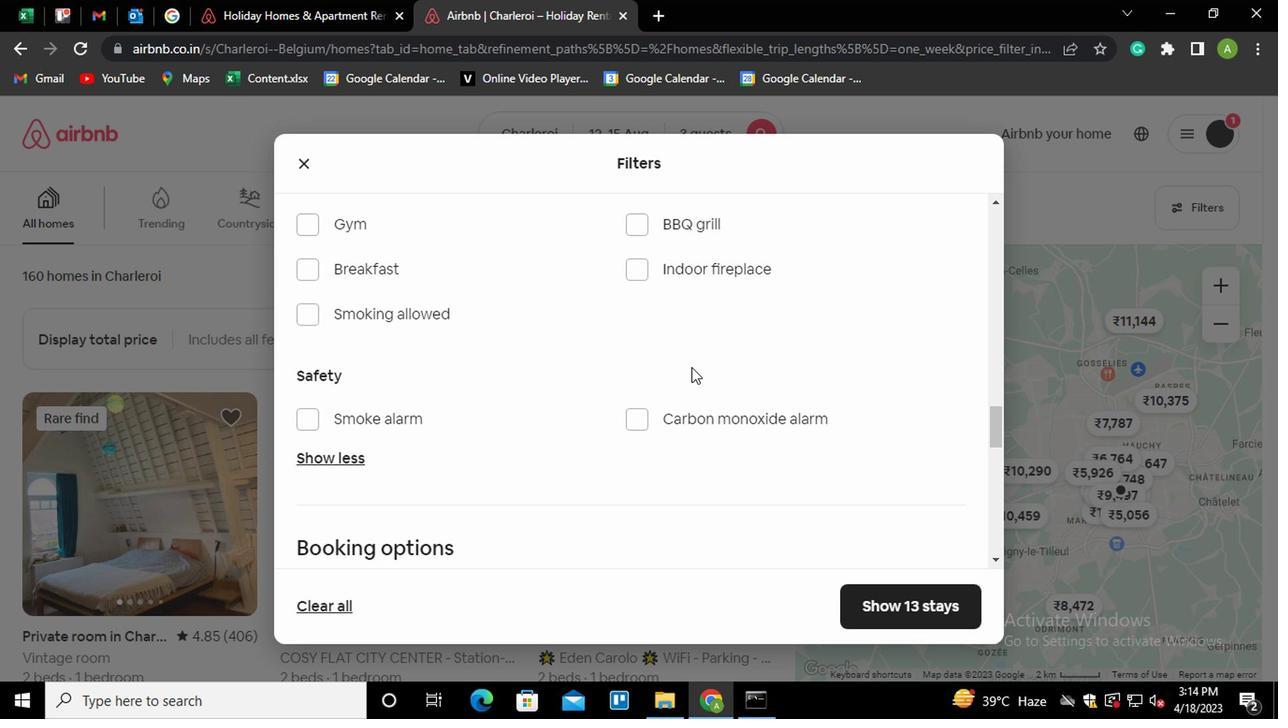 
Action: Mouse scrolled (690, 363) with delta (0, -1)
Screenshot: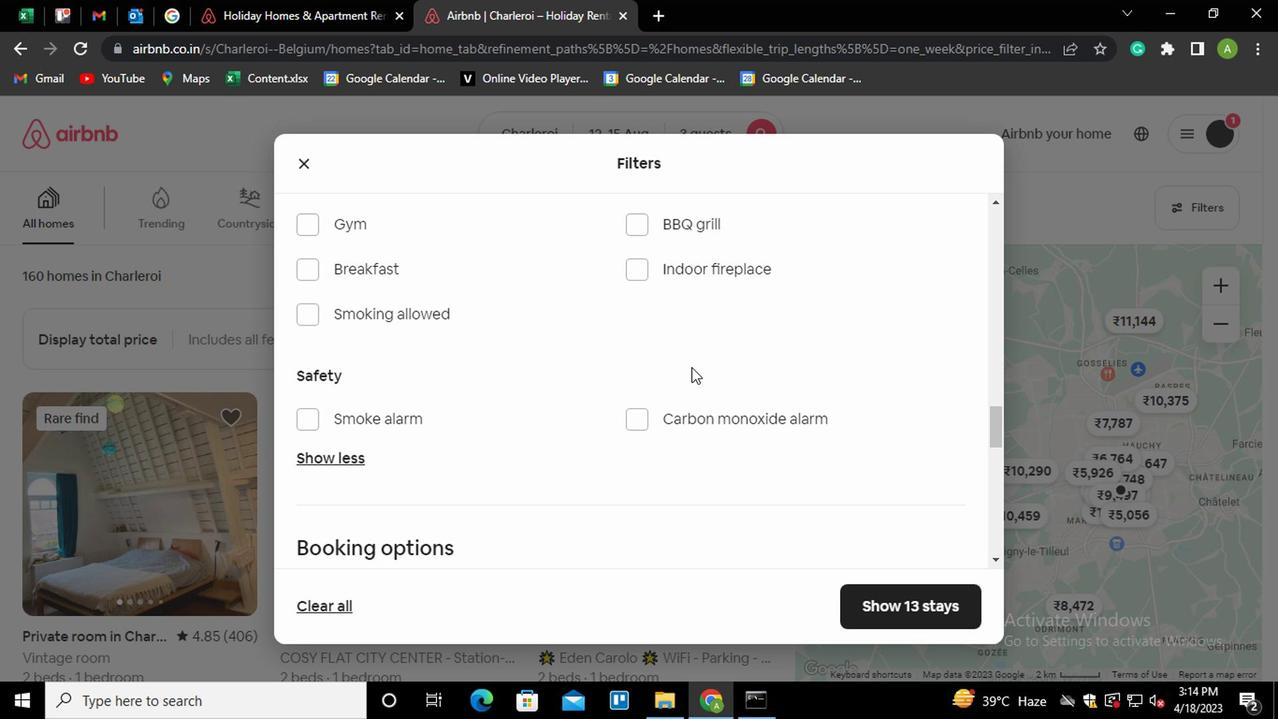 
Action: Mouse scrolled (690, 363) with delta (0, -1)
Screenshot: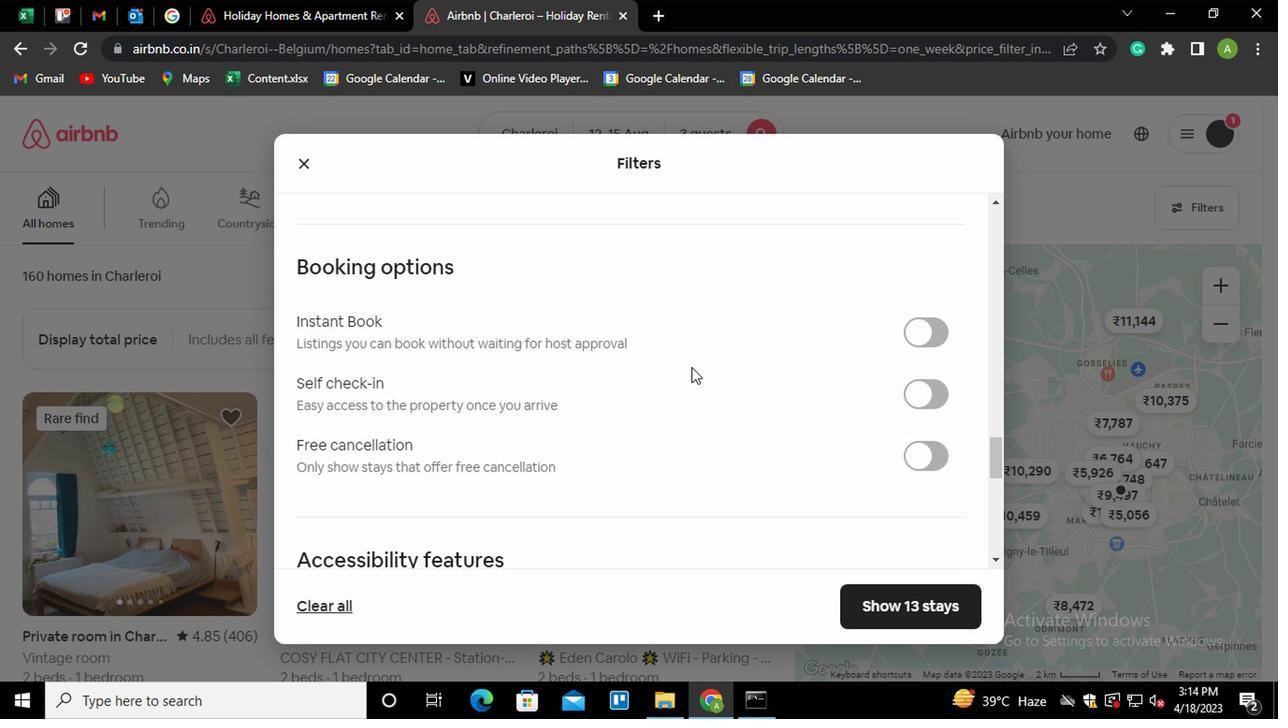 
Action: Mouse scrolled (690, 363) with delta (0, -1)
Screenshot: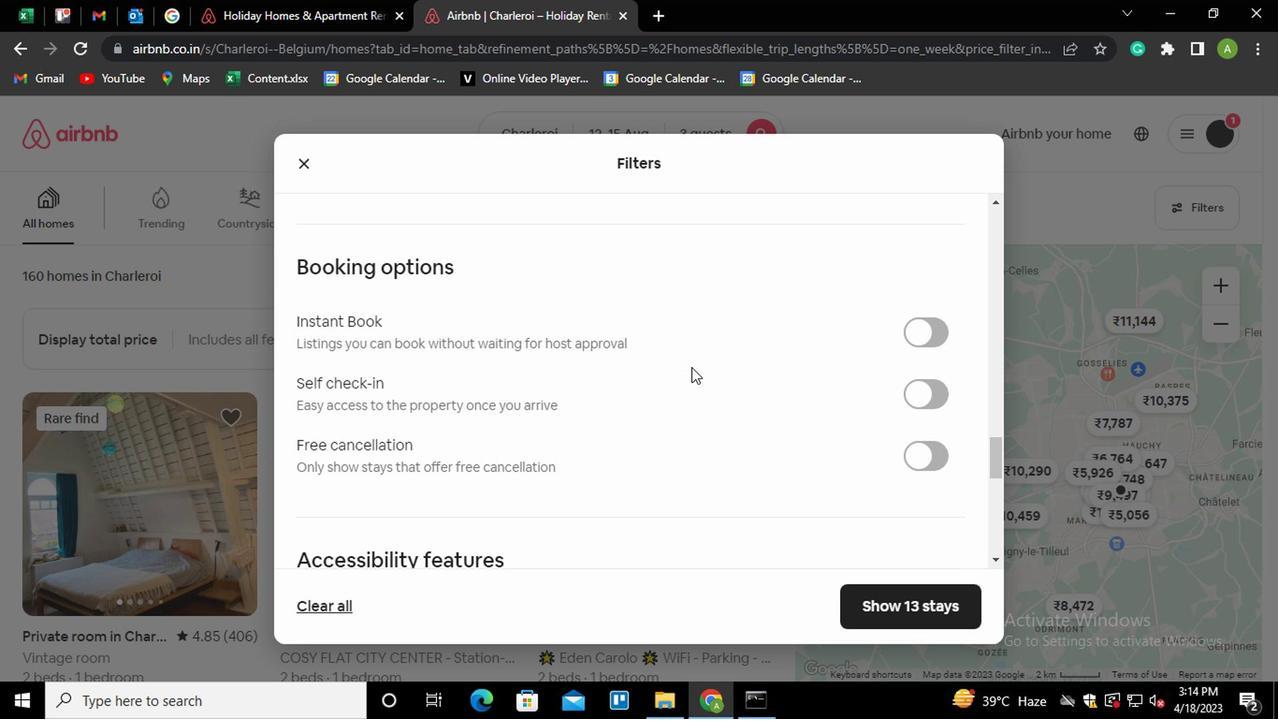 
Action: Mouse moved to (909, 210)
Screenshot: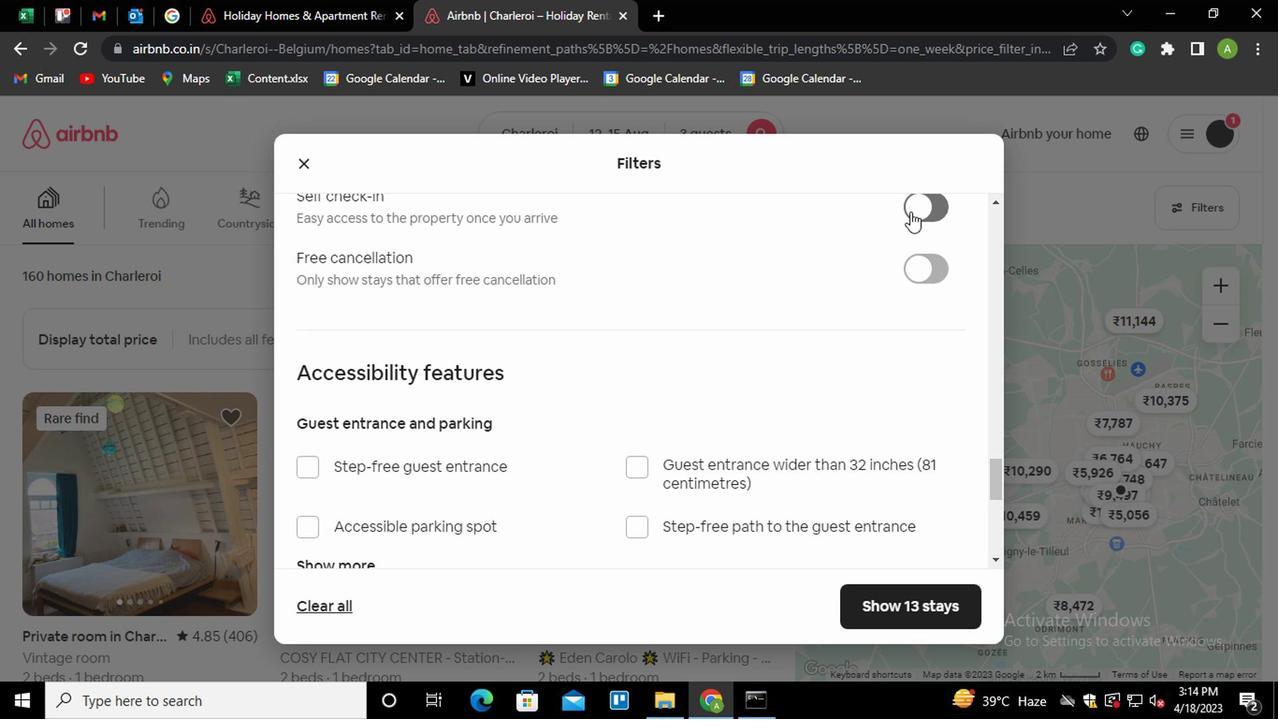 
Action: Mouse pressed left at (909, 210)
Screenshot: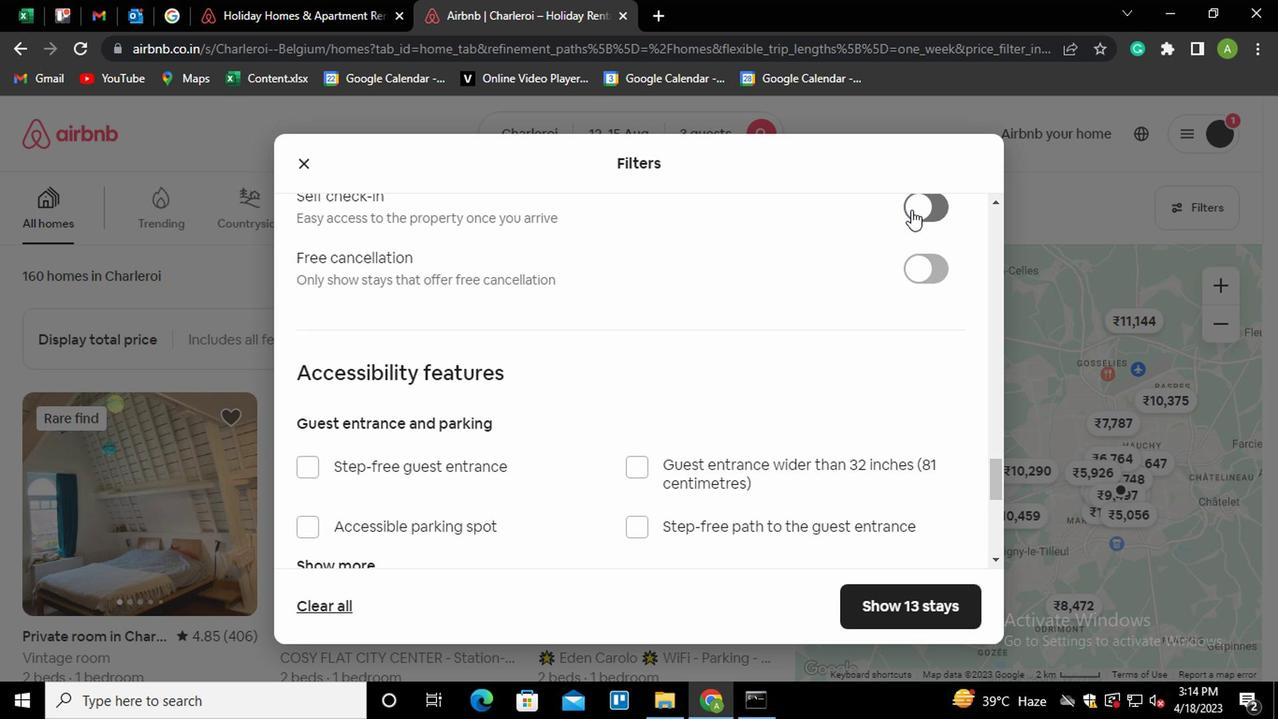 
Action: Mouse moved to (742, 253)
Screenshot: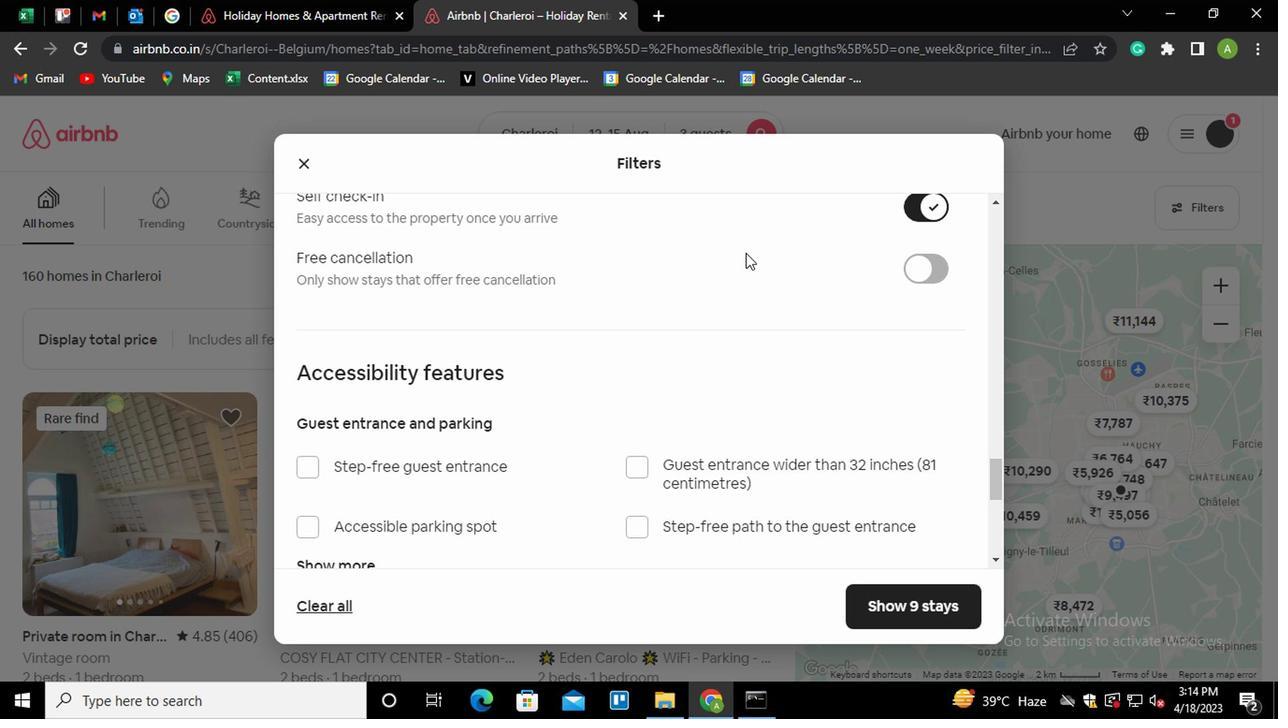 
Action: Mouse scrolled (742, 252) with delta (0, 0)
Screenshot: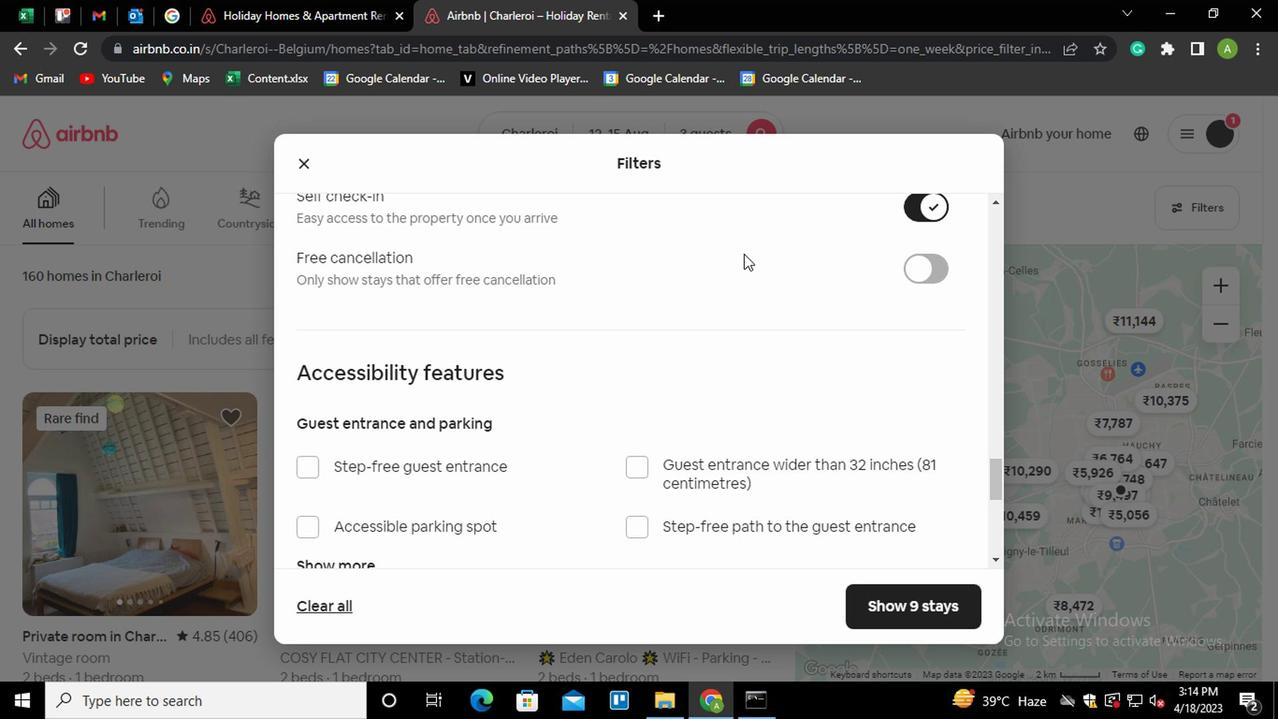 
Action: Mouse scrolled (742, 252) with delta (0, 0)
Screenshot: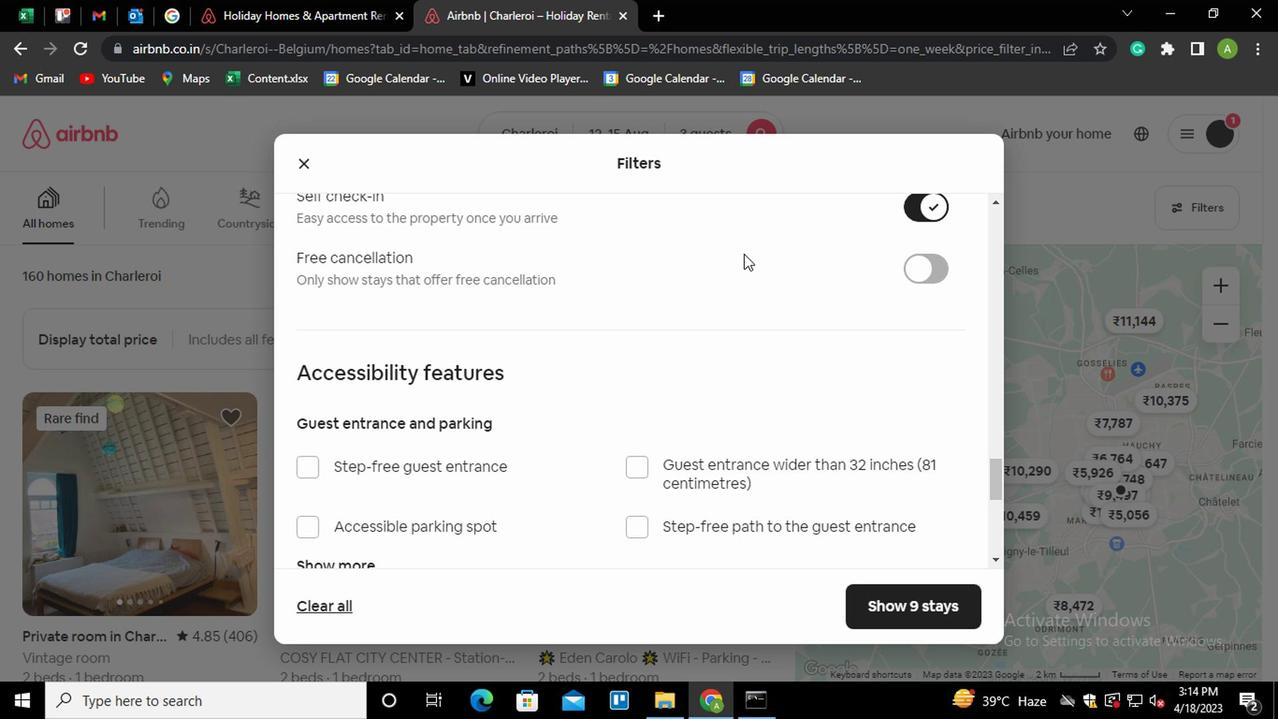 
Action: Mouse scrolled (742, 252) with delta (0, 0)
Screenshot: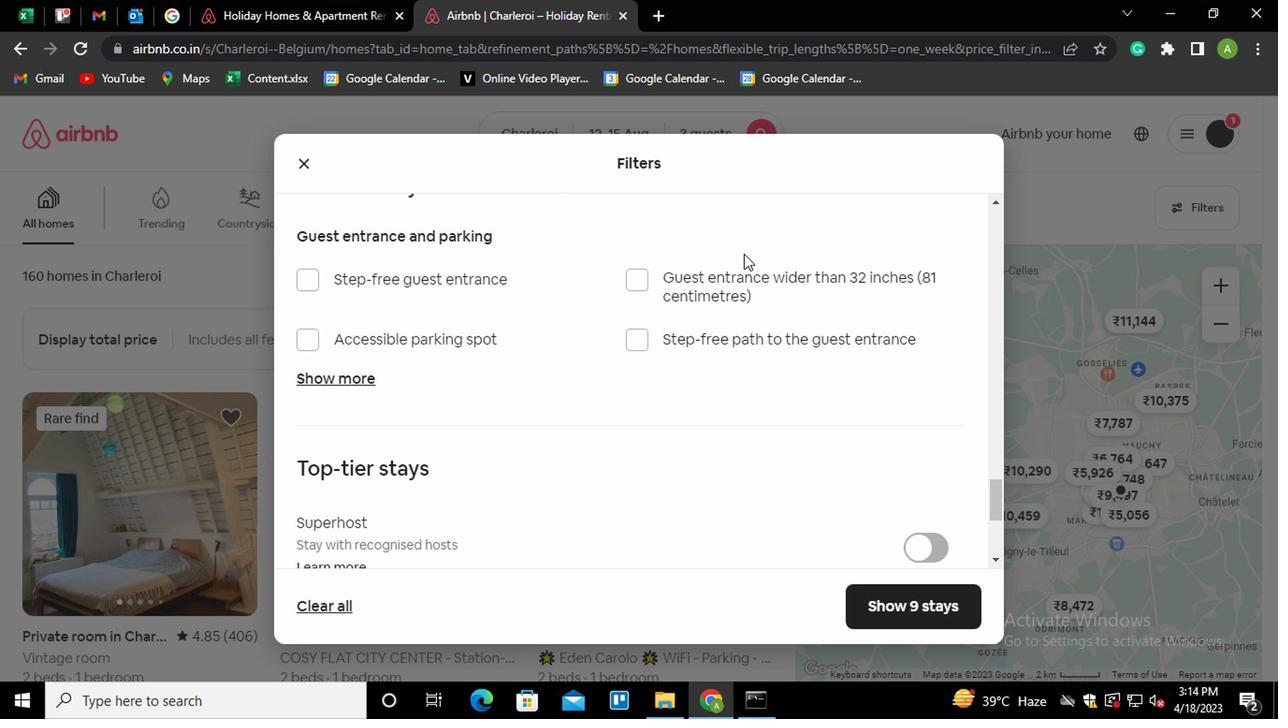 
Action: Mouse scrolled (742, 252) with delta (0, 0)
Screenshot: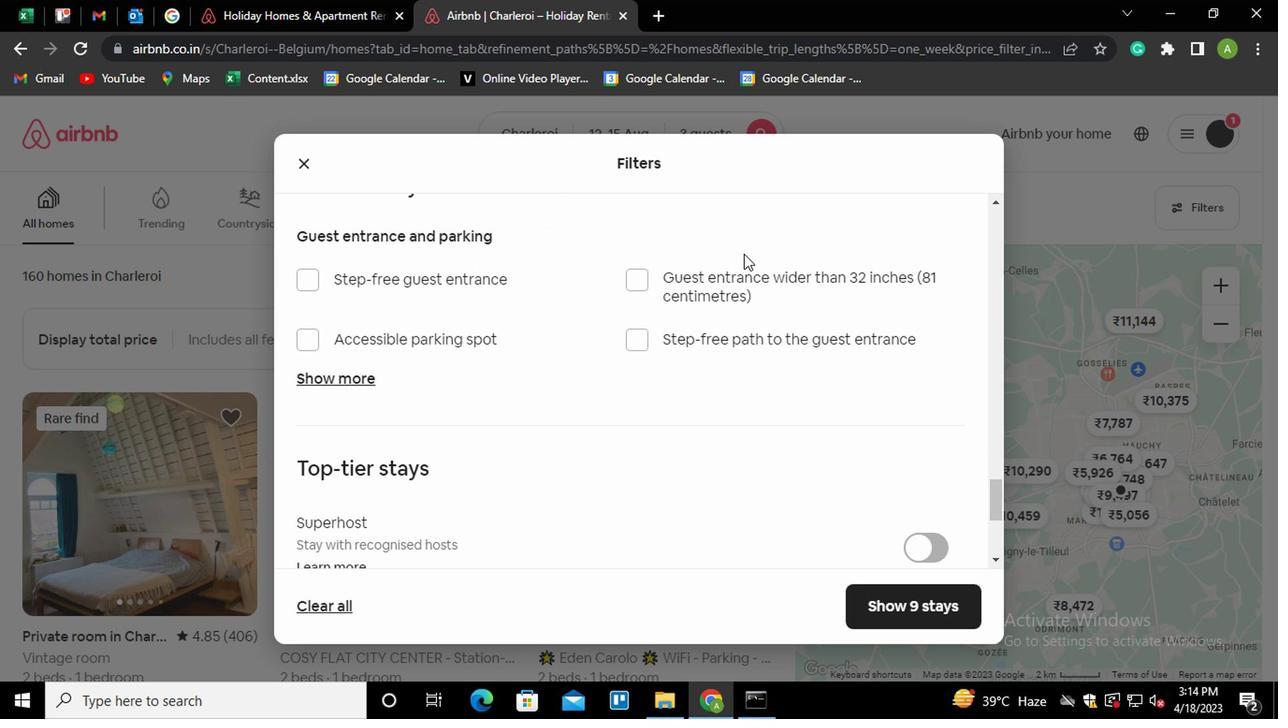 
Action: Mouse scrolled (742, 252) with delta (0, 0)
Screenshot: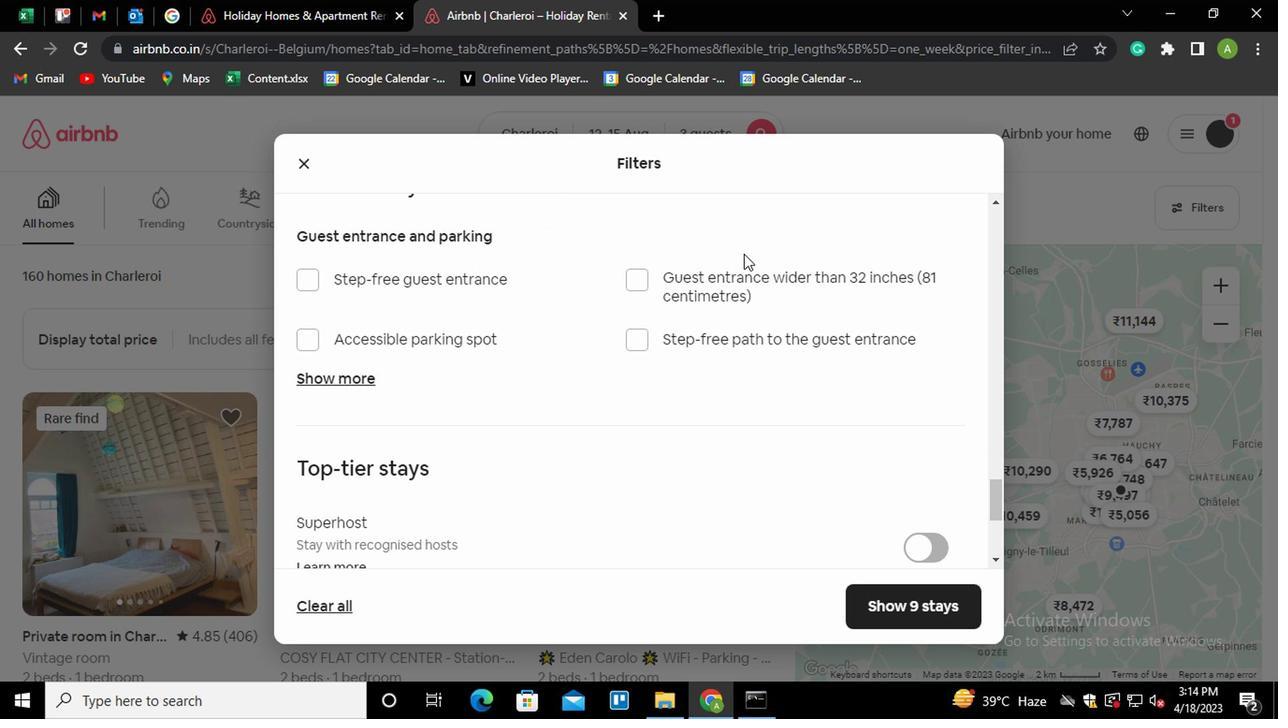 
Action: Mouse moved to (667, 316)
Screenshot: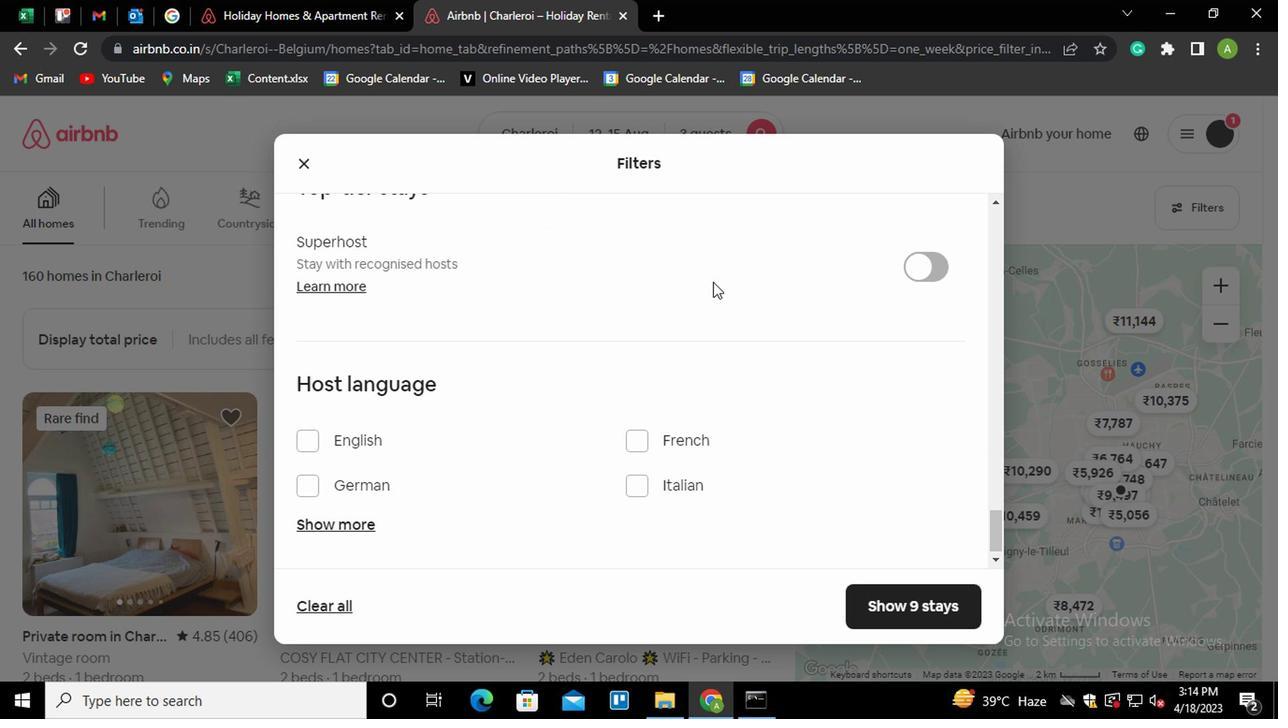 
Action: Mouse scrolled (667, 314) with delta (0, -1)
Screenshot: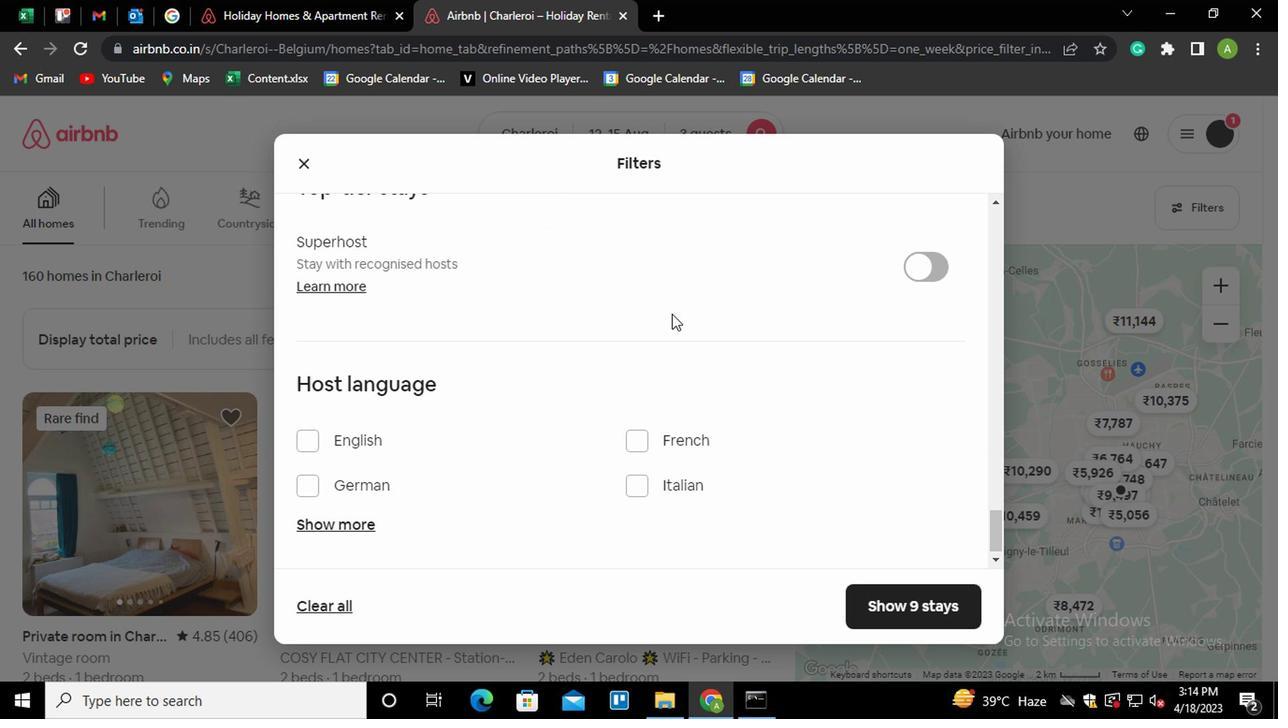 
Action: Mouse scrolled (667, 314) with delta (0, -1)
Screenshot: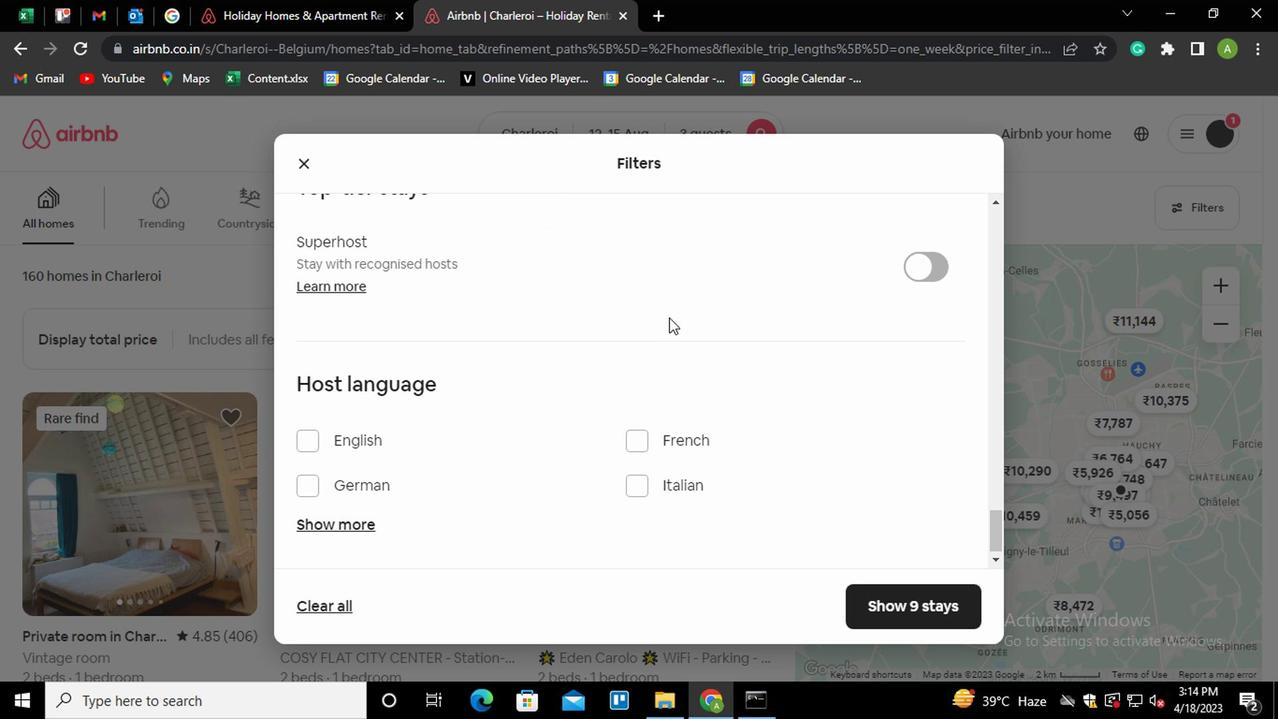 
Action: Mouse moved to (306, 437)
Screenshot: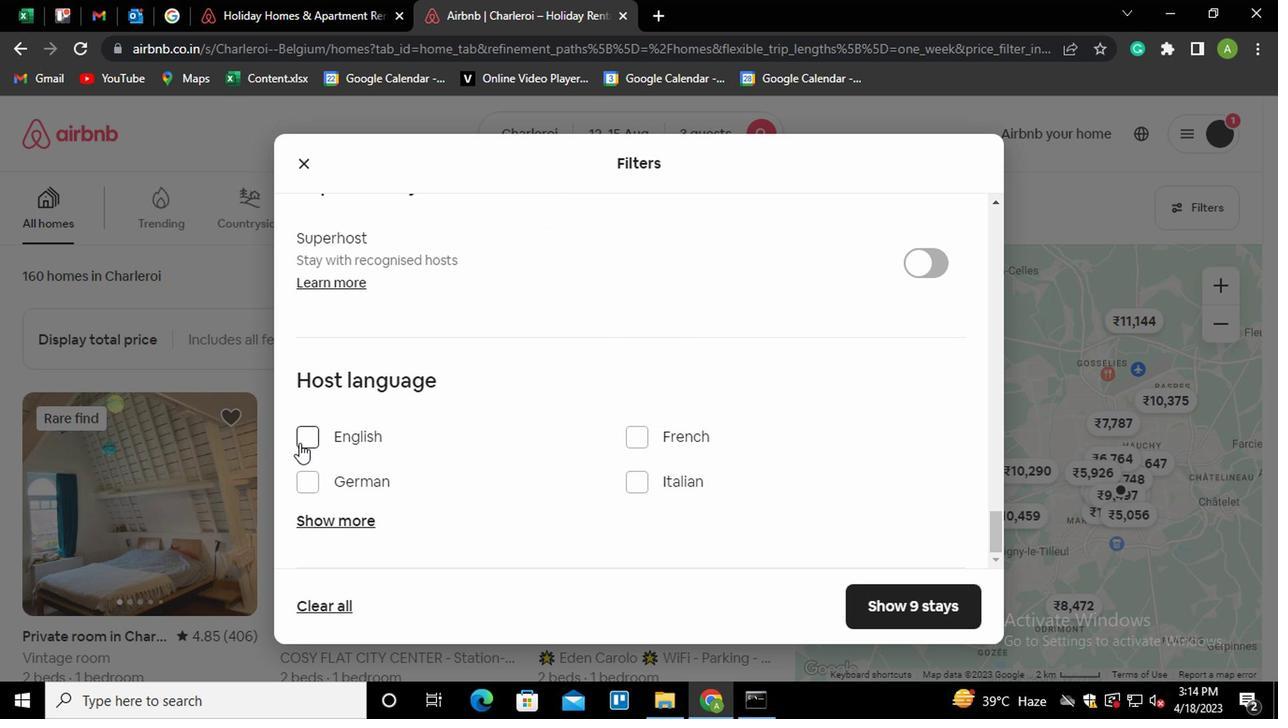 
Action: Mouse pressed left at (306, 437)
Screenshot: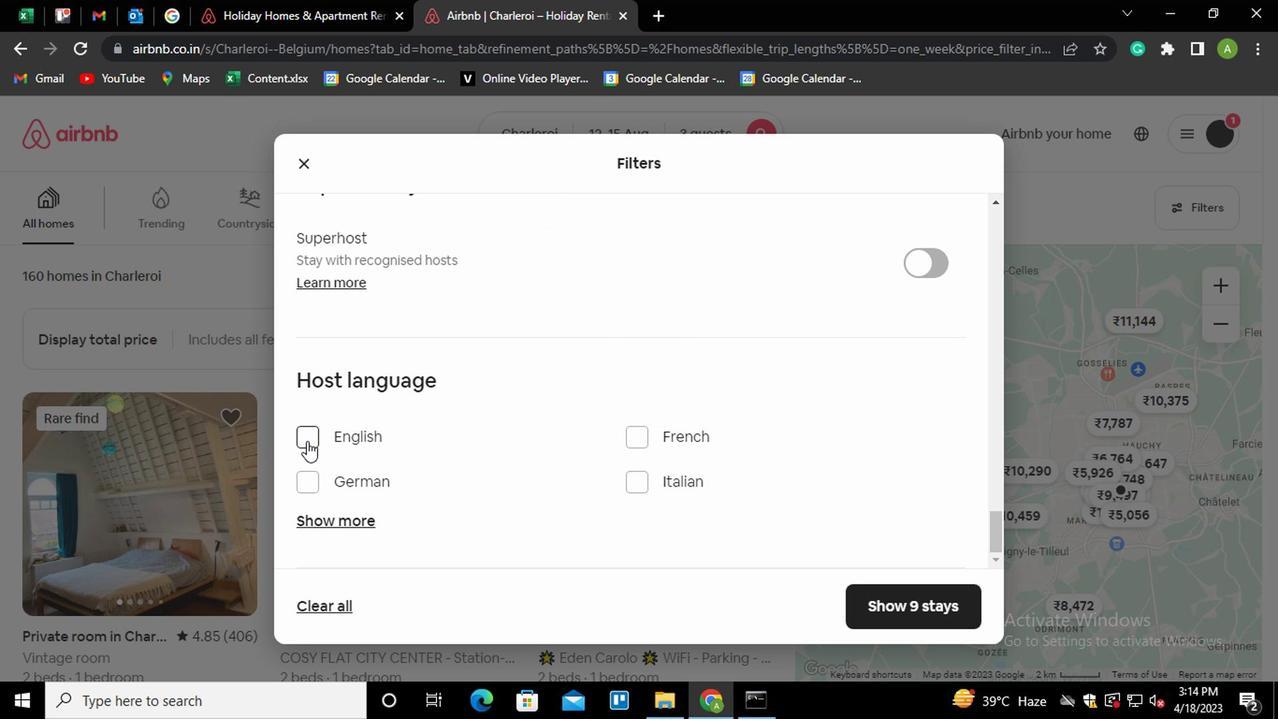 
Action: Mouse moved to (856, 589)
Screenshot: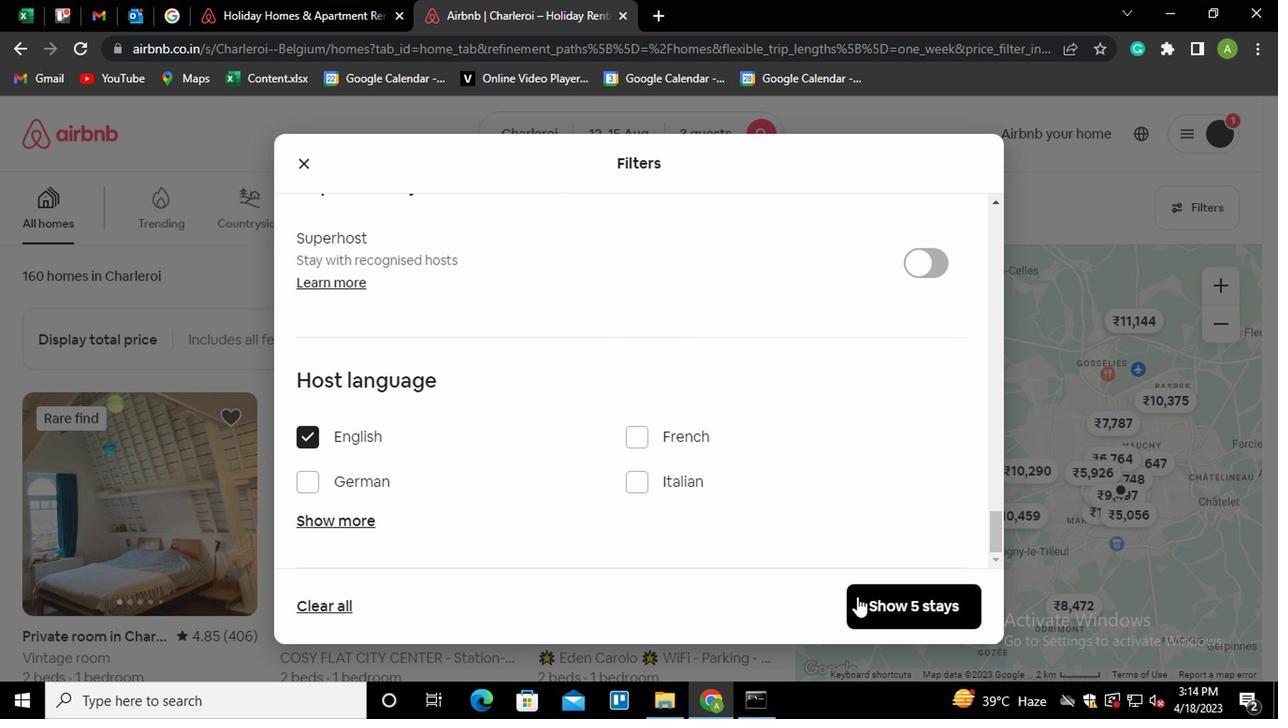 
Action: Mouse pressed left at (856, 589)
Screenshot: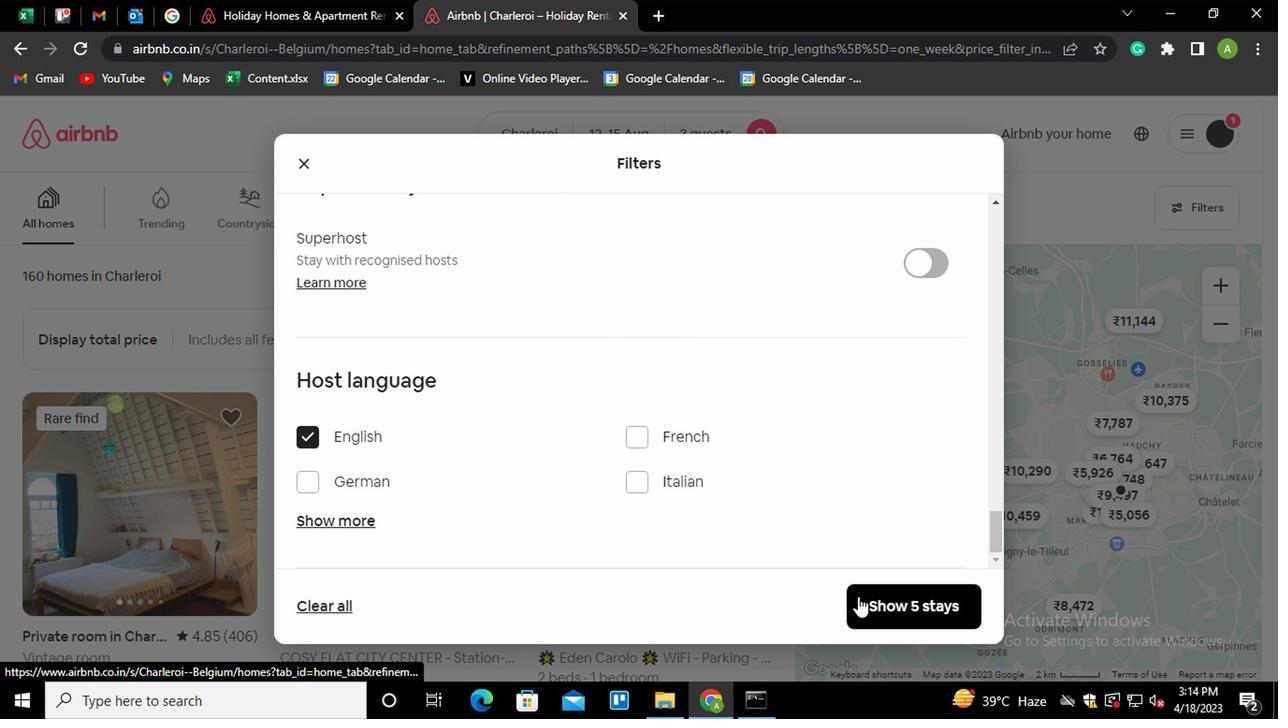 
Action: Mouse moved to (828, 502)
Screenshot: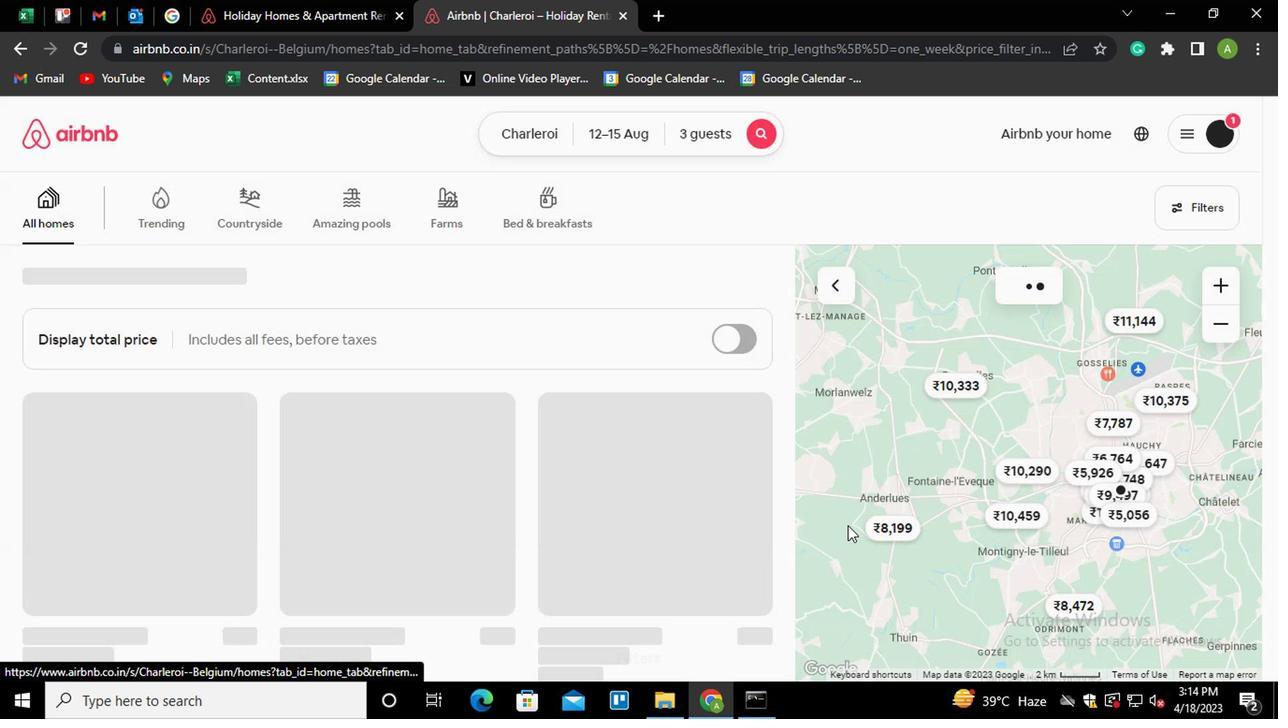 
